 Task: Find connections with filter location Orange Walk with filter topic #indiawith filter profile language English with filter current company FICO with filter school University of Agricultural Sciences, Dharwad with filter industry Commercial and Service Industry Machinery Manufacturing with filter service category UX Research with filter keywords title Solar Photovoltaic Installer
Action: Mouse moved to (189, 292)
Screenshot: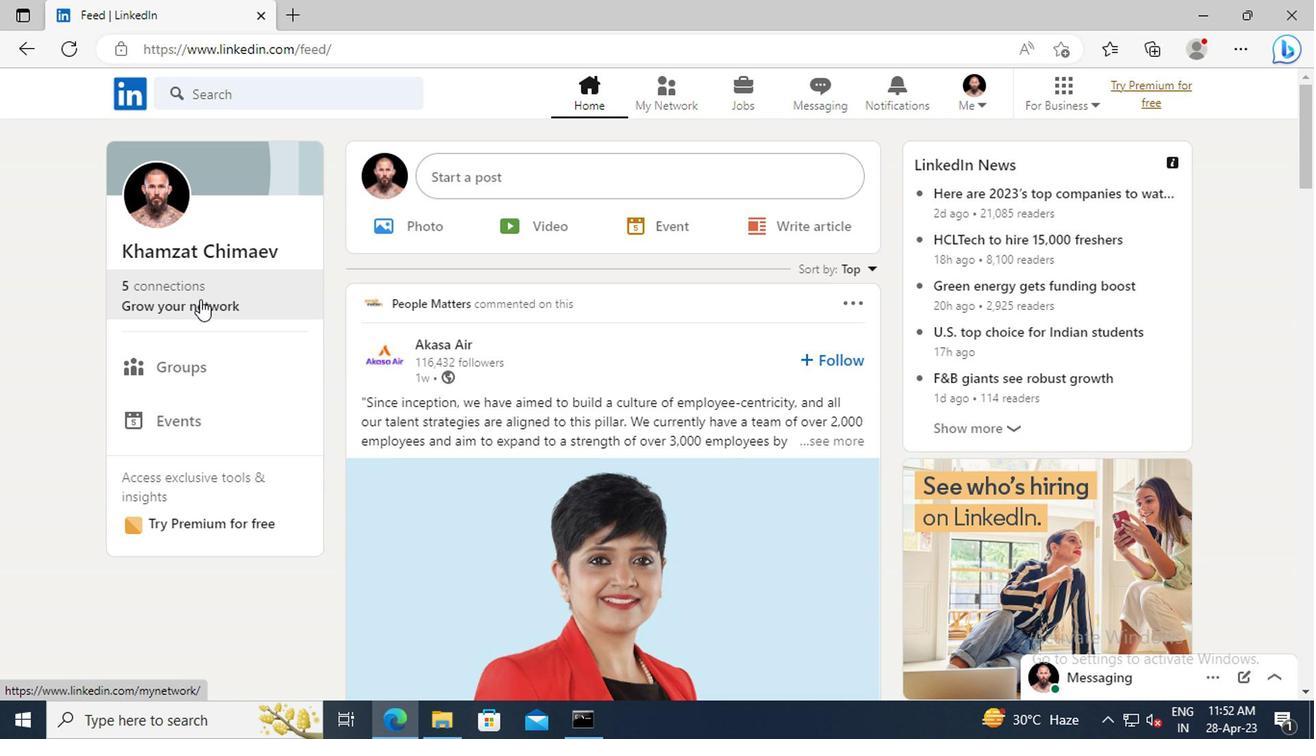 
Action: Mouse pressed left at (189, 292)
Screenshot: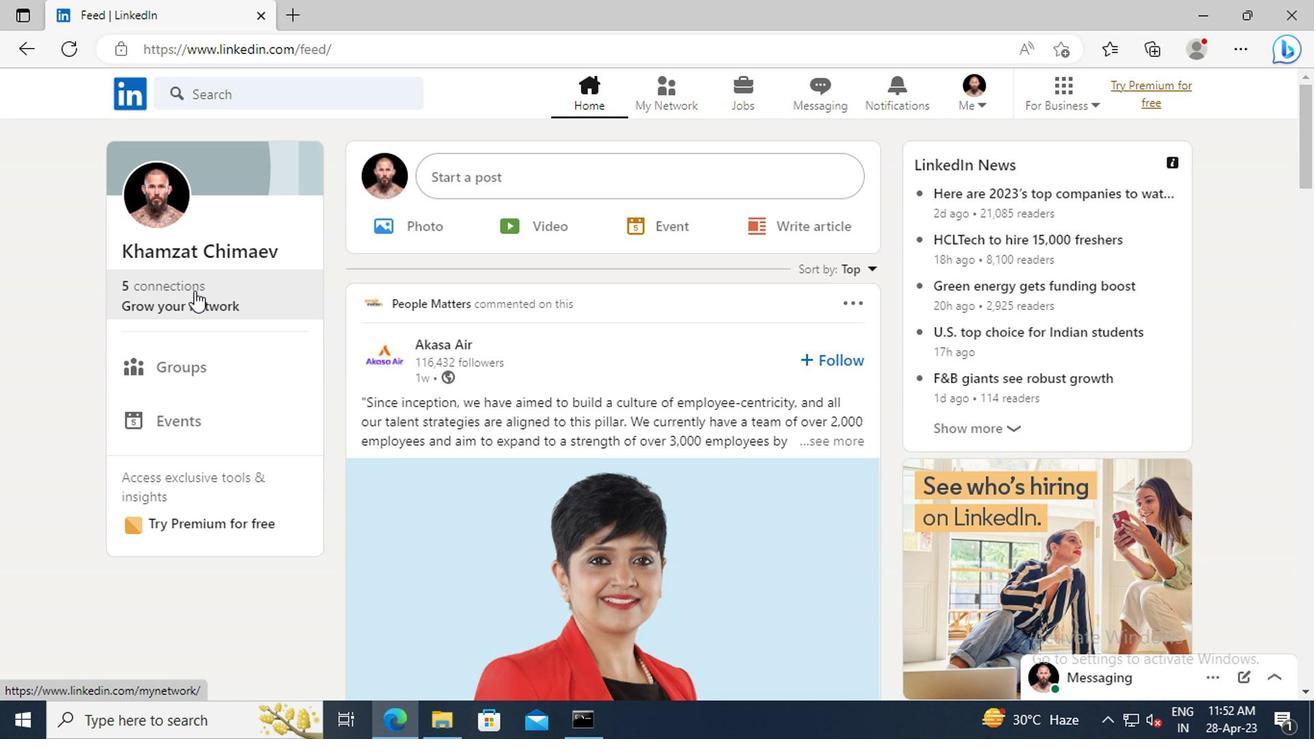 
Action: Mouse moved to (204, 203)
Screenshot: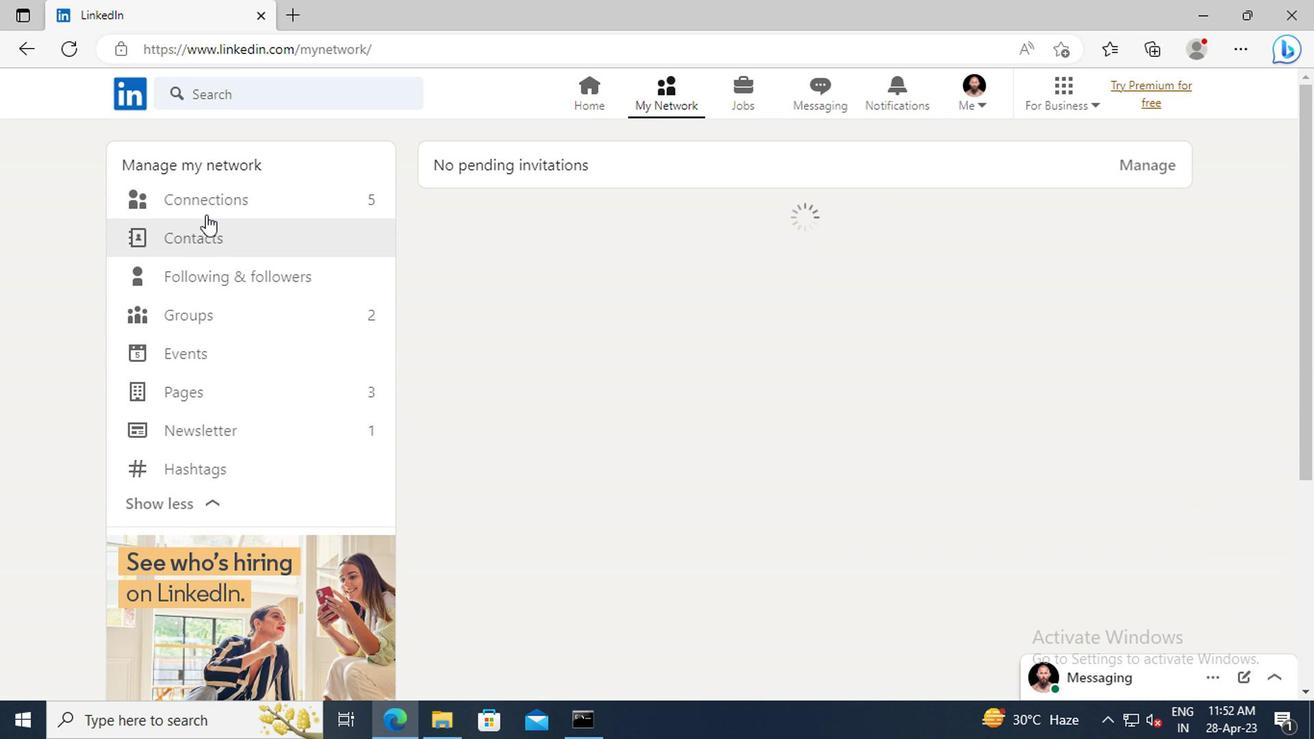 
Action: Mouse pressed left at (204, 203)
Screenshot: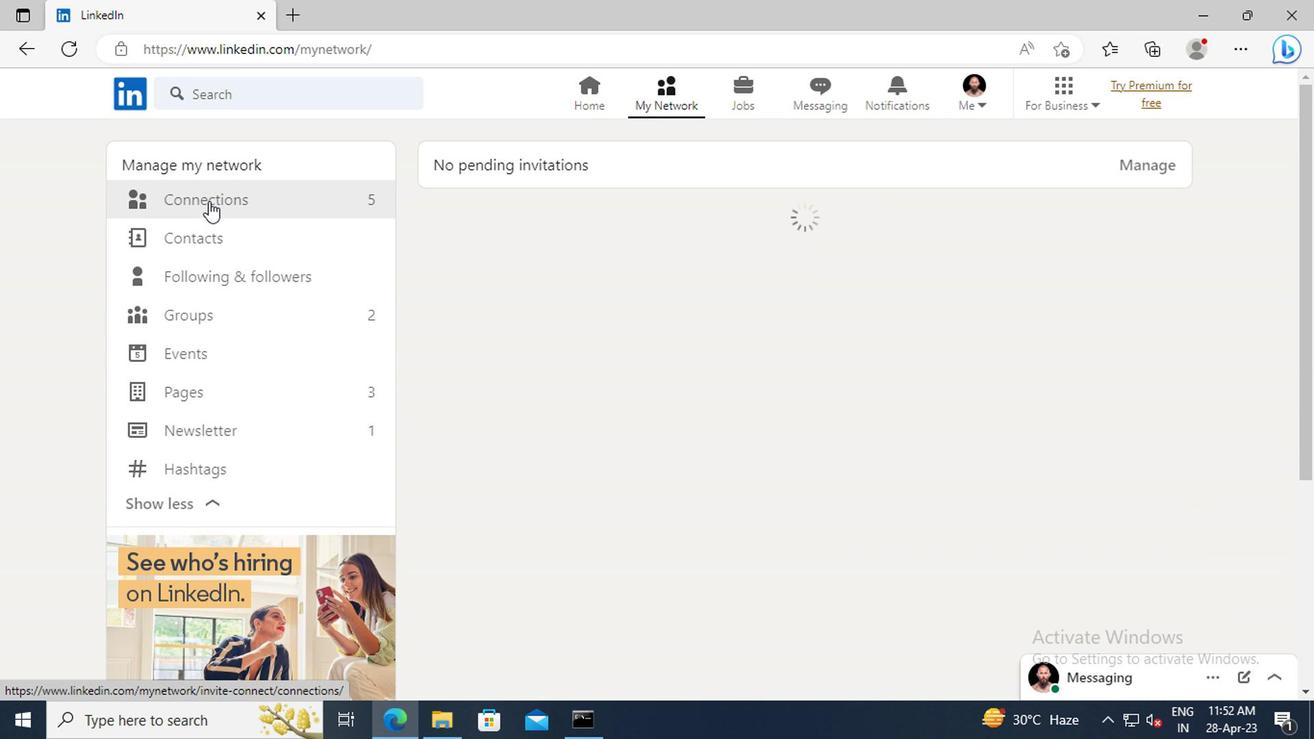
Action: Mouse moved to (825, 206)
Screenshot: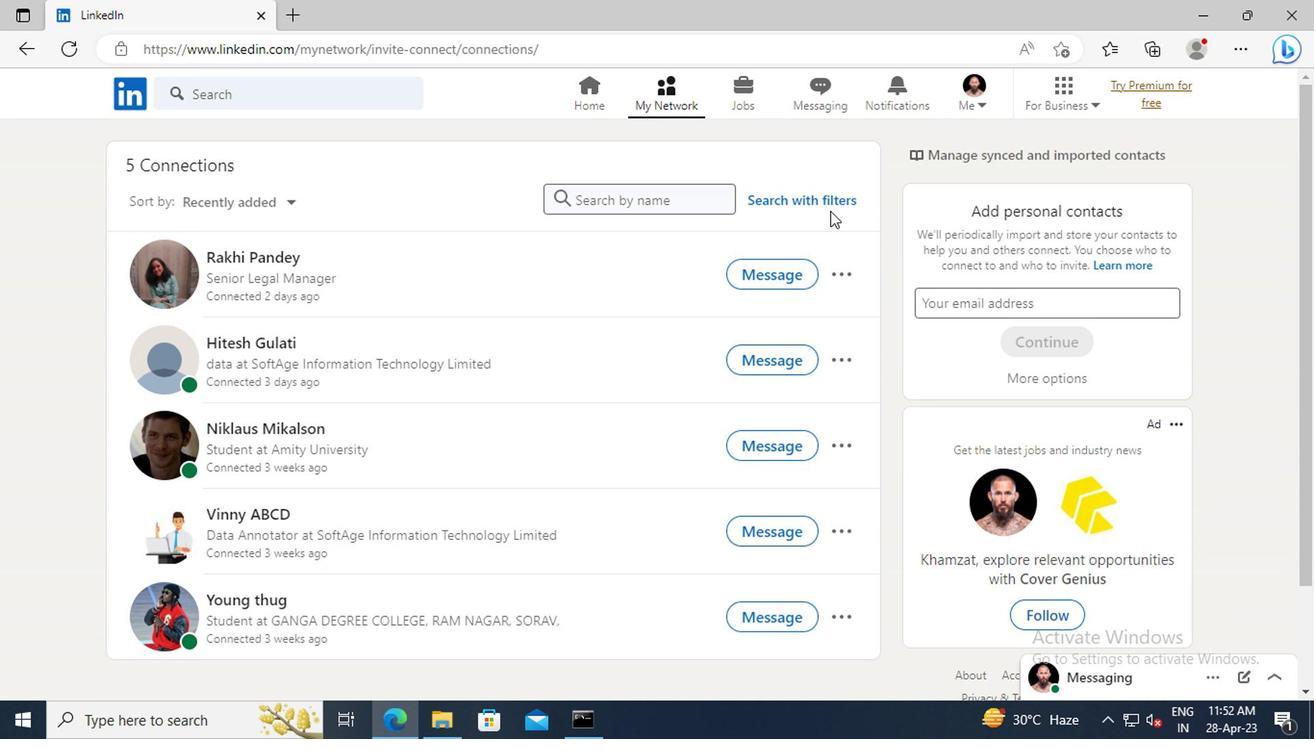 
Action: Mouse pressed left at (825, 206)
Screenshot: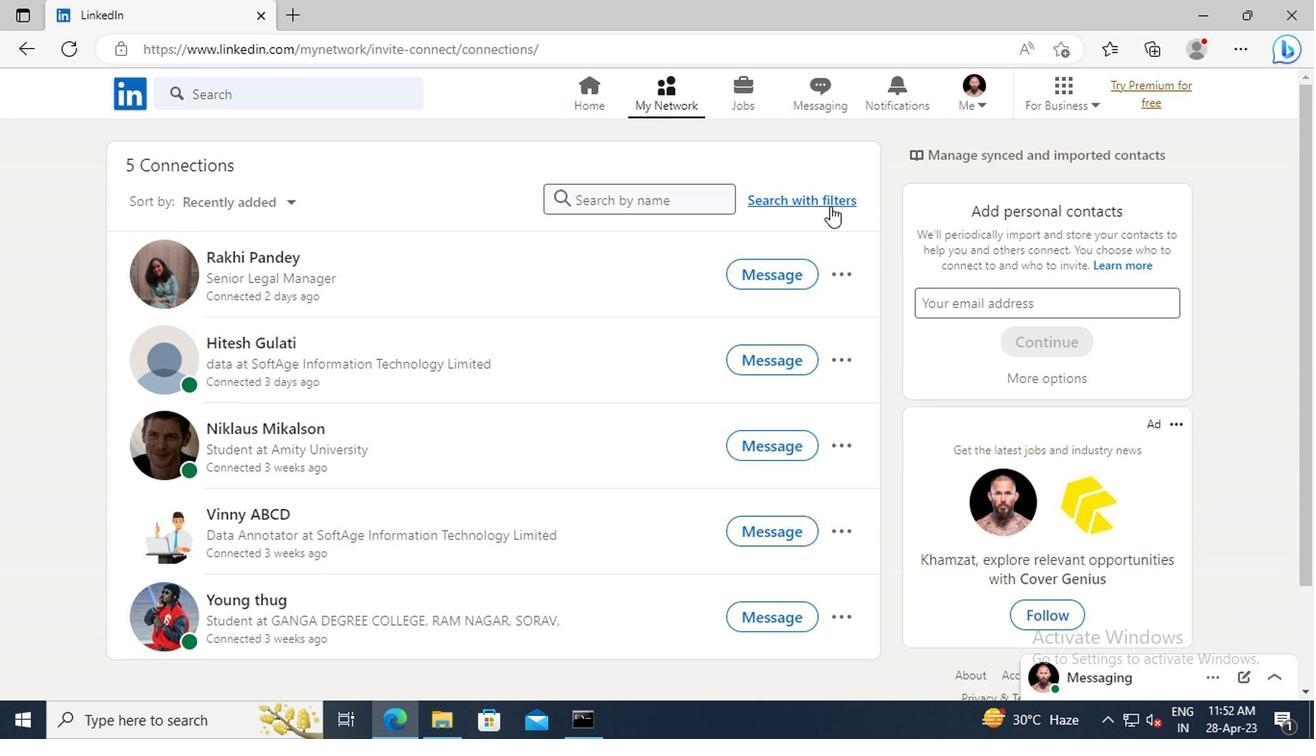 
Action: Mouse moved to (734, 152)
Screenshot: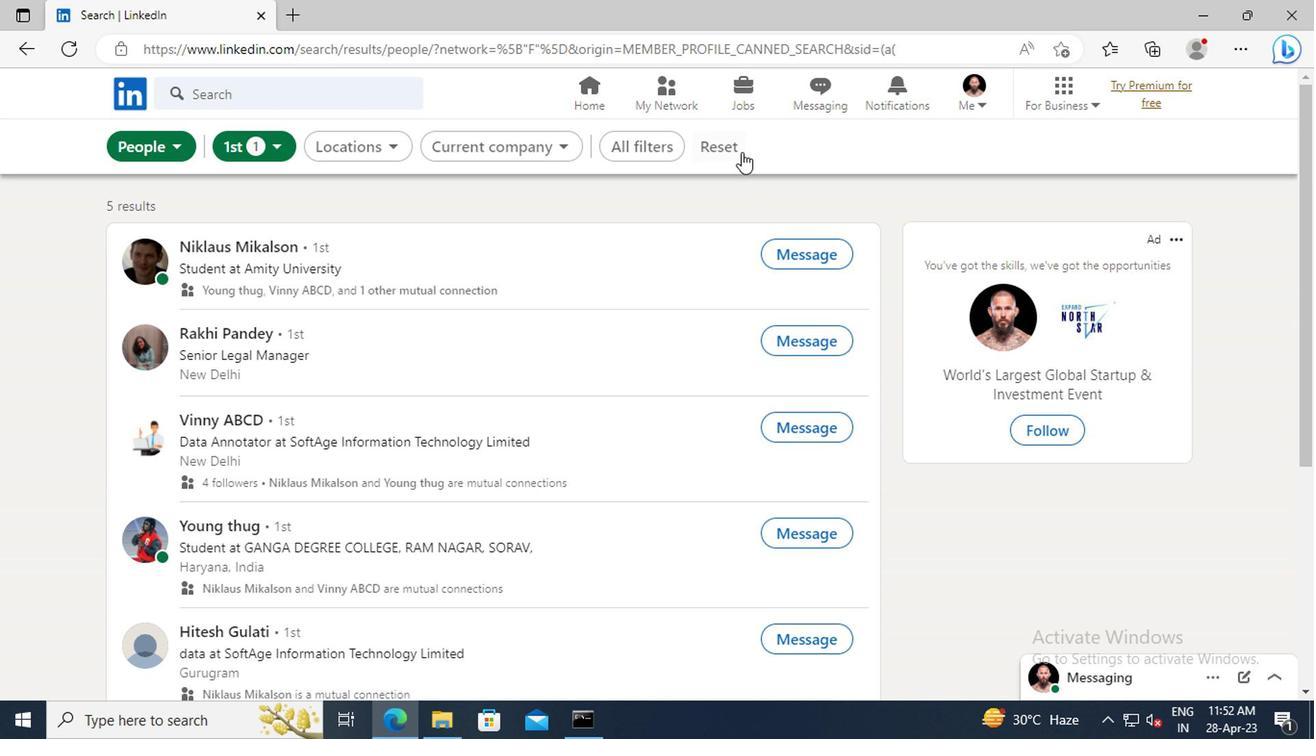 
Action: Mouse pressed left at (734, 152)
Screenshot: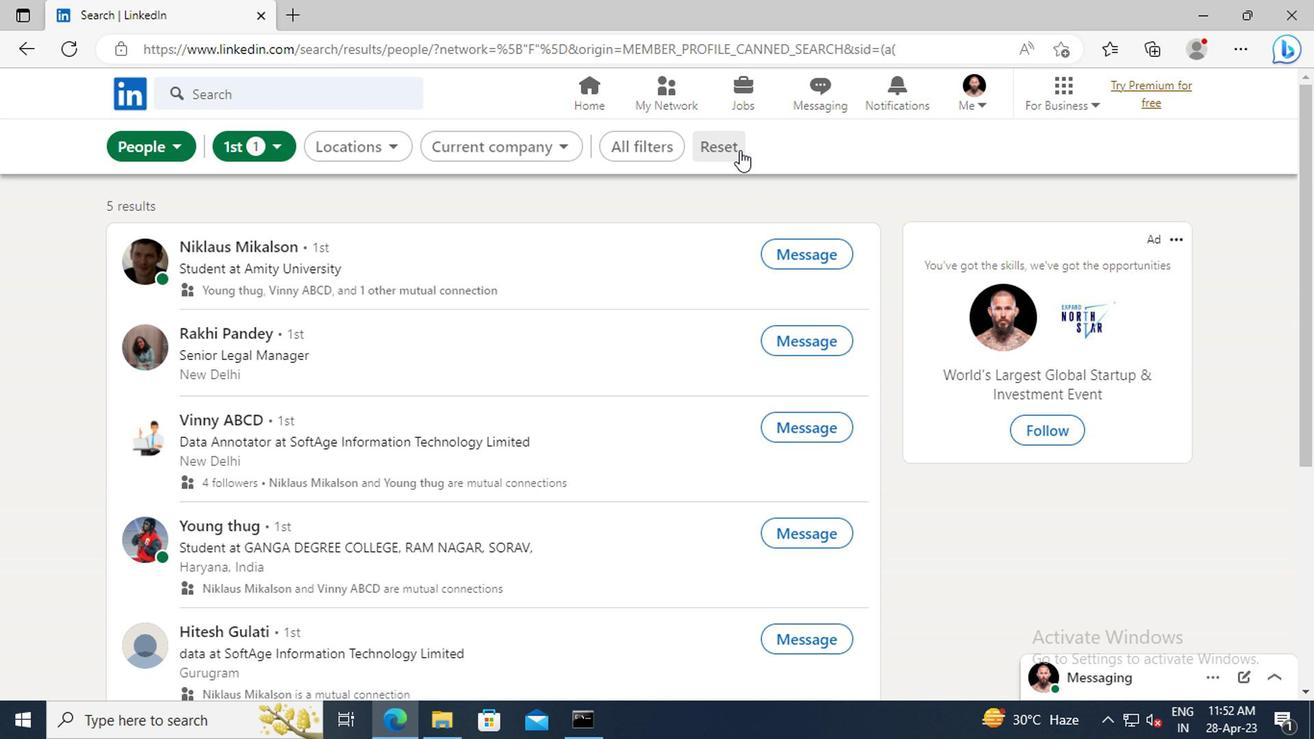 
Action: Mouse moved to (706, 149)
Screenshot: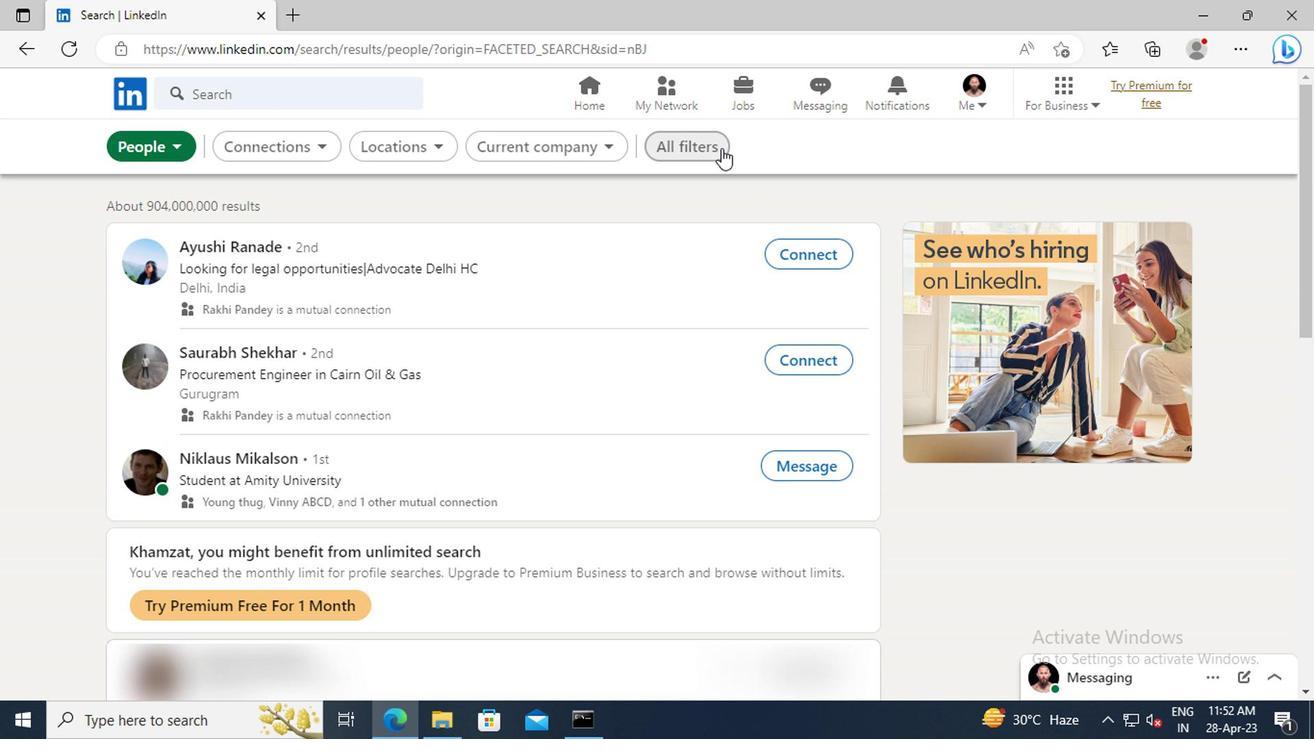
Action: Mouse pressed left at (706, 149)
Screenshot: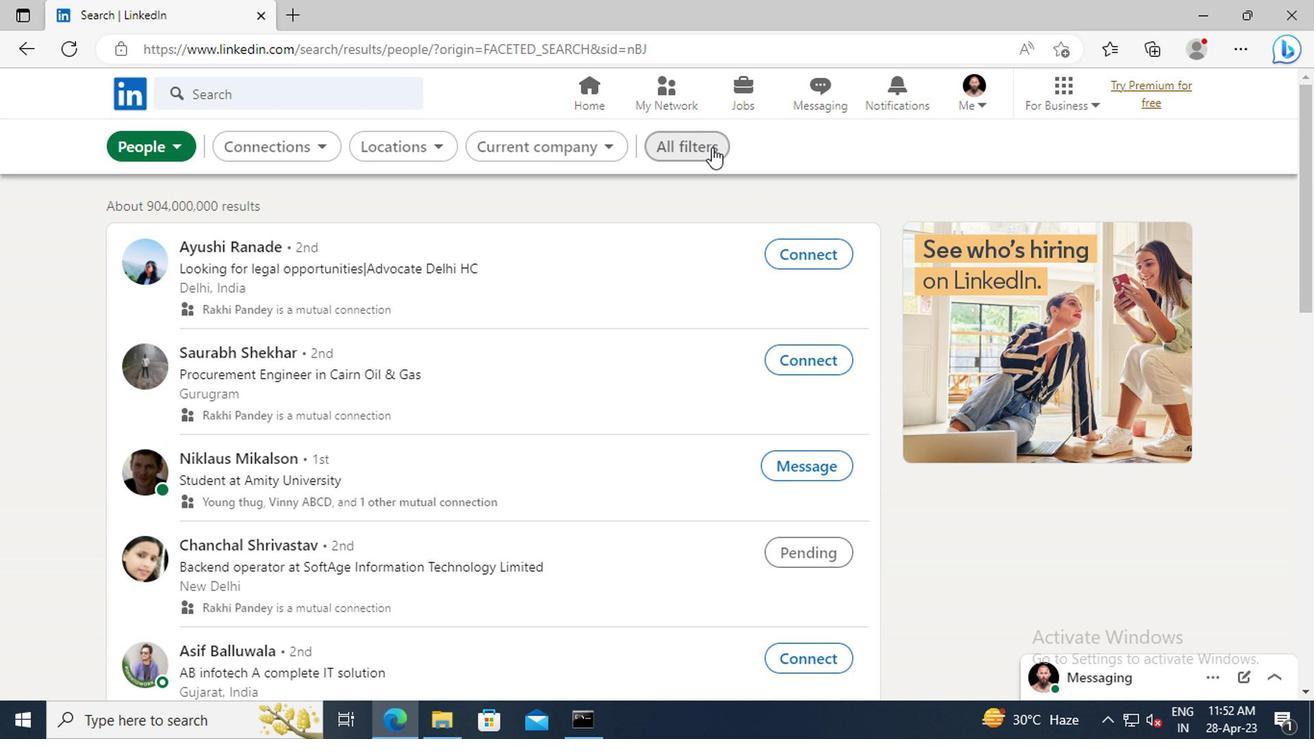 
Action: Mouse moved to (1058, 337)
Screenshot: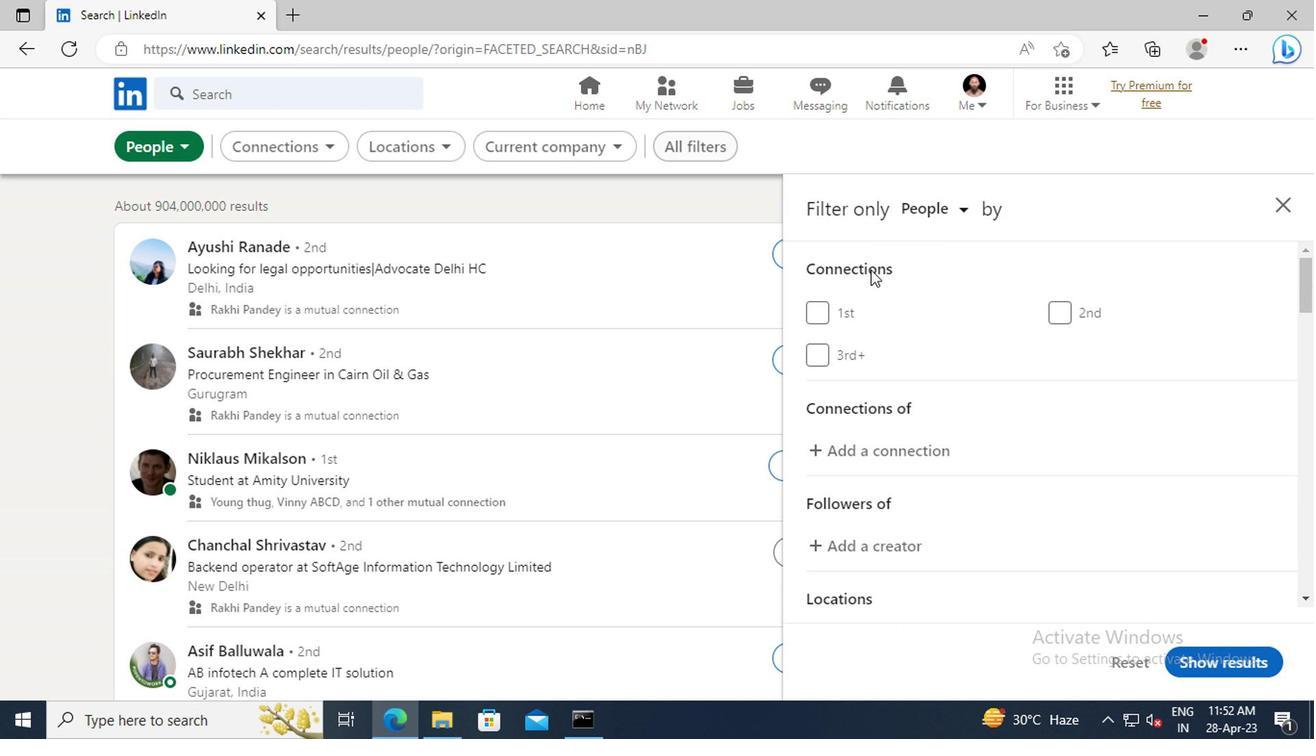 
Action: Mouse scrolled (1058, 336) with delta (0, -1)
Screenshot: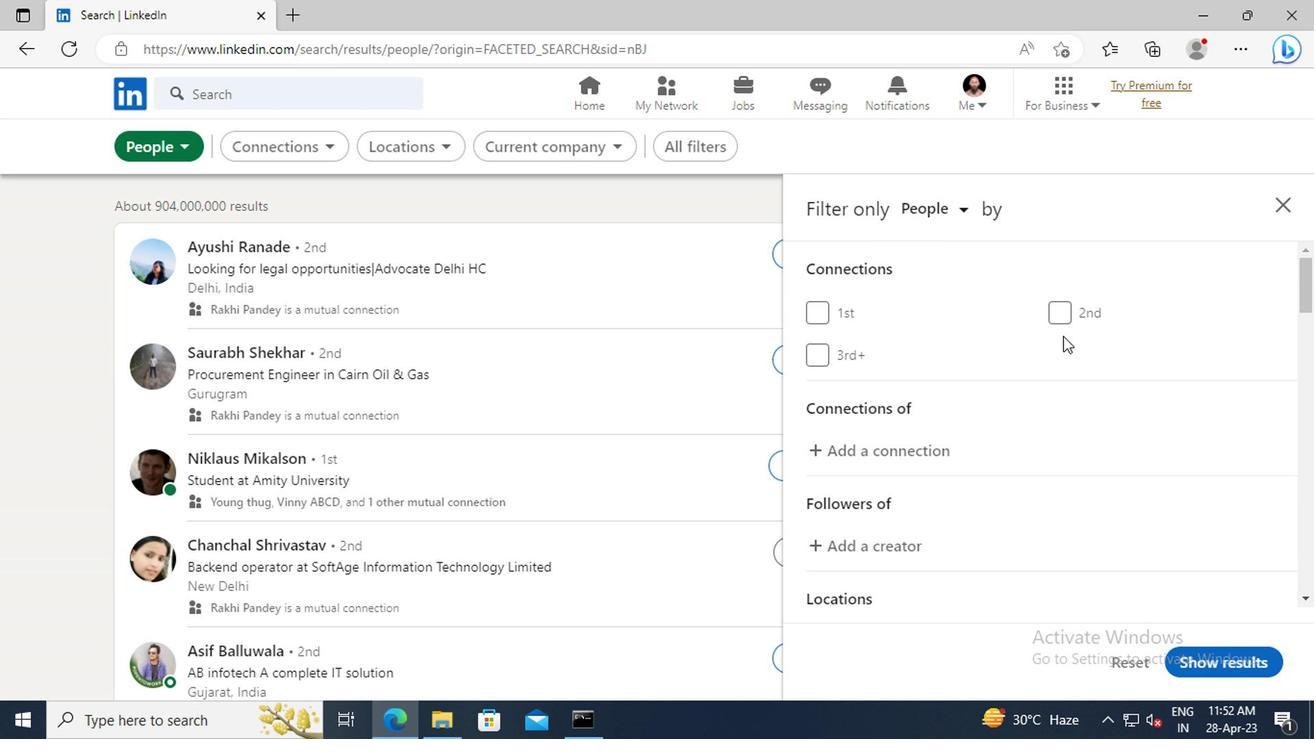 
Action: Mouse moved to (1060, 338)
Screenshot: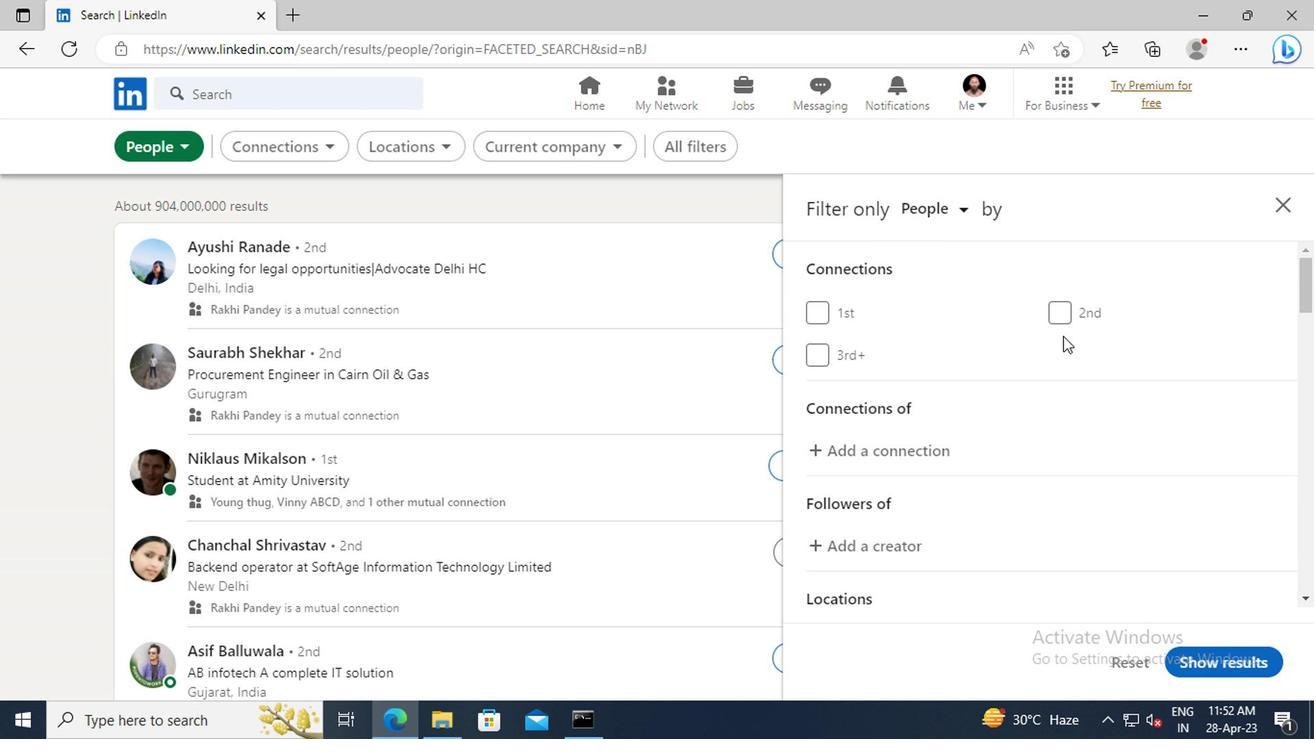 
Action: Mouse scrolled (1060, 337) with delta (0, 0)
Screenshot: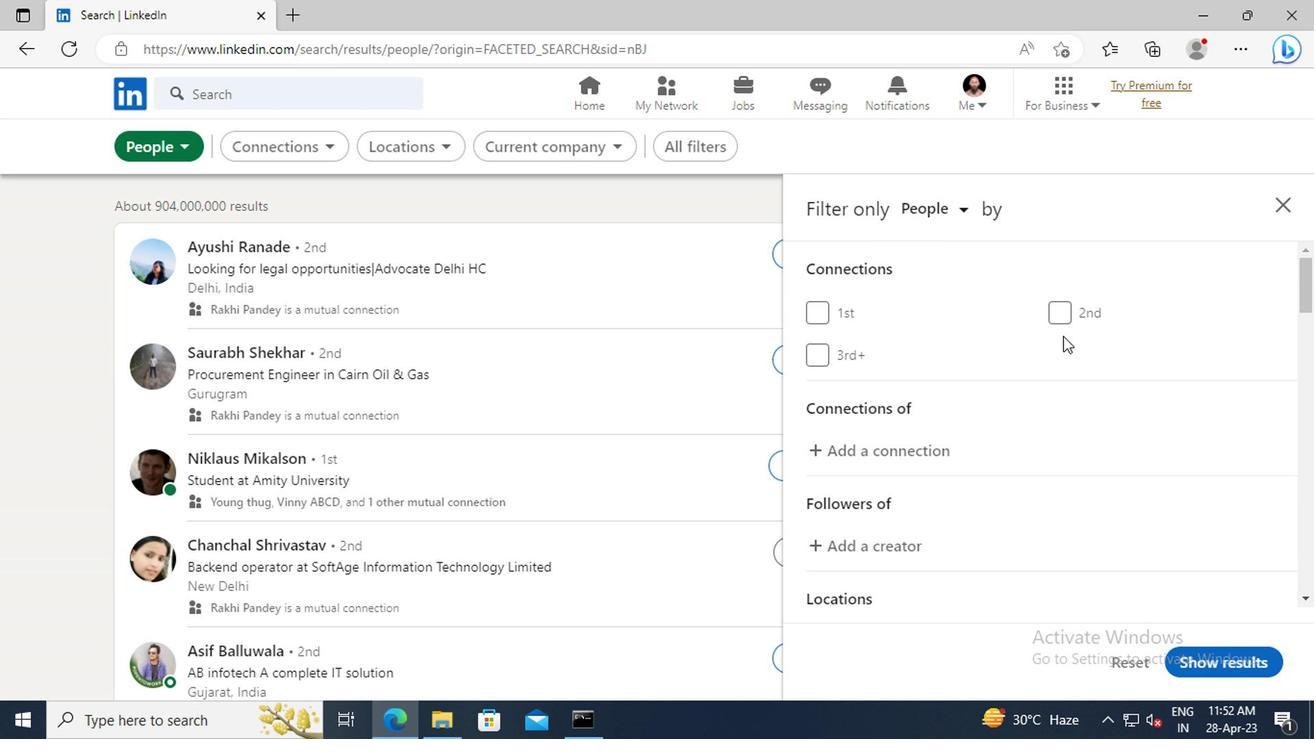 
Action: Mouse scrolled (1060, 337) with delta (0, 0)
Screenshot: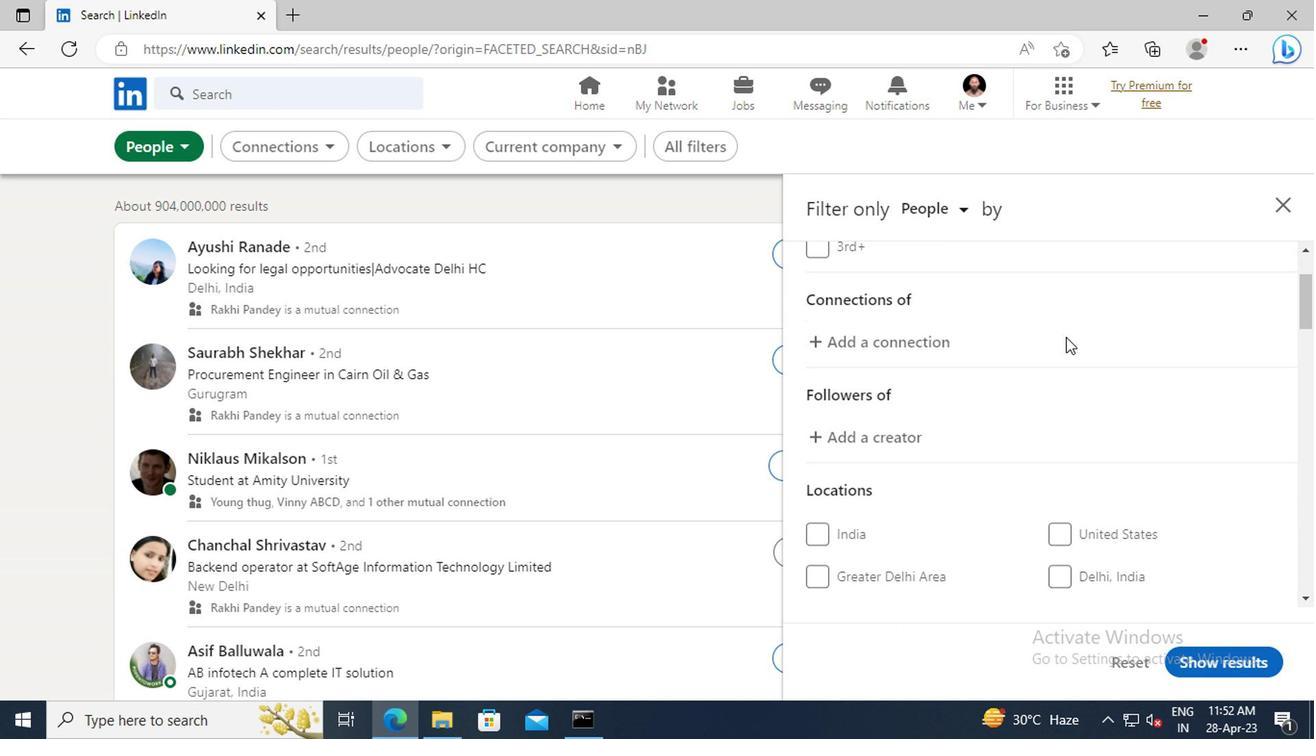 
Action: Mouse scrolled (1060, 337) with delta (0, 0)
Screenshot: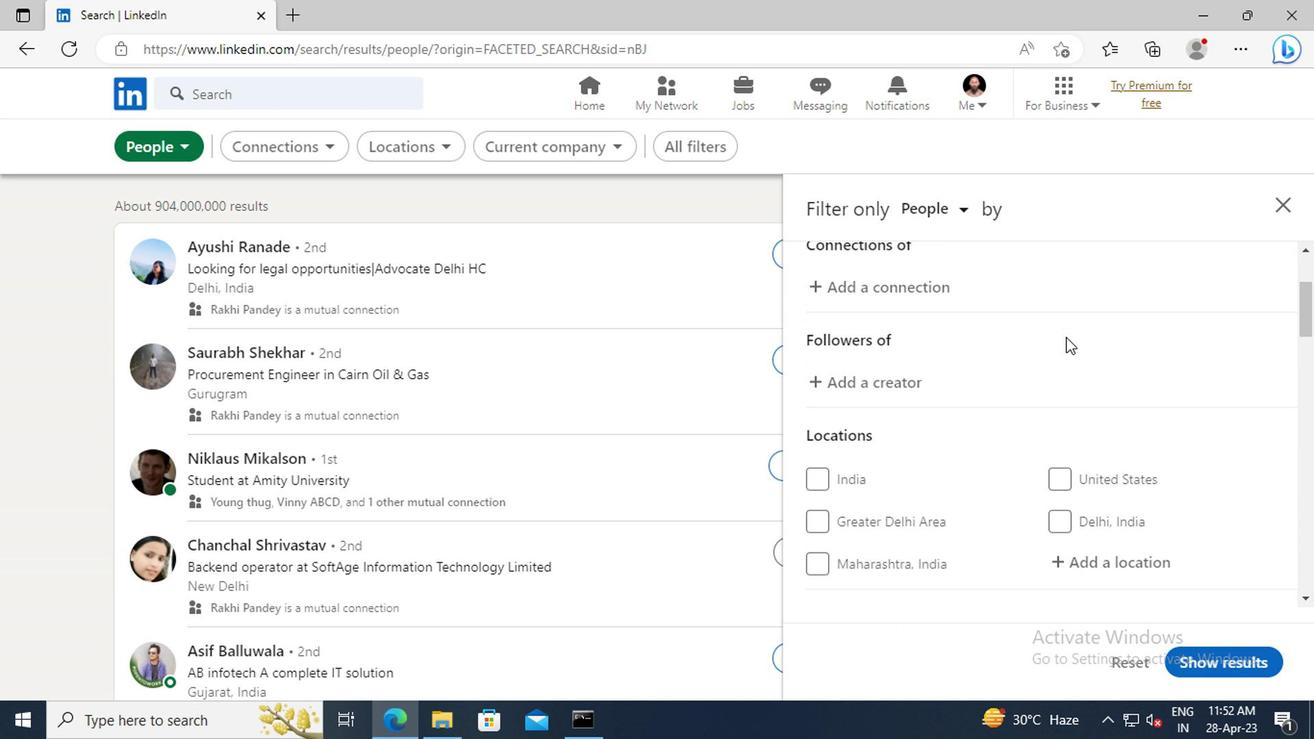 
Action: Mouse scrolled (1060, 337) with delta (0, 0)
Screenshot: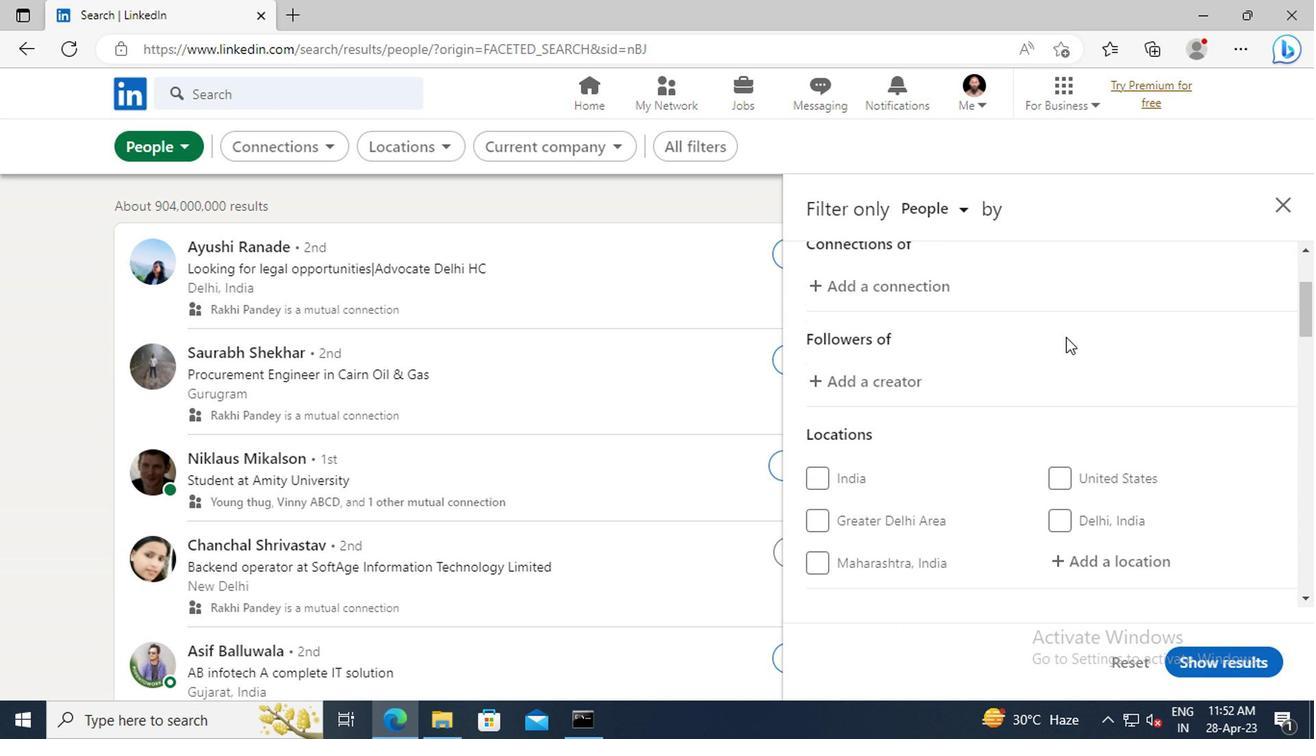 
Action: Mouse scrolled (1060, 337) with delta (0, 0)
Screenshot: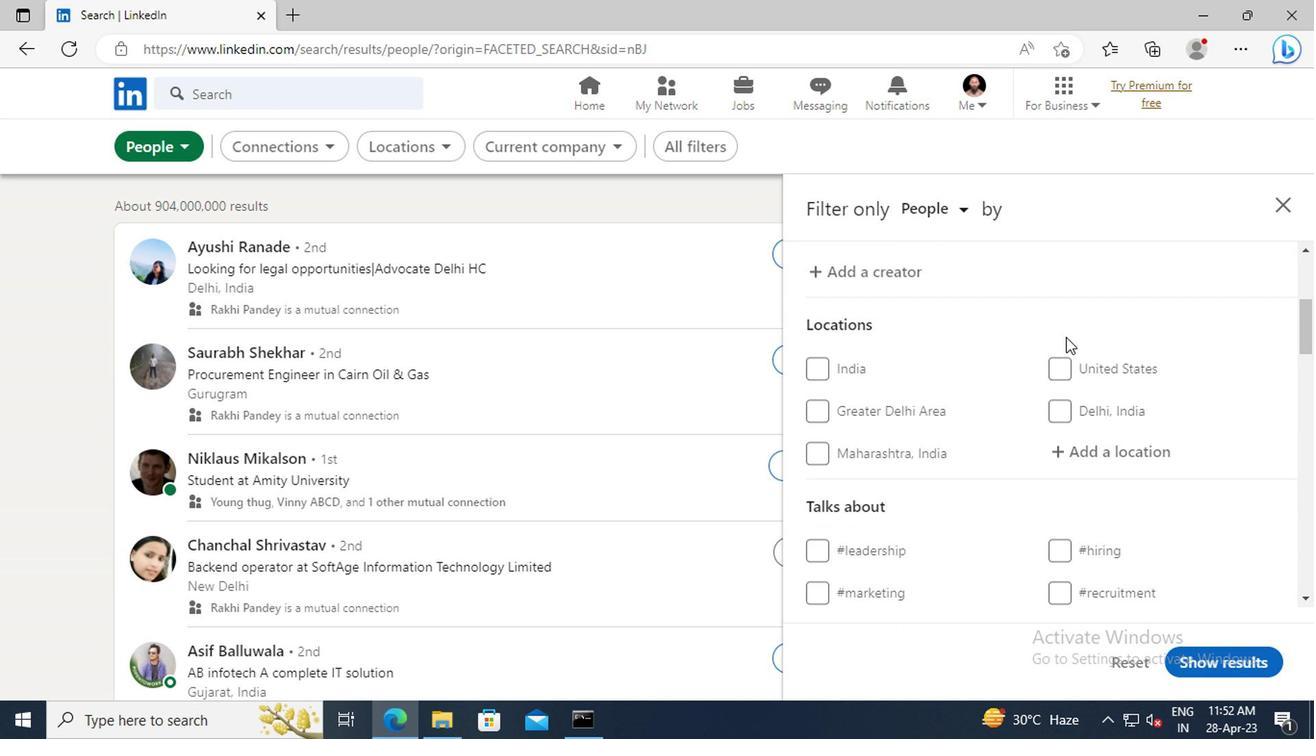 
Action: Mouse moved to (1084, 395)
Screenshot: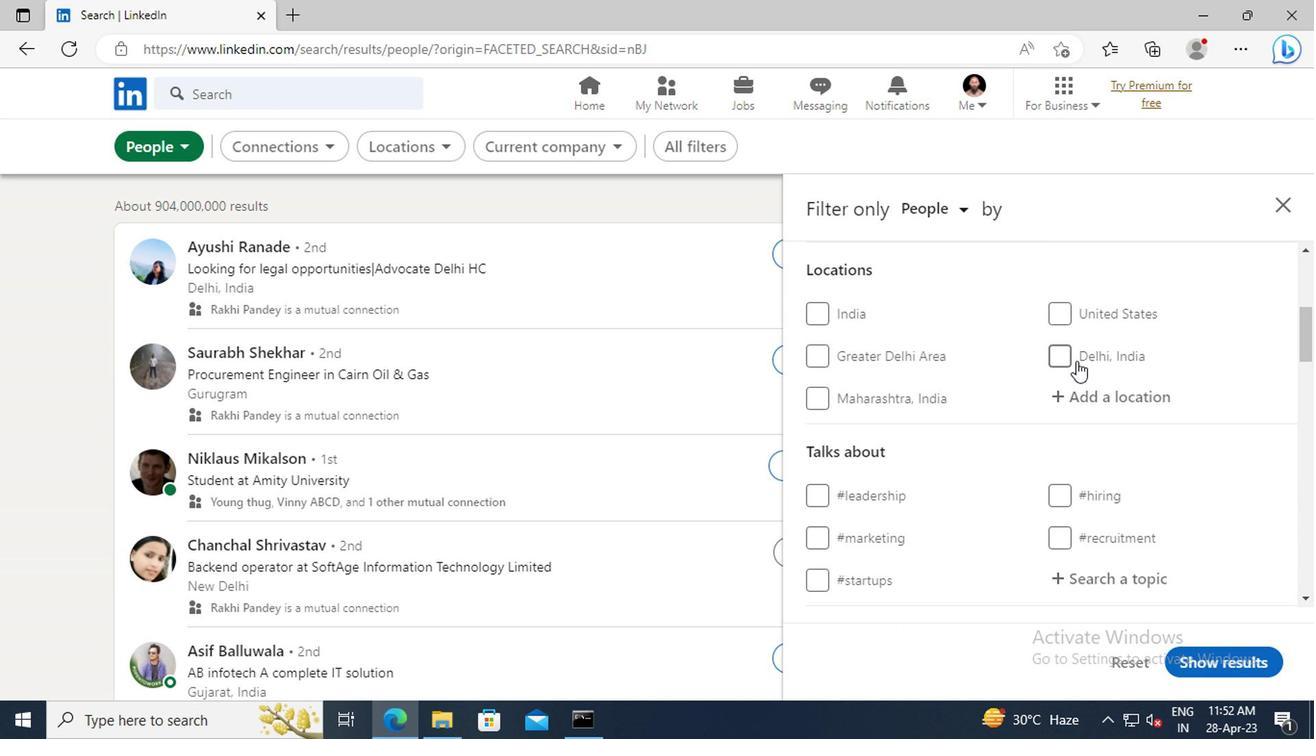 
Action: Mouse pressed left at (1084, 395)
Screenshot: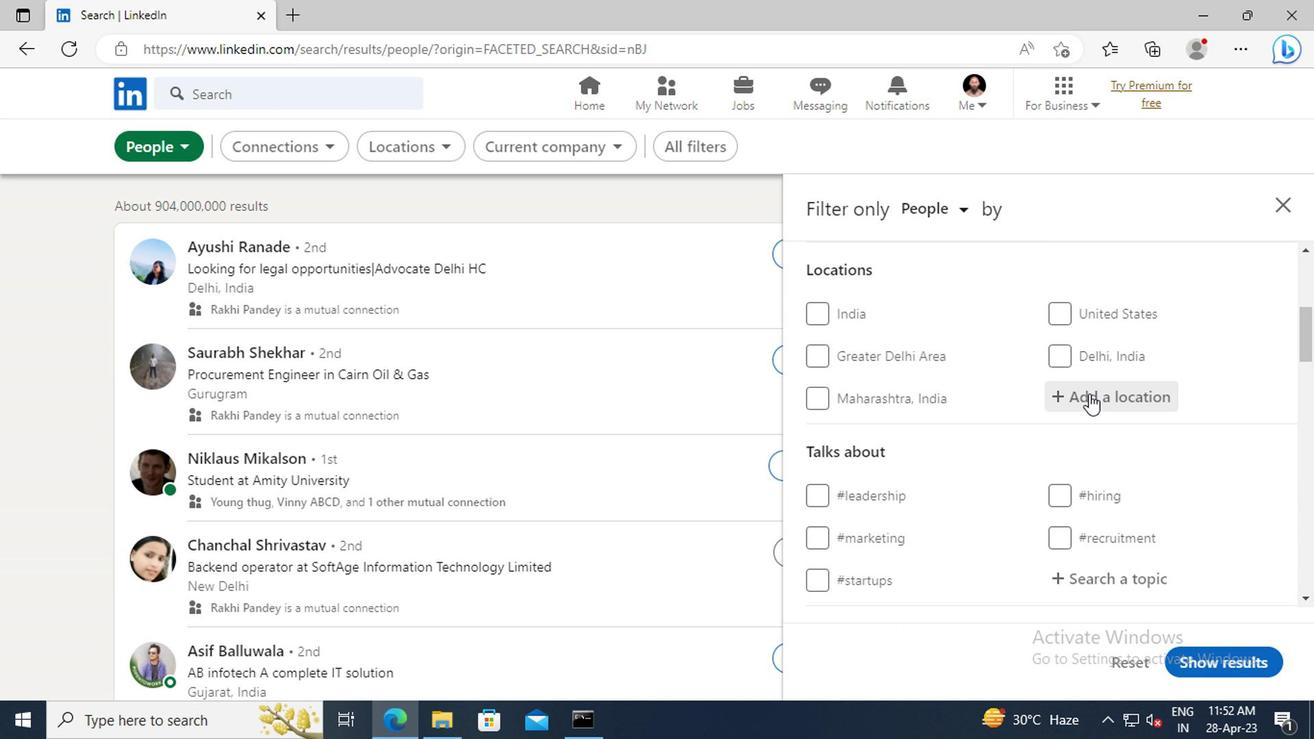 
Action: Key pressed <Key.shift>ORANGE<Key.space><Key.shift>WALK
Screenshot: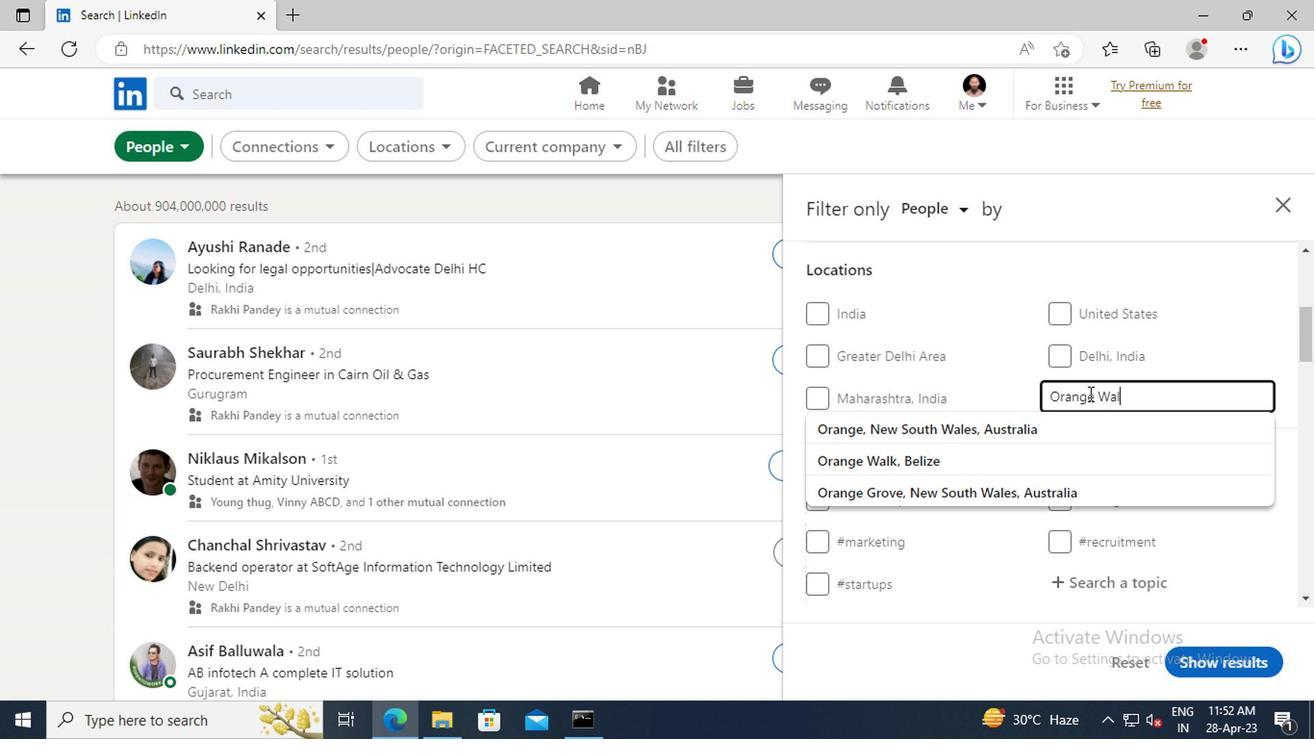 
Action: Mouse moved to (1084, 424)
Screenshot: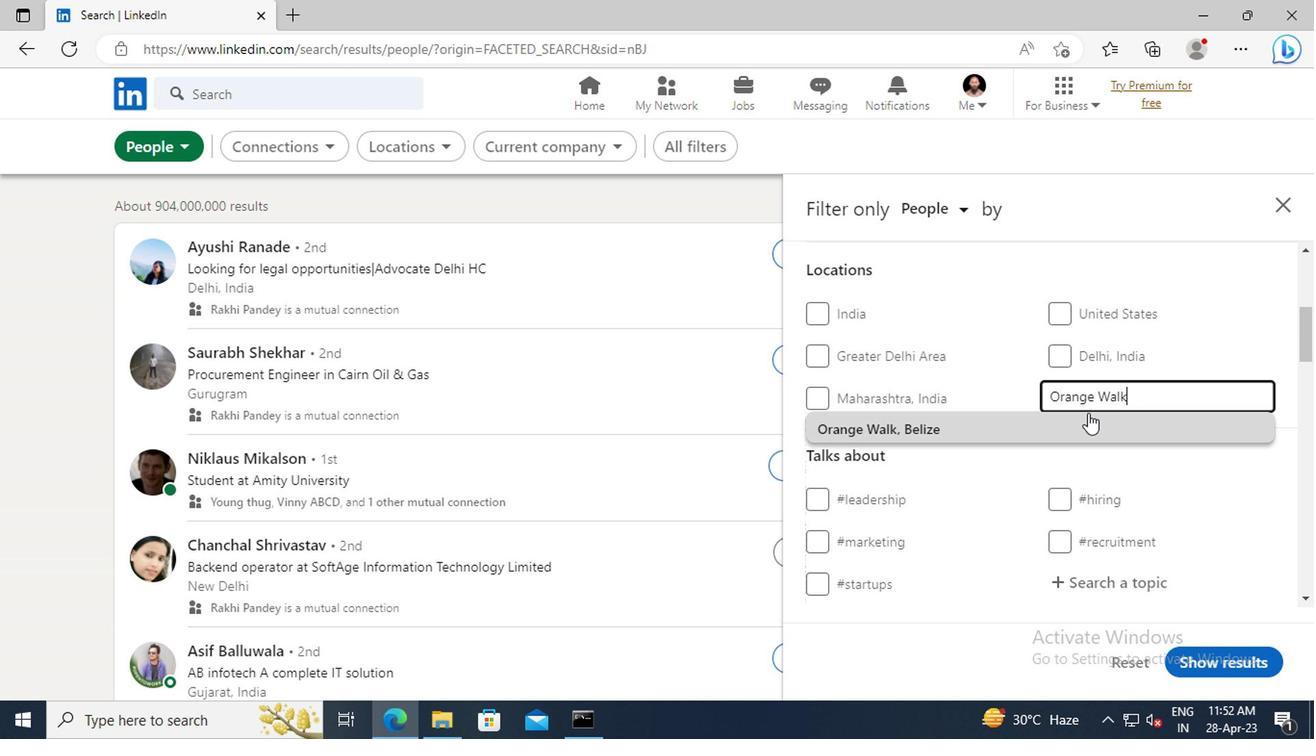 
Action: Mouse pressed left at (1084, 424)
Screenshot: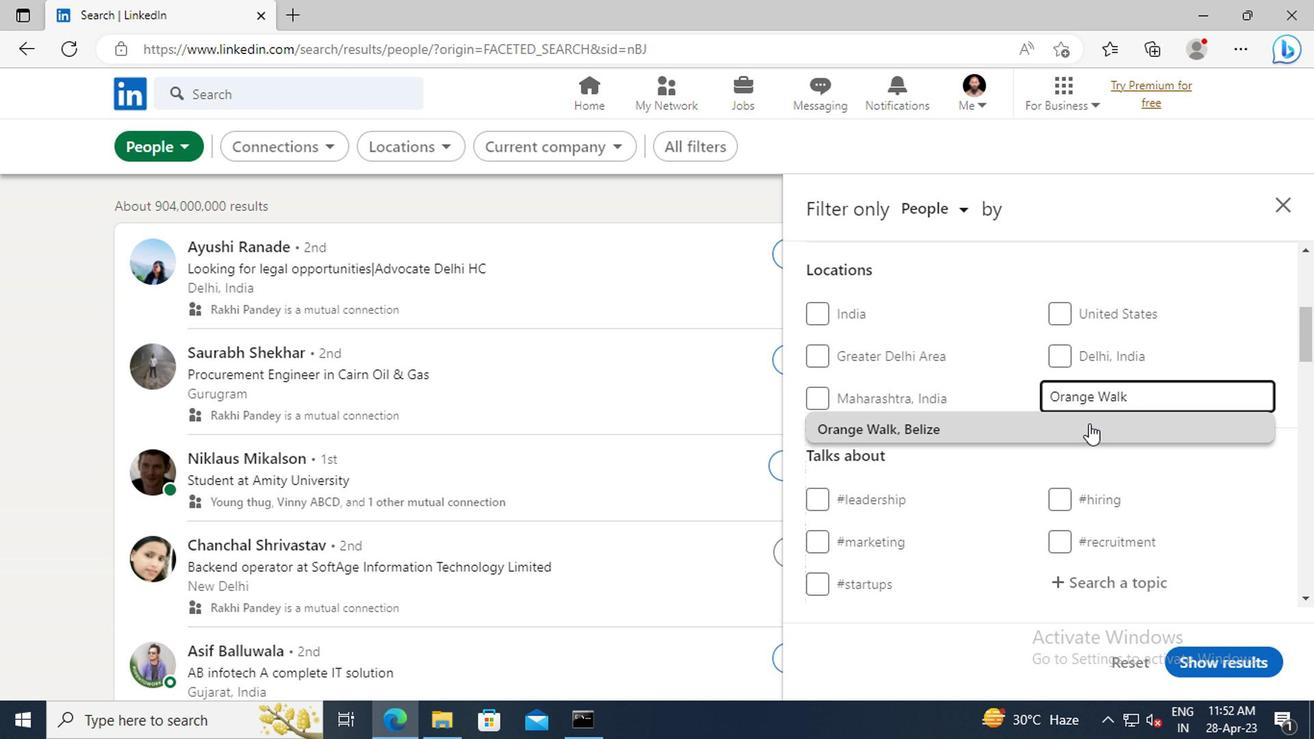 
Action: Mouse moved to (1099, 402)
Screenshot: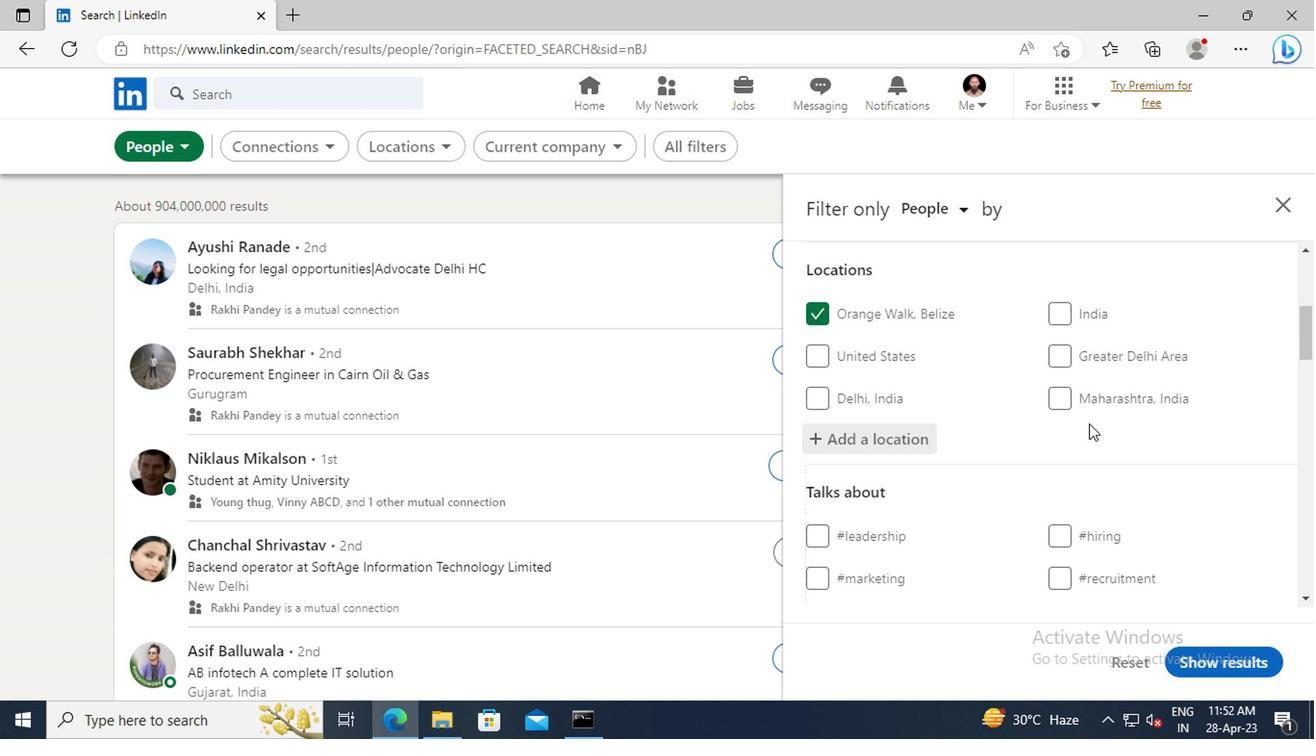 
Action: Mouse scrolled (1099, 401) with delta (0, -1)
Screenshot: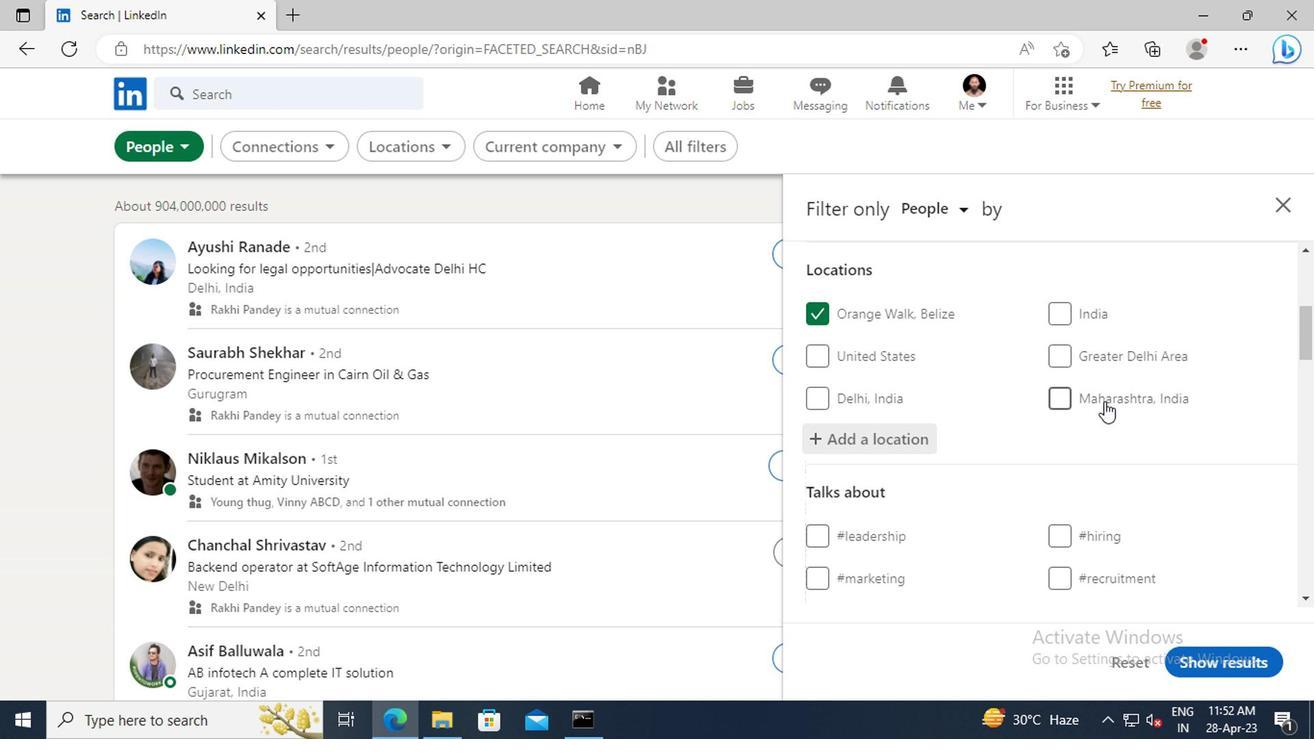 
Action: Mouse scrolled (1099, 401) with delta (0, -1)
Screenshot: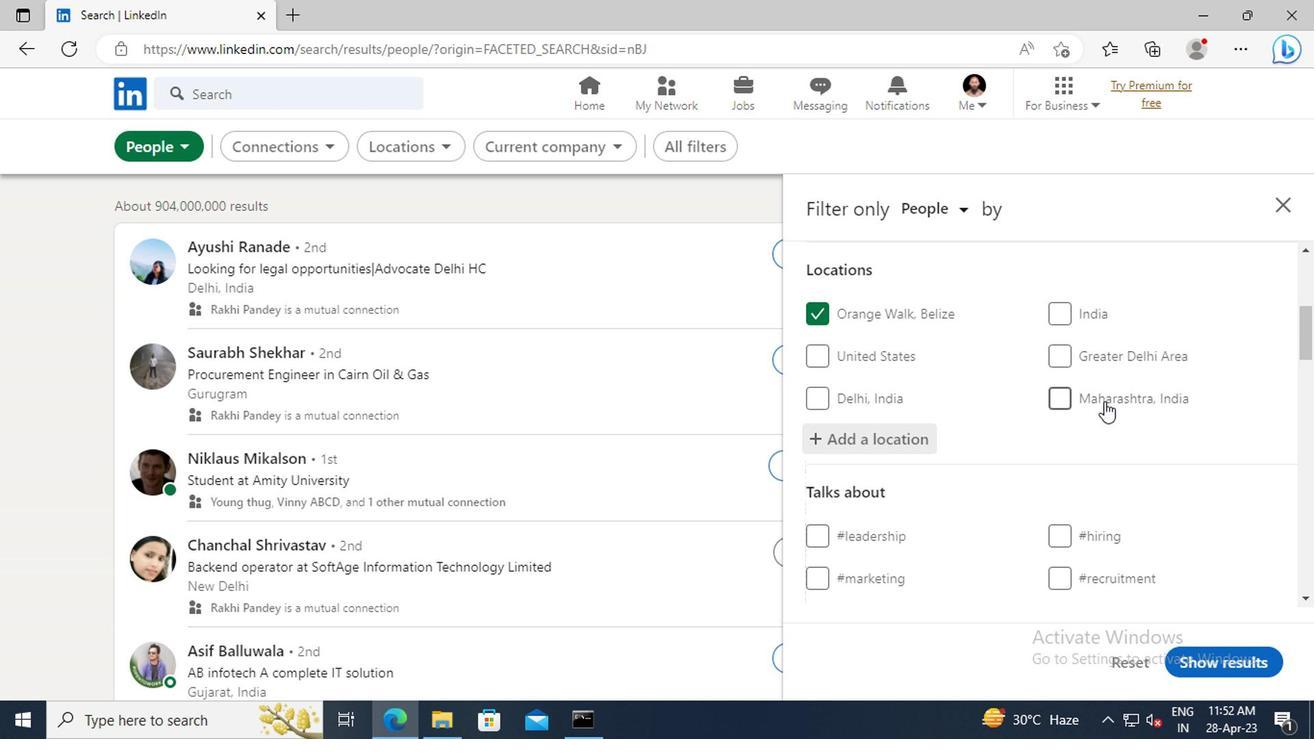 
Action: Mouse scrolled (1099, 401) with delta (0, -1)
Screenshot: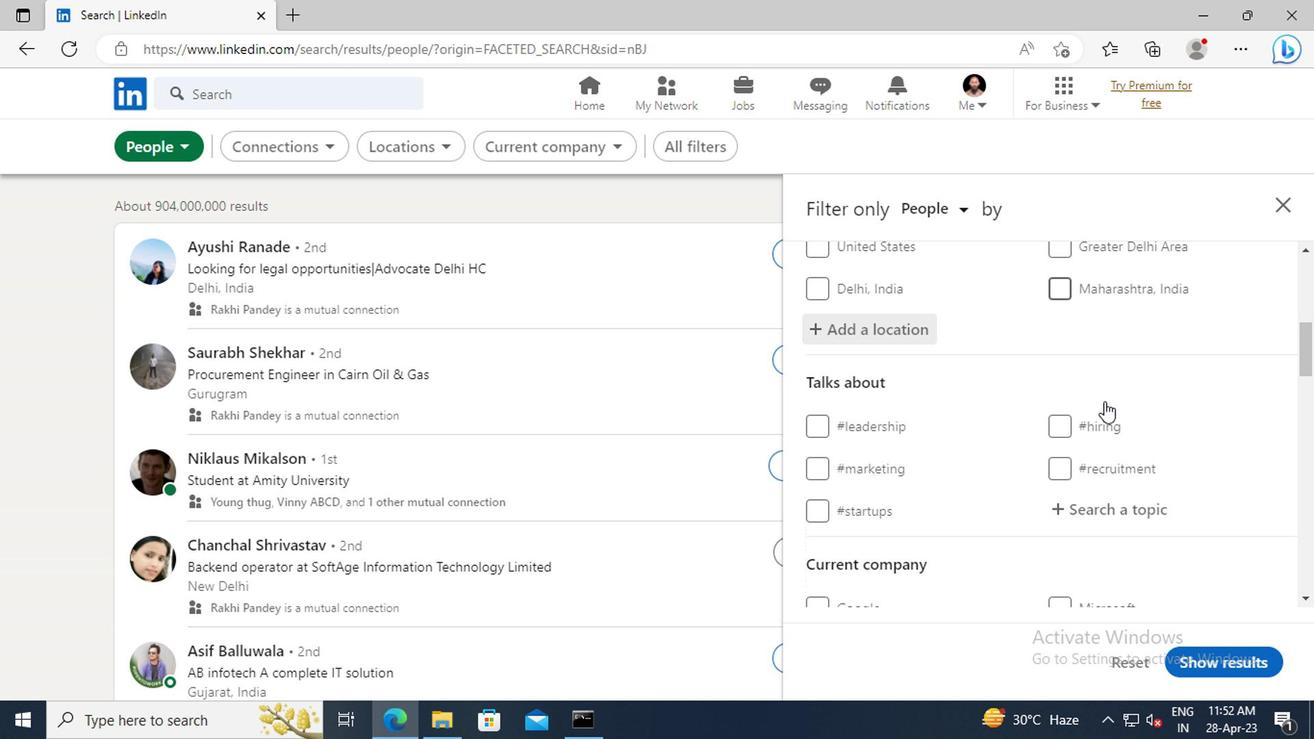 
Action: Mouse scrolled (1099, 401) with delta (0, -1)
Screenshot: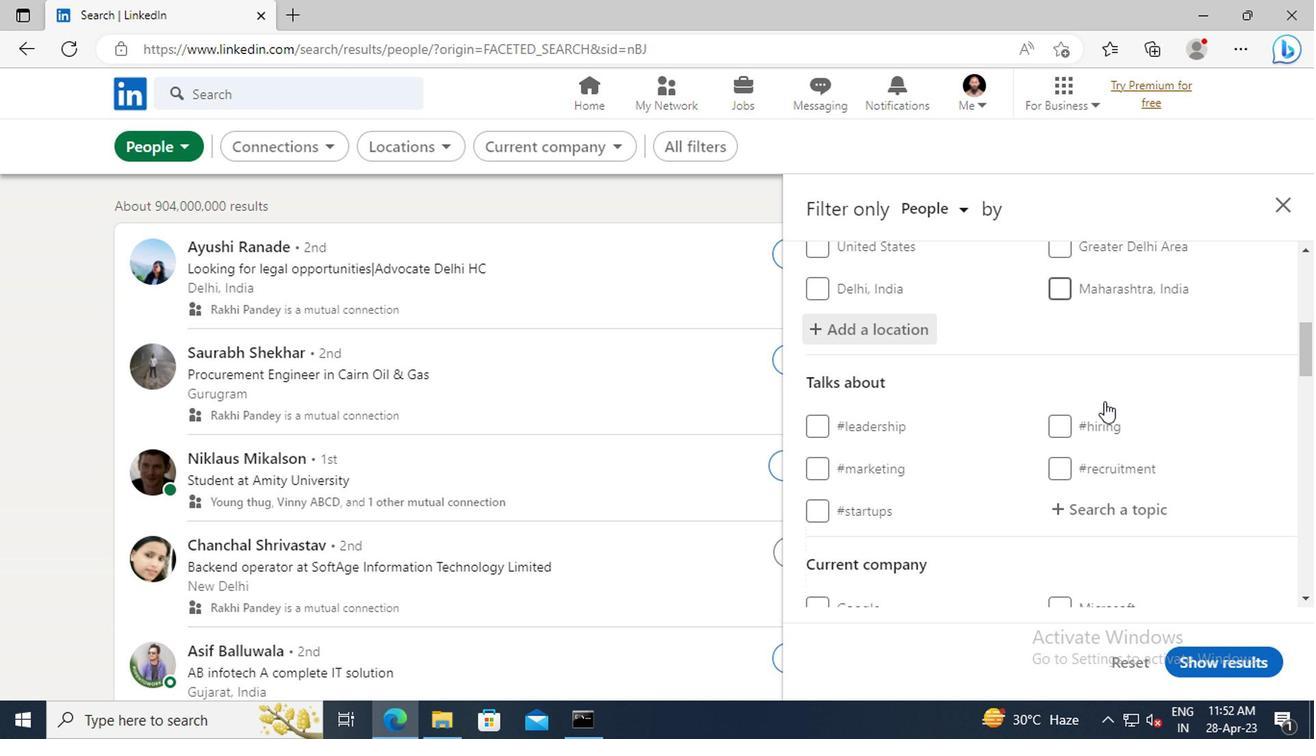
Action: Mouse moved to (1082, 403)
Screenshot: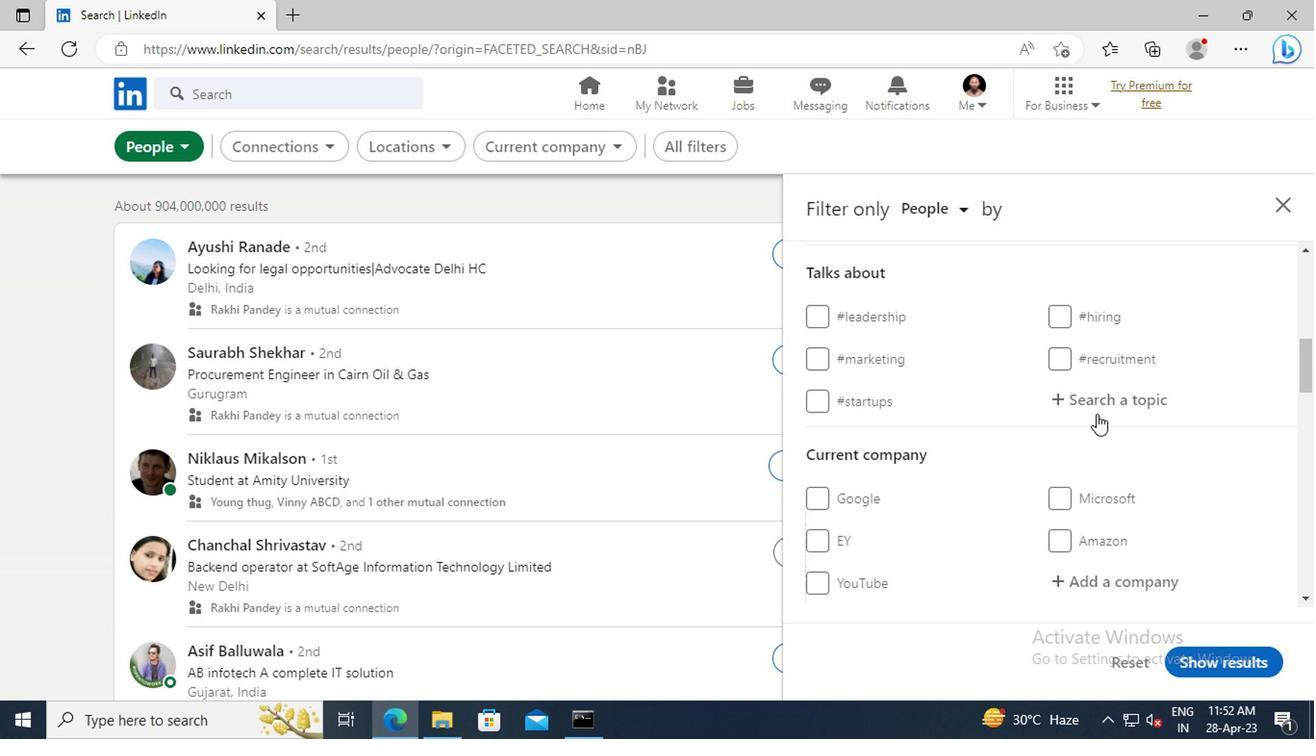 
Action: Mouse pressed left at (1082, 403)
Screenshot: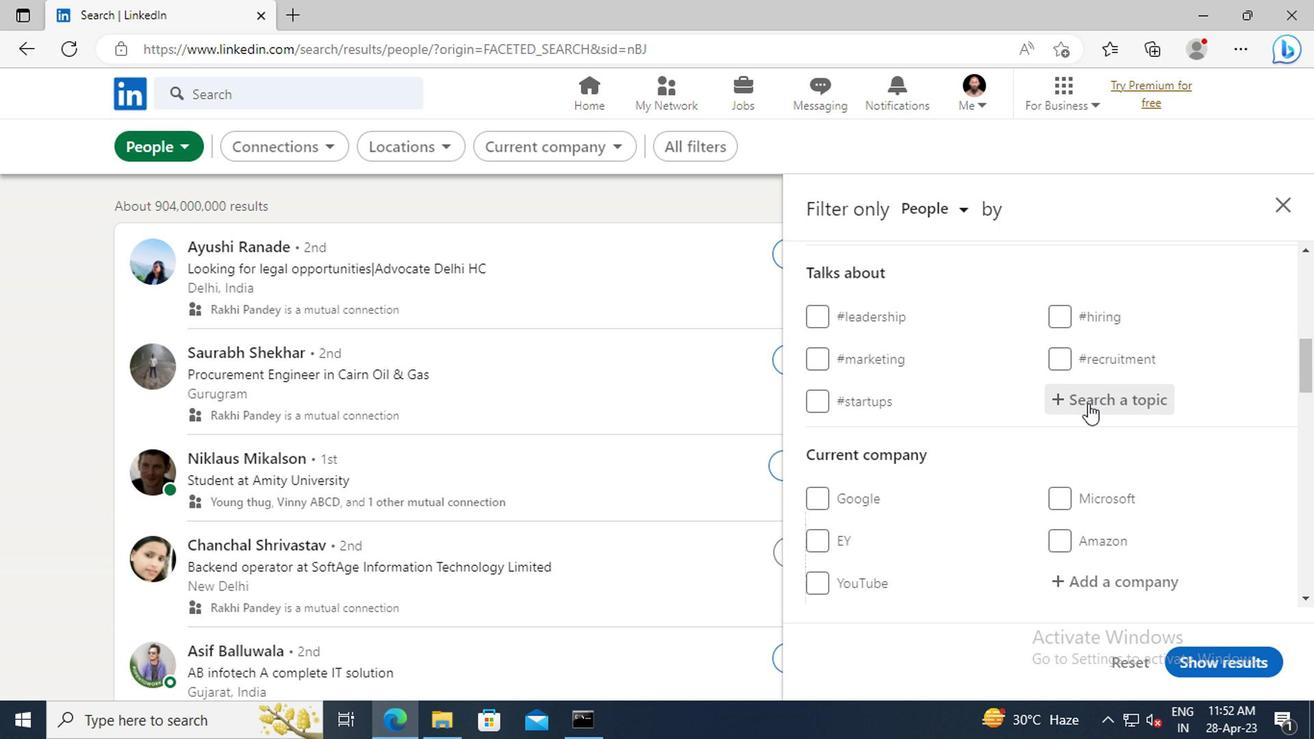 
Action: Key pressed INDIA
Screenshot: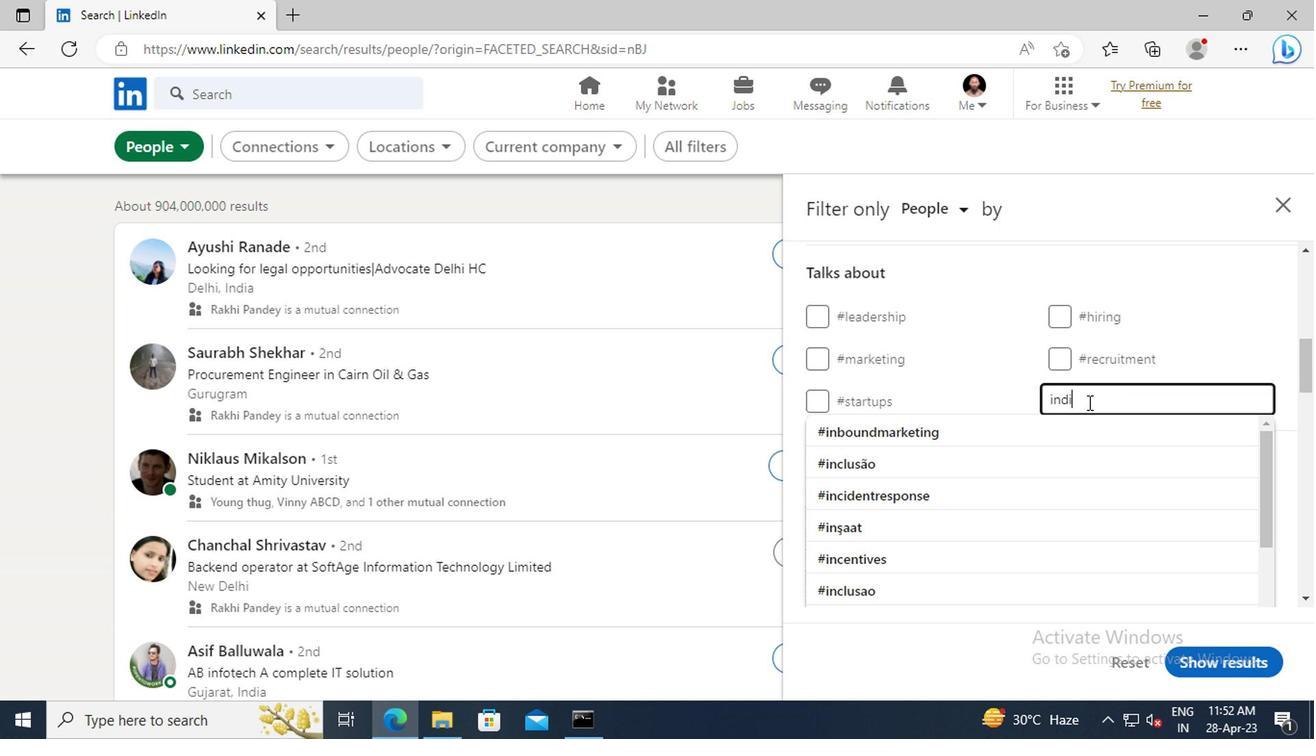 
Action: Mouse moved to (1085, 425)
Screenshot: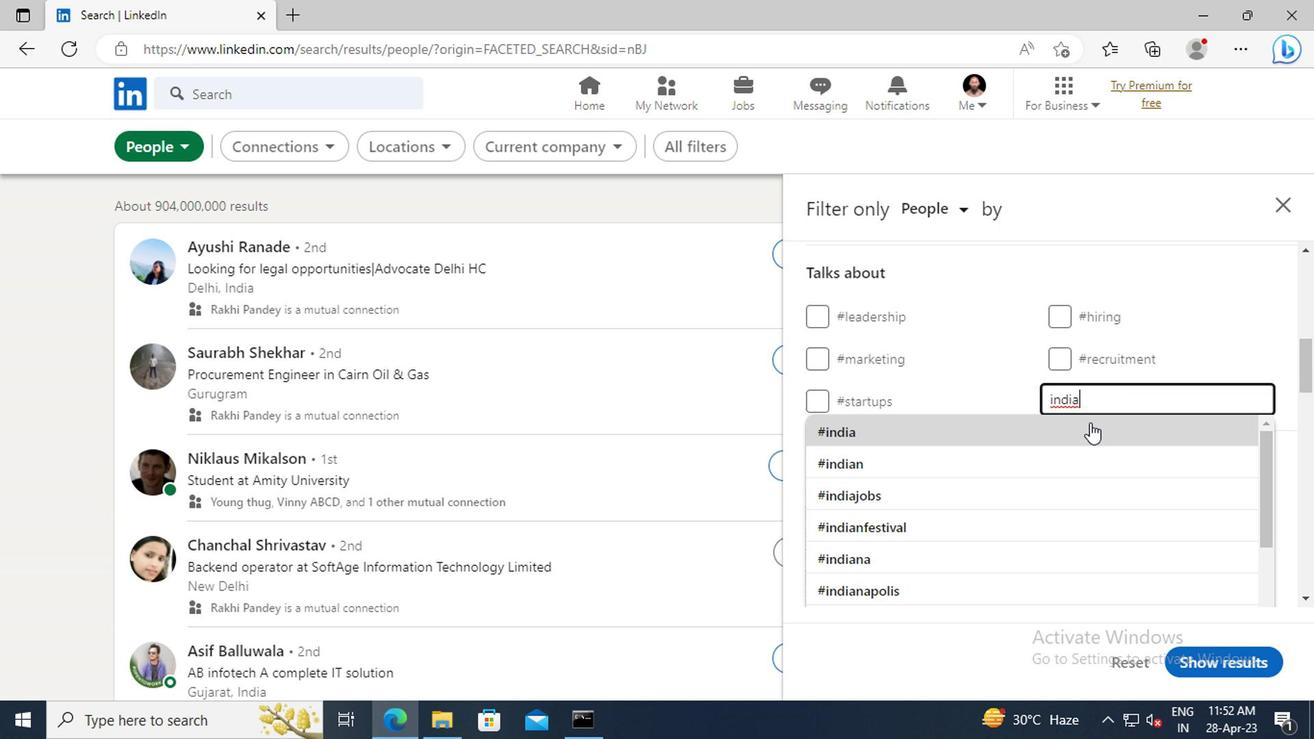 
Action: Mouse pressed left at (1085, 425)
Screenshot: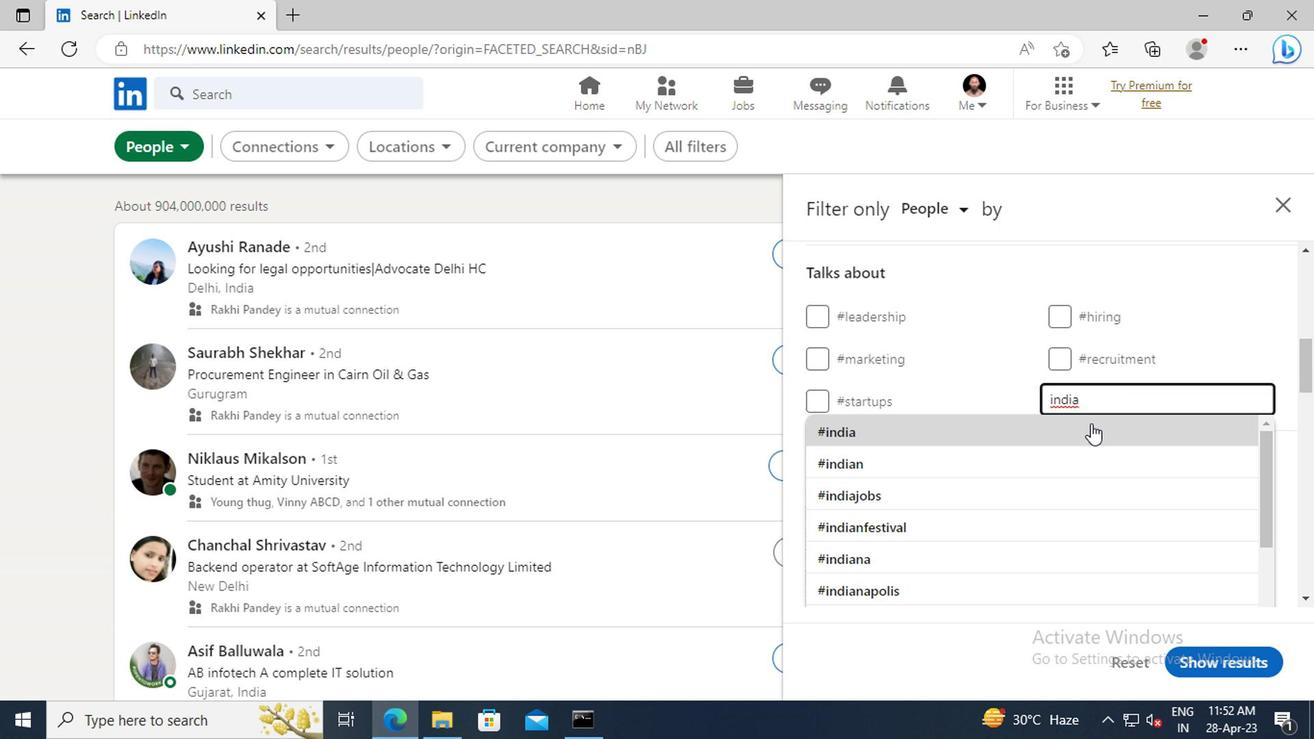 
Action: Mouse moved to (1086, 425)
Screenshot: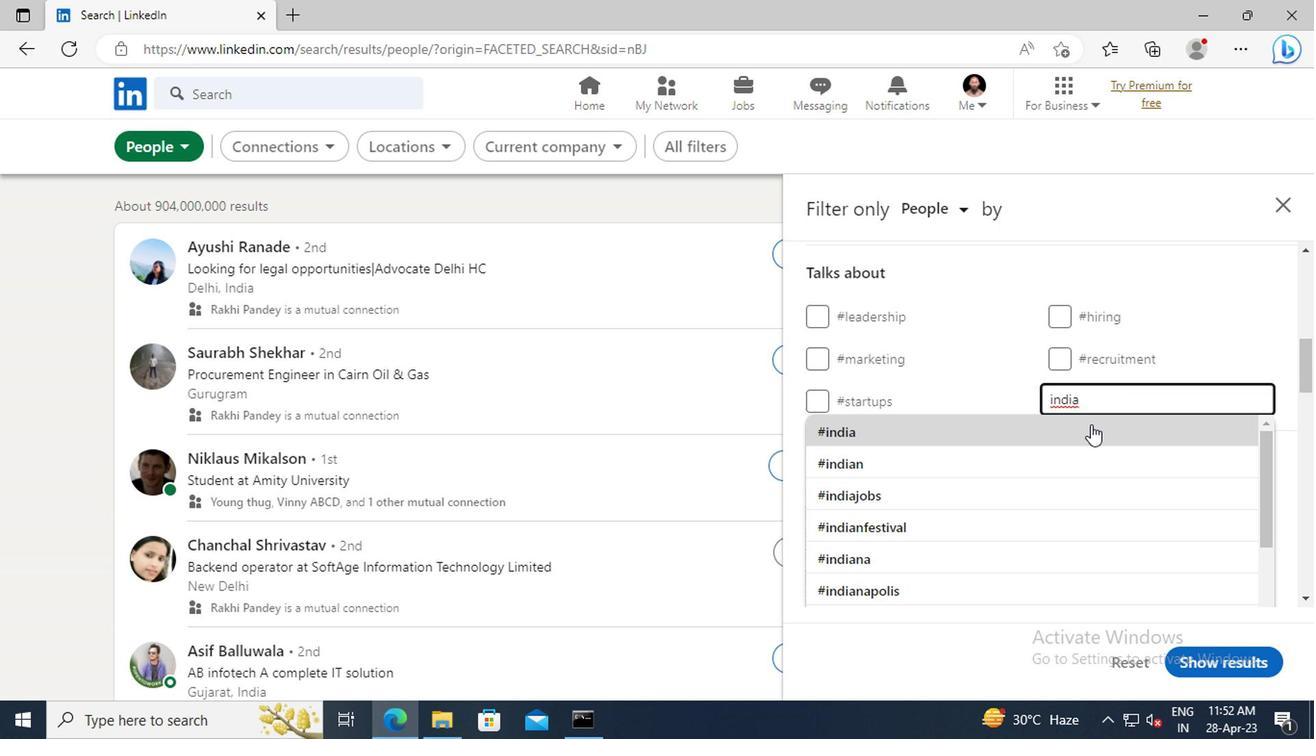 
Action: Mouse scrolled (1086, 424) with delta (0, 0)
Screenshot: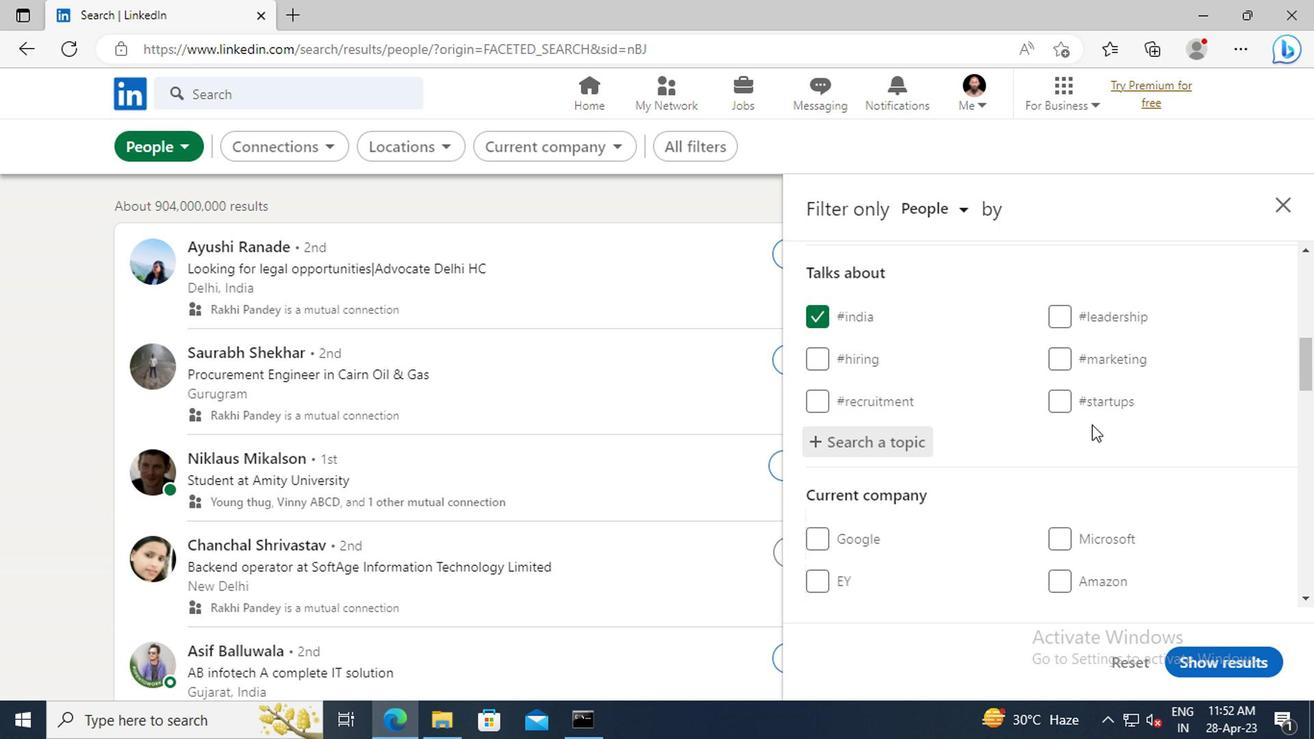 
Action: Mouse scrolled (1086, 424) with delta (0, 0)
Screenshot: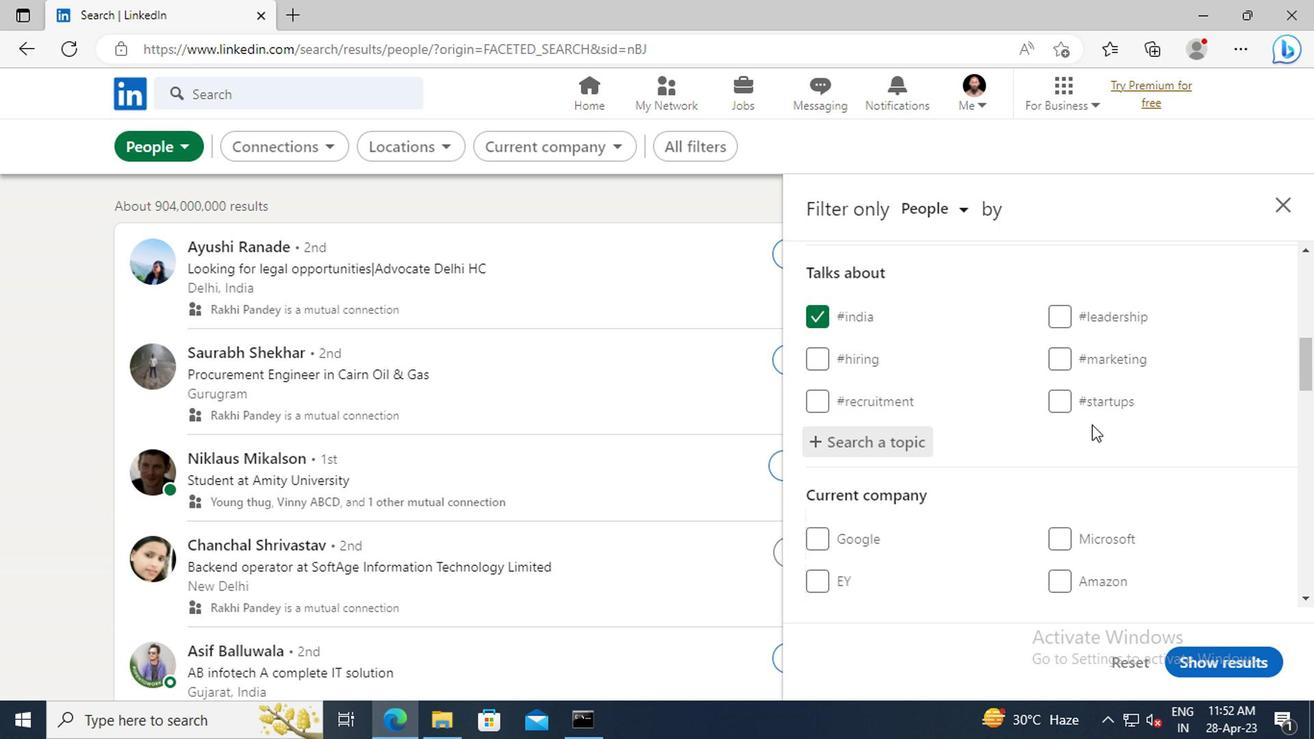 
Action: Mouse scrolled (1086, 424) with delta (0, 0)
Screenshot: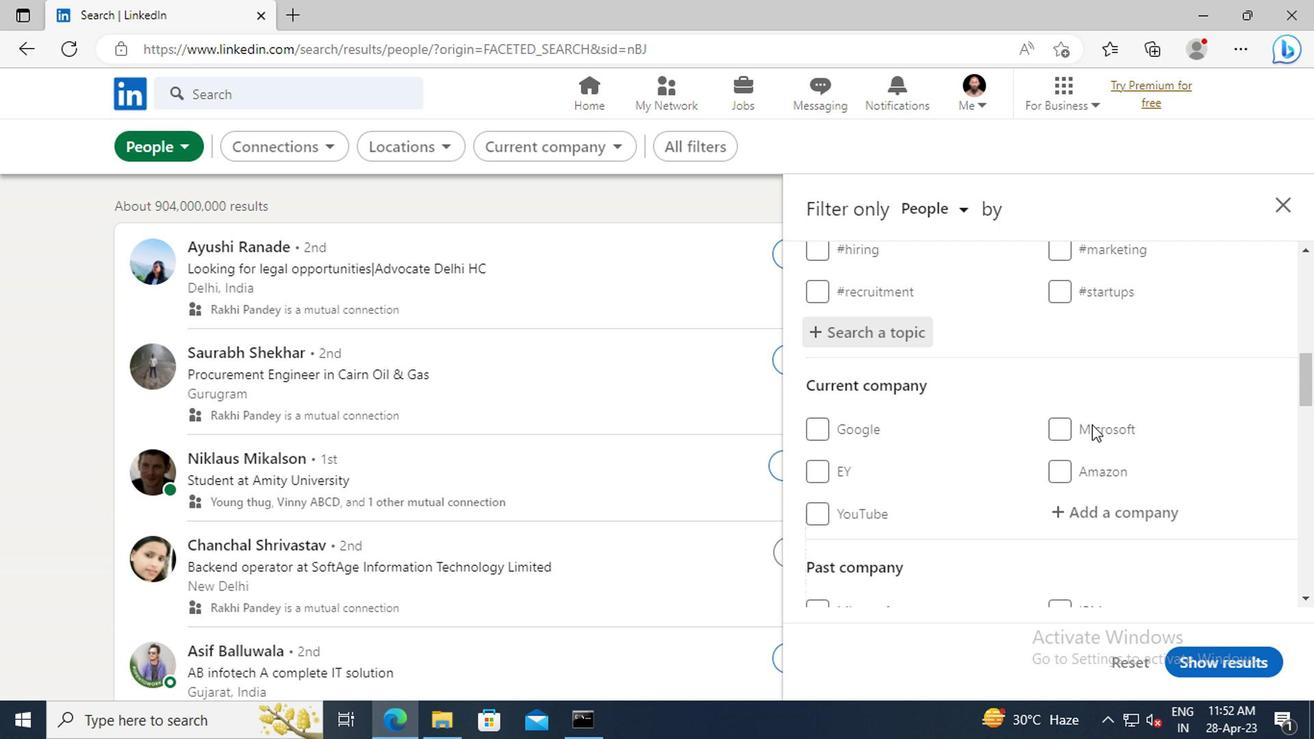
Action: Mouse scrolled (1086, 424) with delta (0, 0)
Screenshot: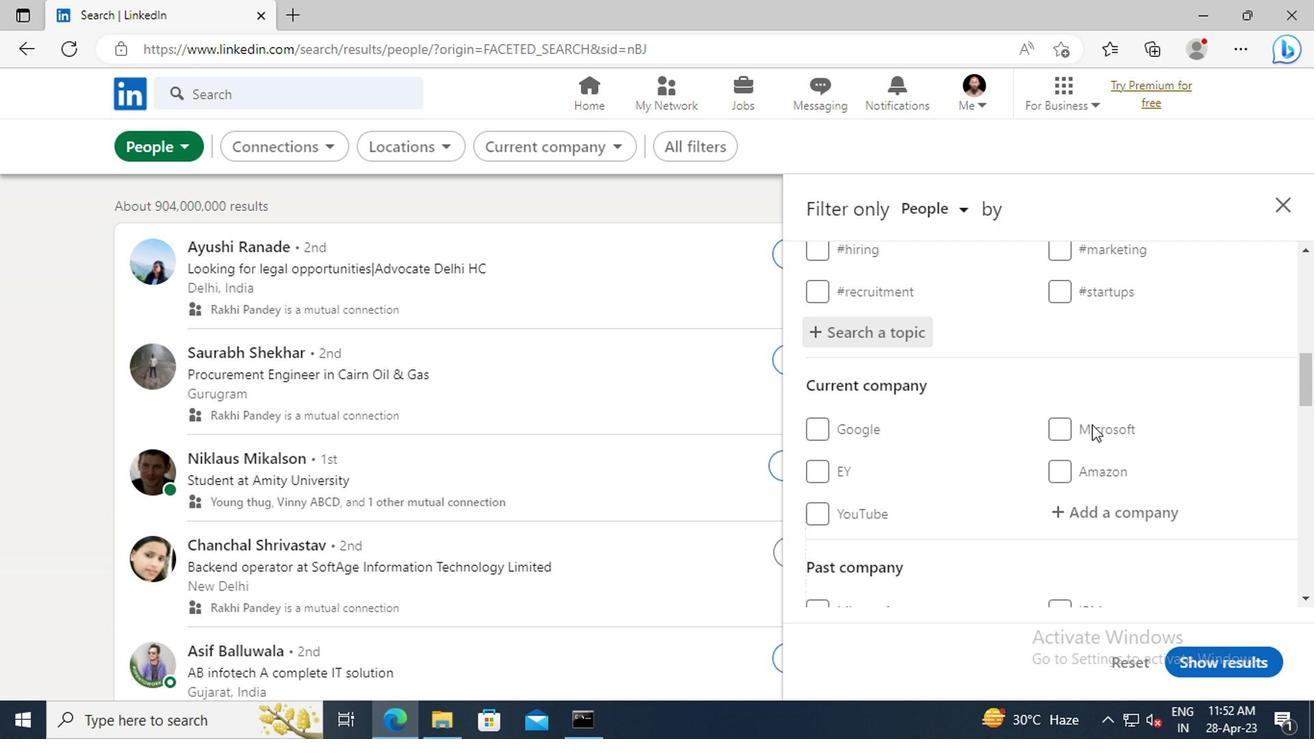 
Action: Mouse scrolled (1086, 424) with delta (0, 0)
Screenshot: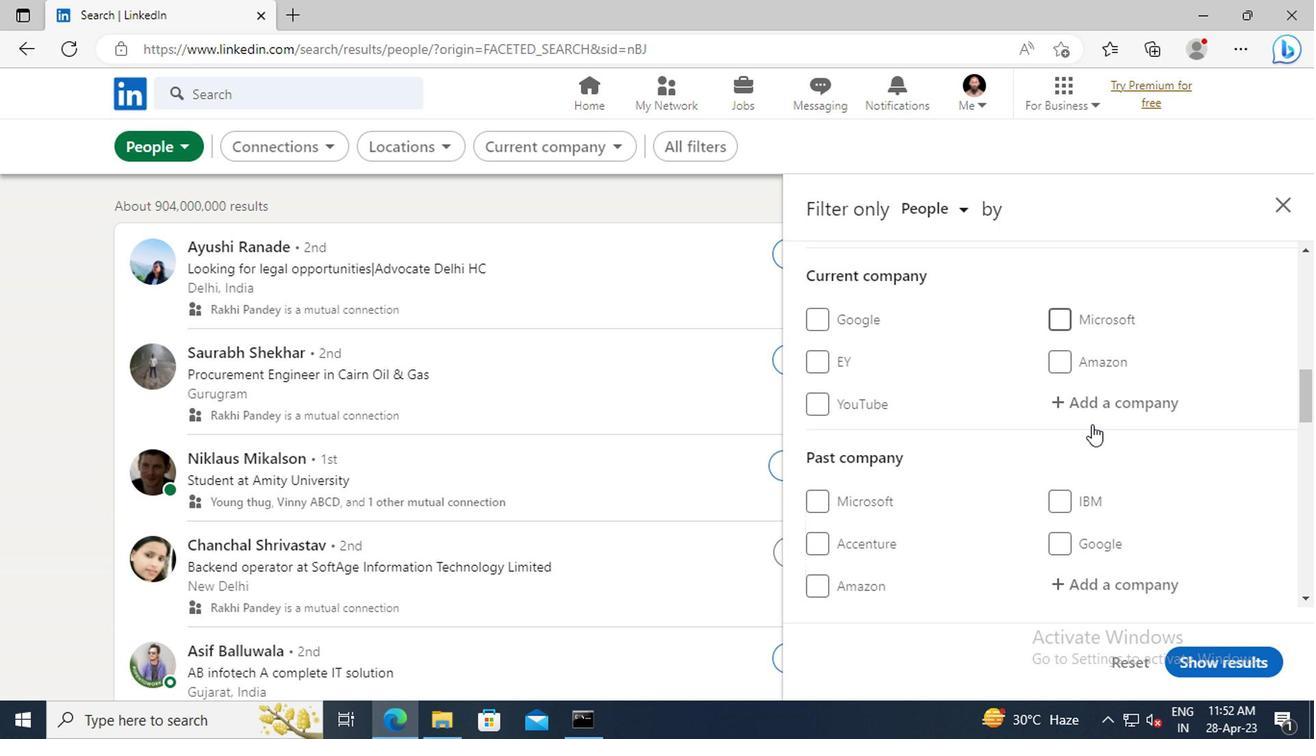 
Action: Mouse scrolled (1086, 424) with delta (0, 0)
Screenshot: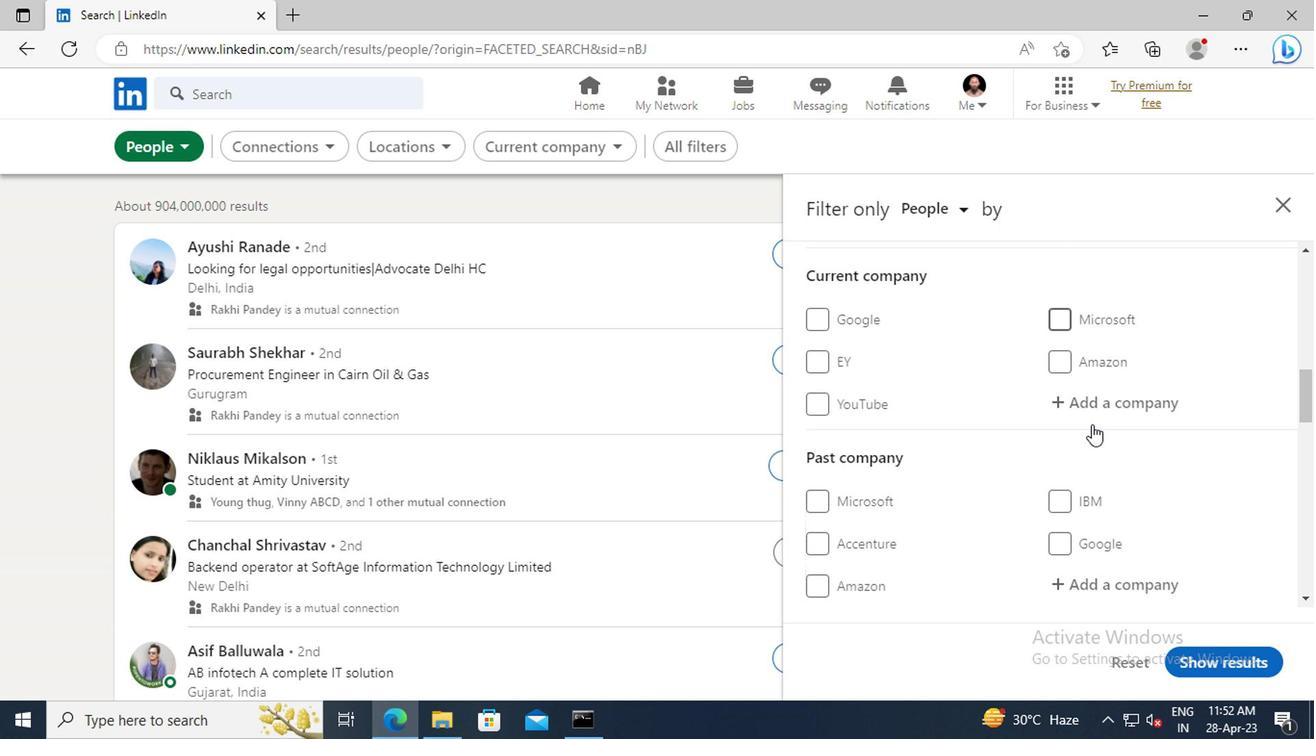 
Action: Mouse scrolled (1086, 424) with delta (0, 0)
Screenshot: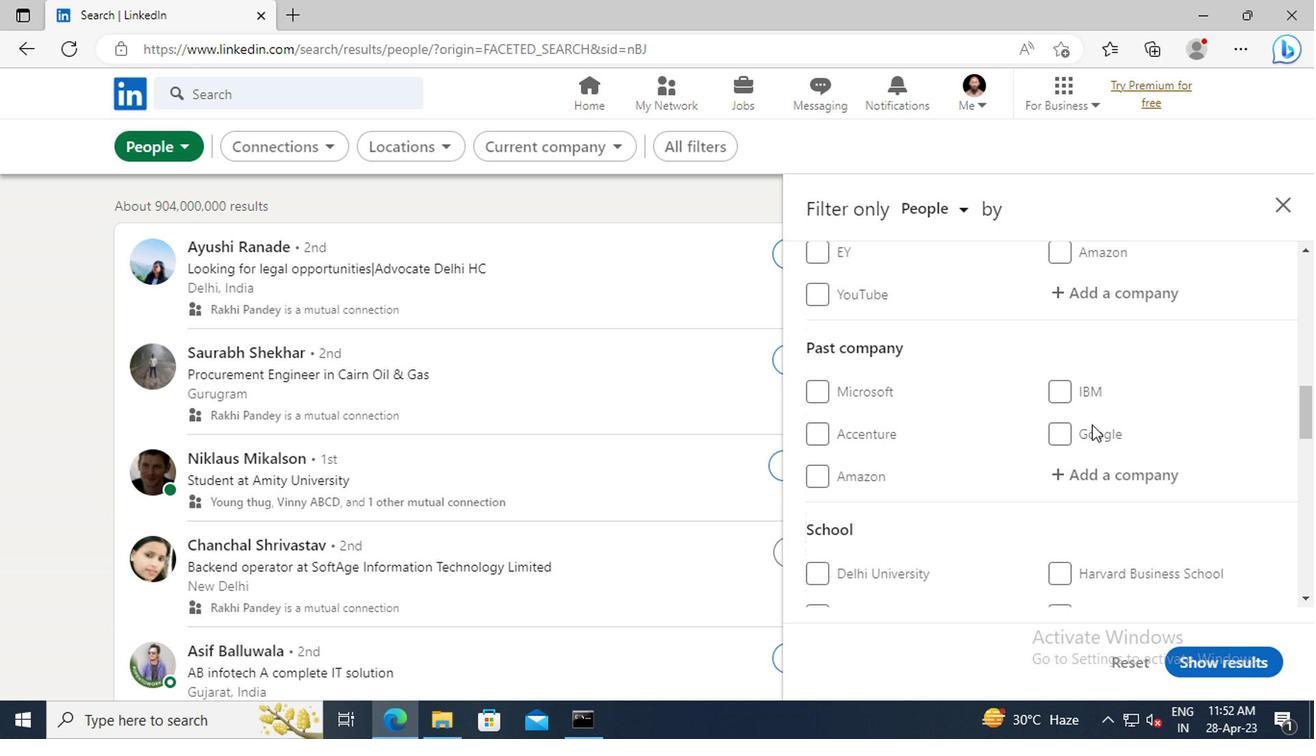 
Action: Mouse scrolled (1086, 424) with delta (0, 0)
Screenshot: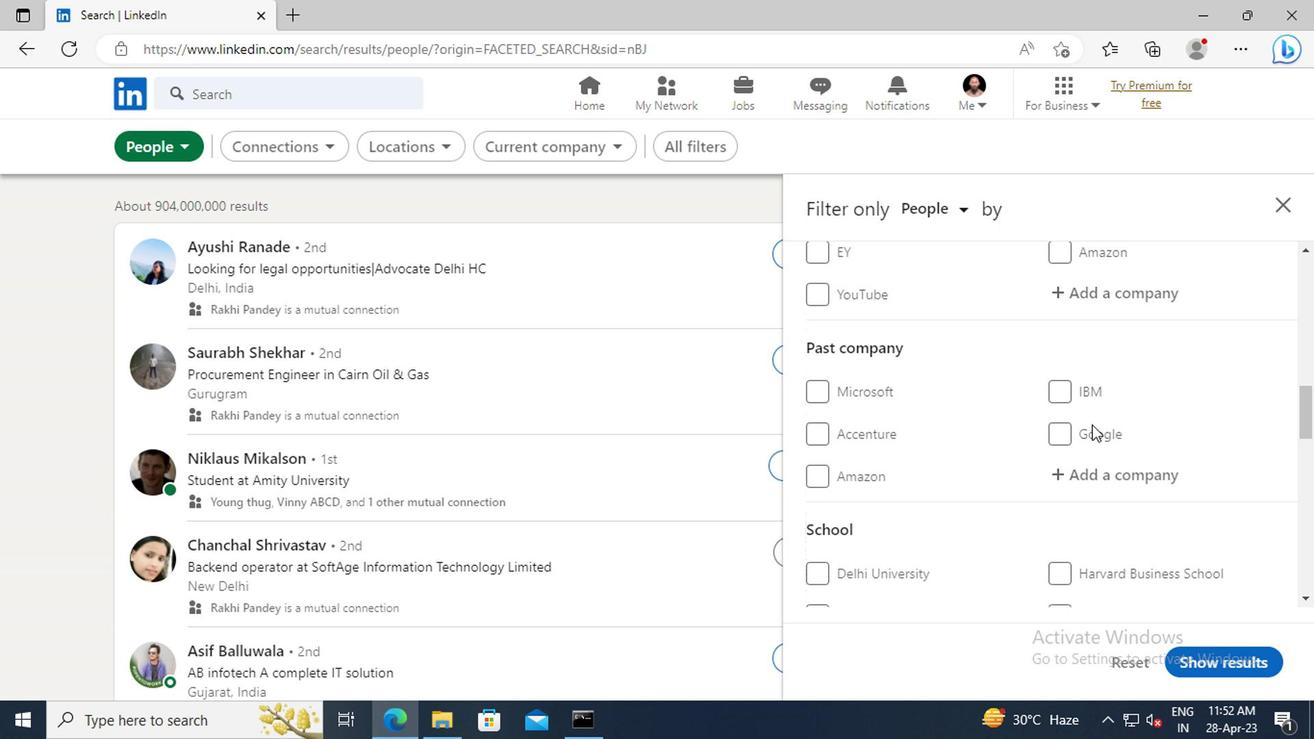 
Action: Mouse scrolled (1086, 424) with delta (0, 0)
Screenshot: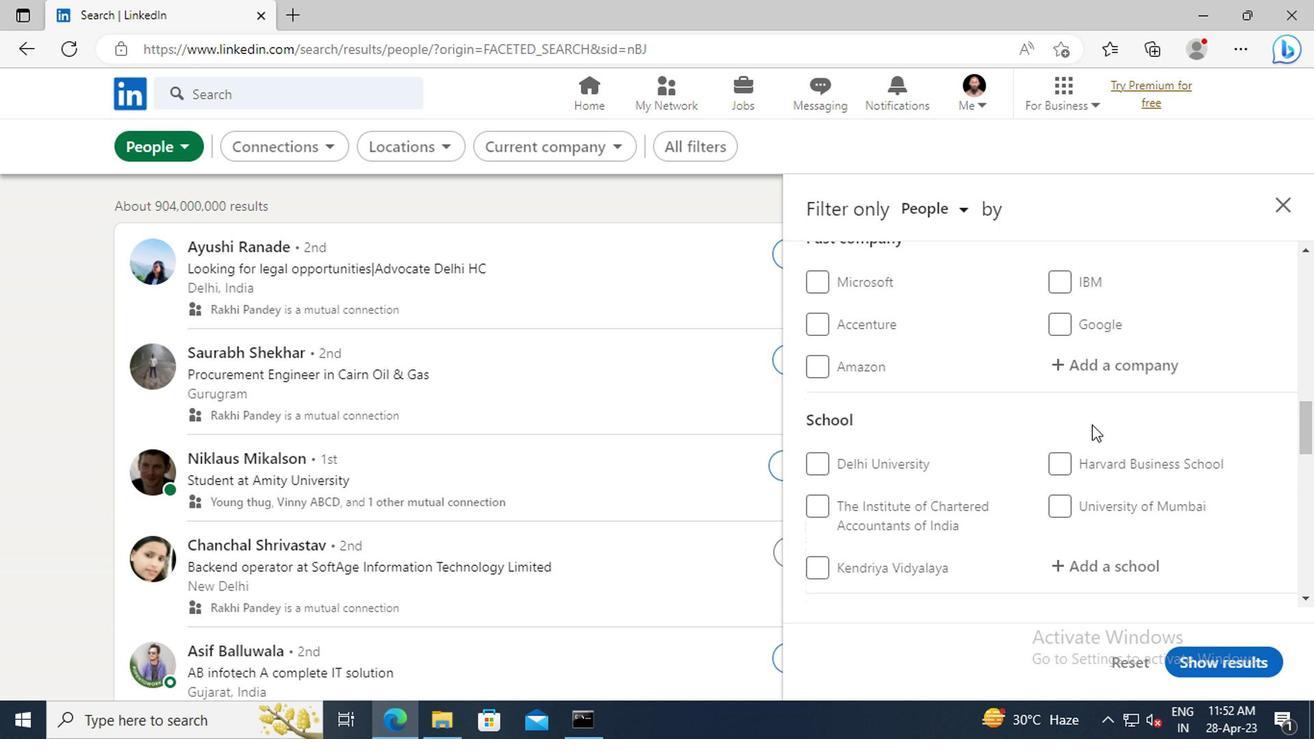
Action: Mouse scrolled (1086, 424) with delta (0, 0)
Screenshot: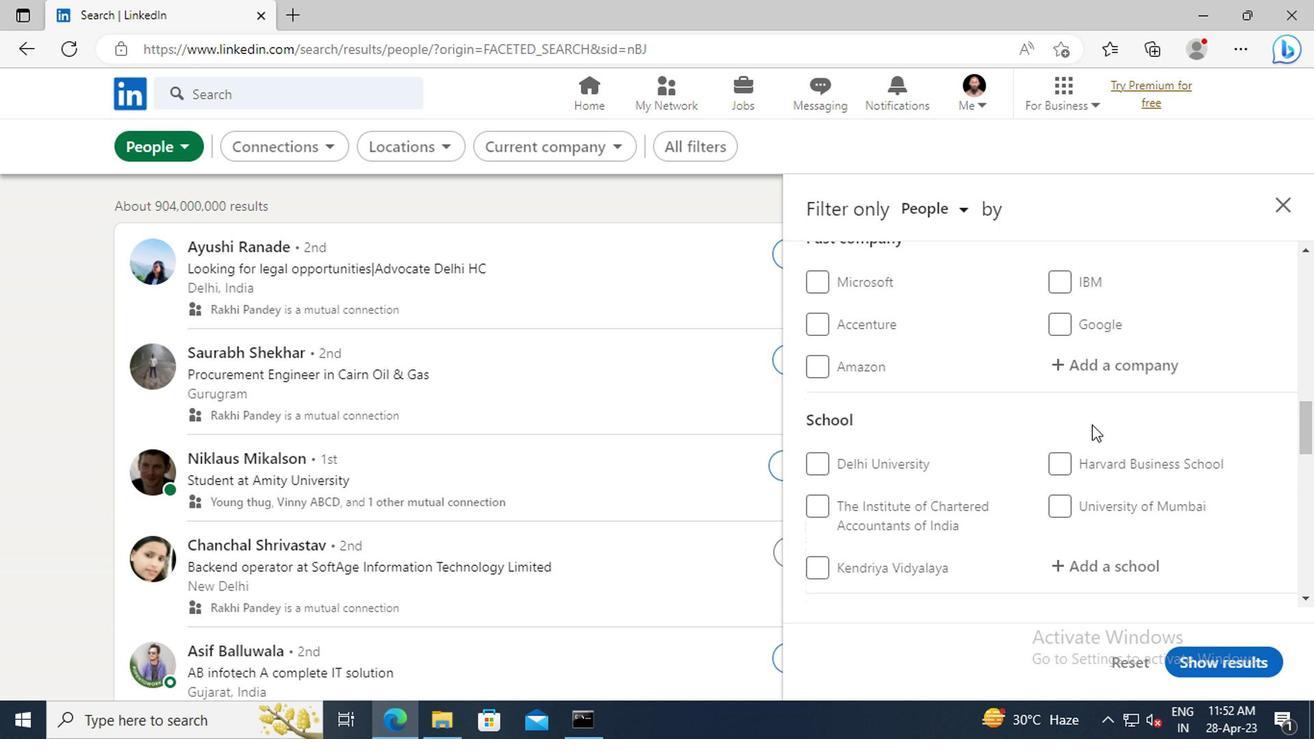 
Action: Mouse scrolled (1086, 424) with delta (0, 0)
Screenshot: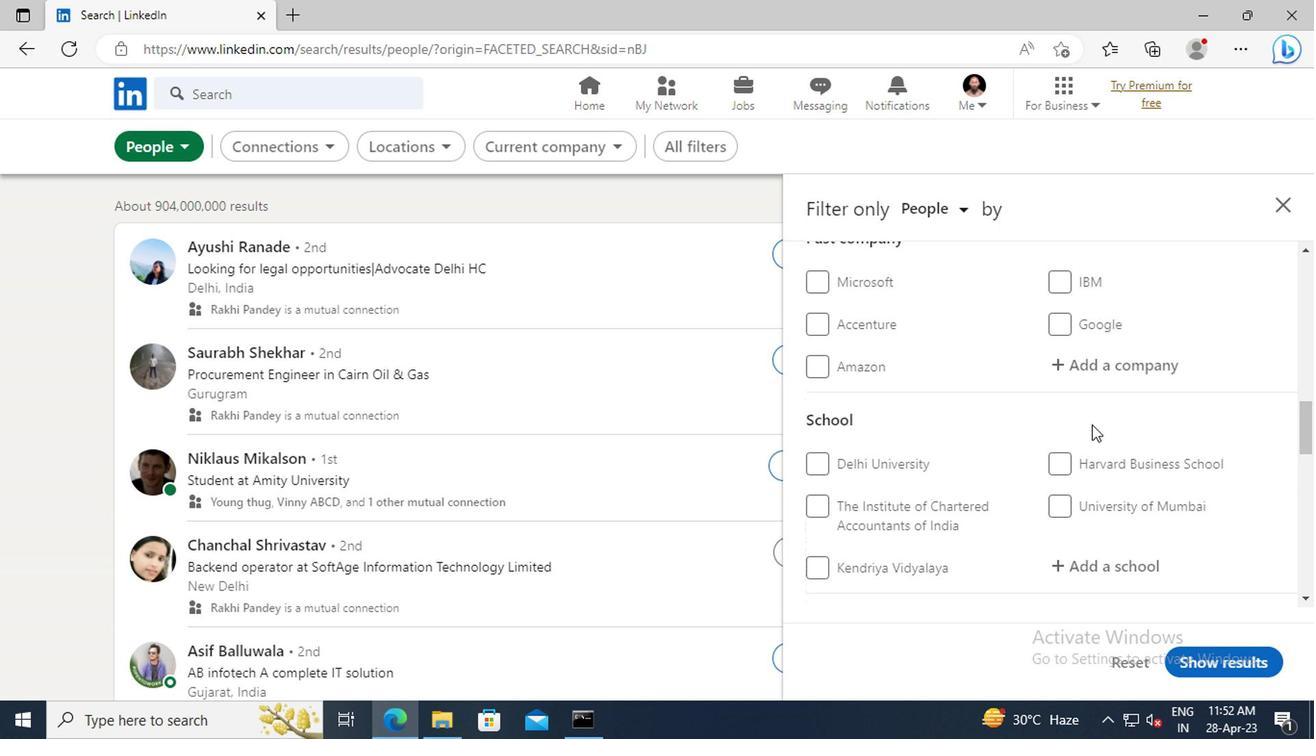 
Action: Mouse scrolled (1086, 424) with delta (0, 0)
Screenshot: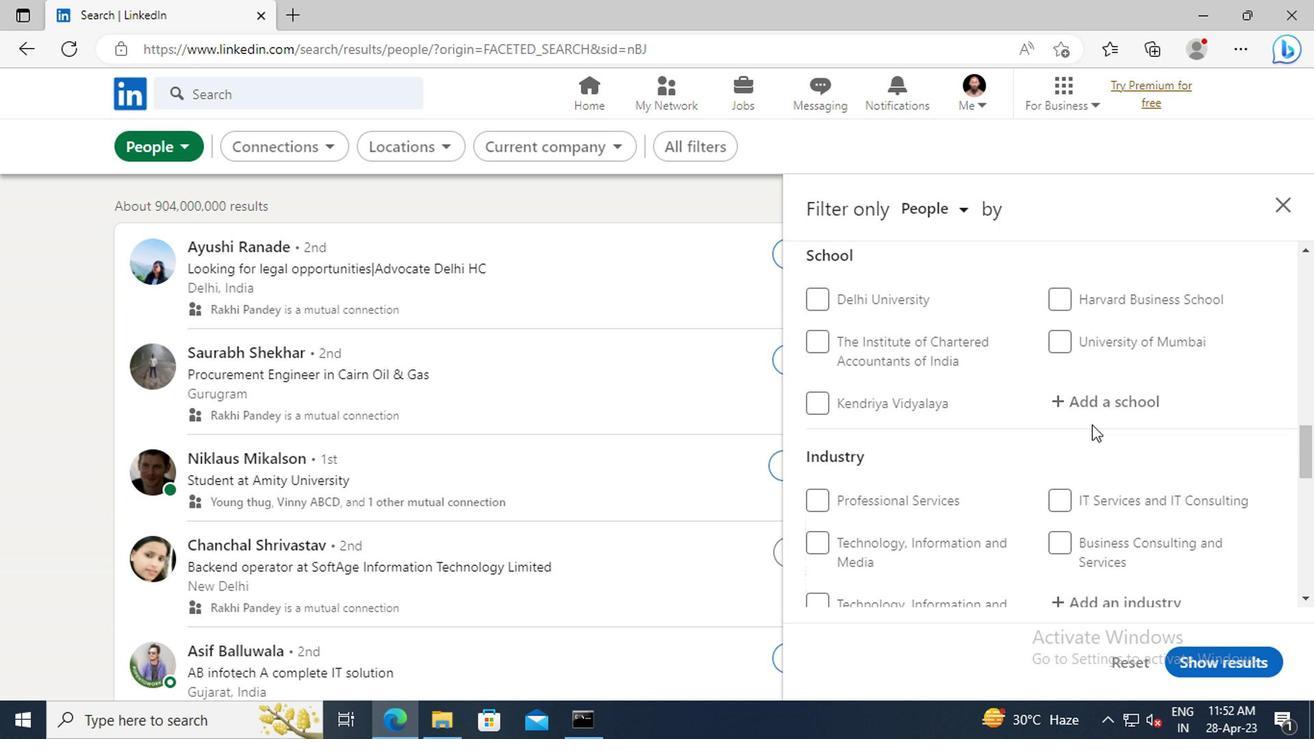 
Action: Mouse scrolled (1086, 424) with delta (0, 0)
Screenshot: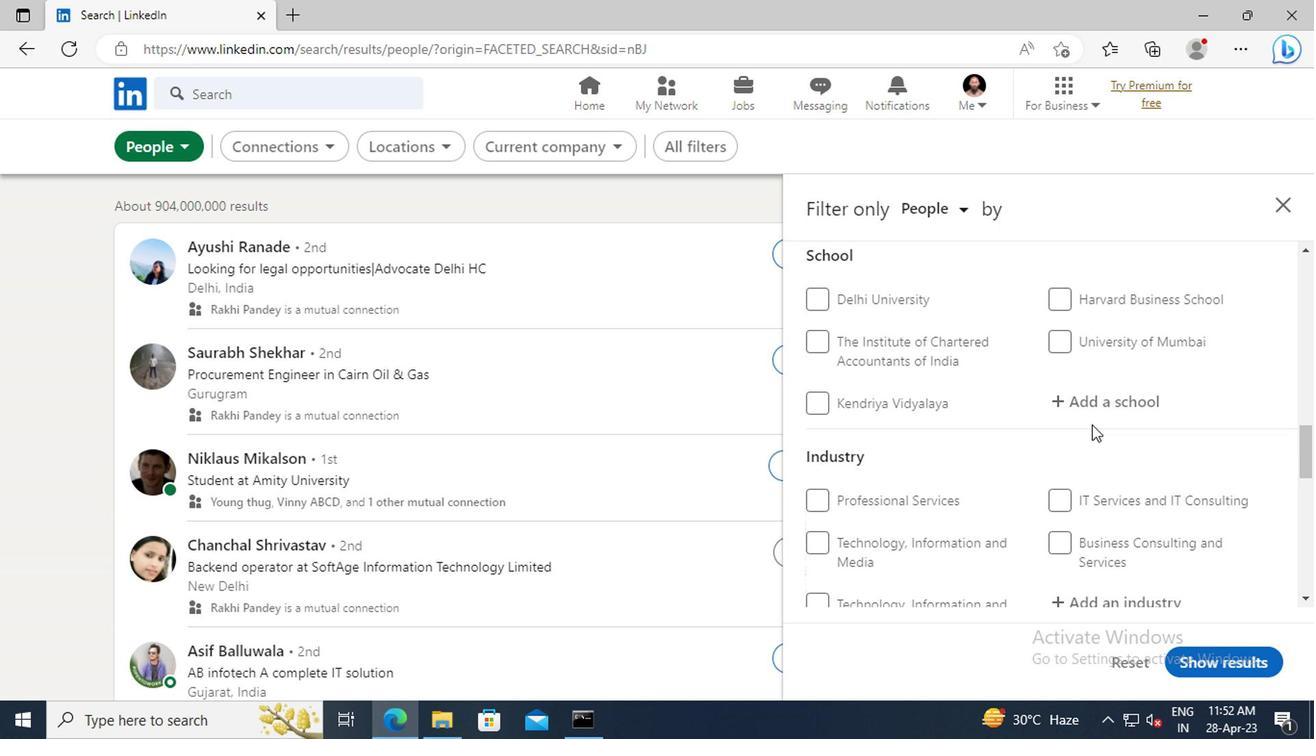 
Action: Mouse scrolled (1086, 424) with delta (0, 0)
Screenshot: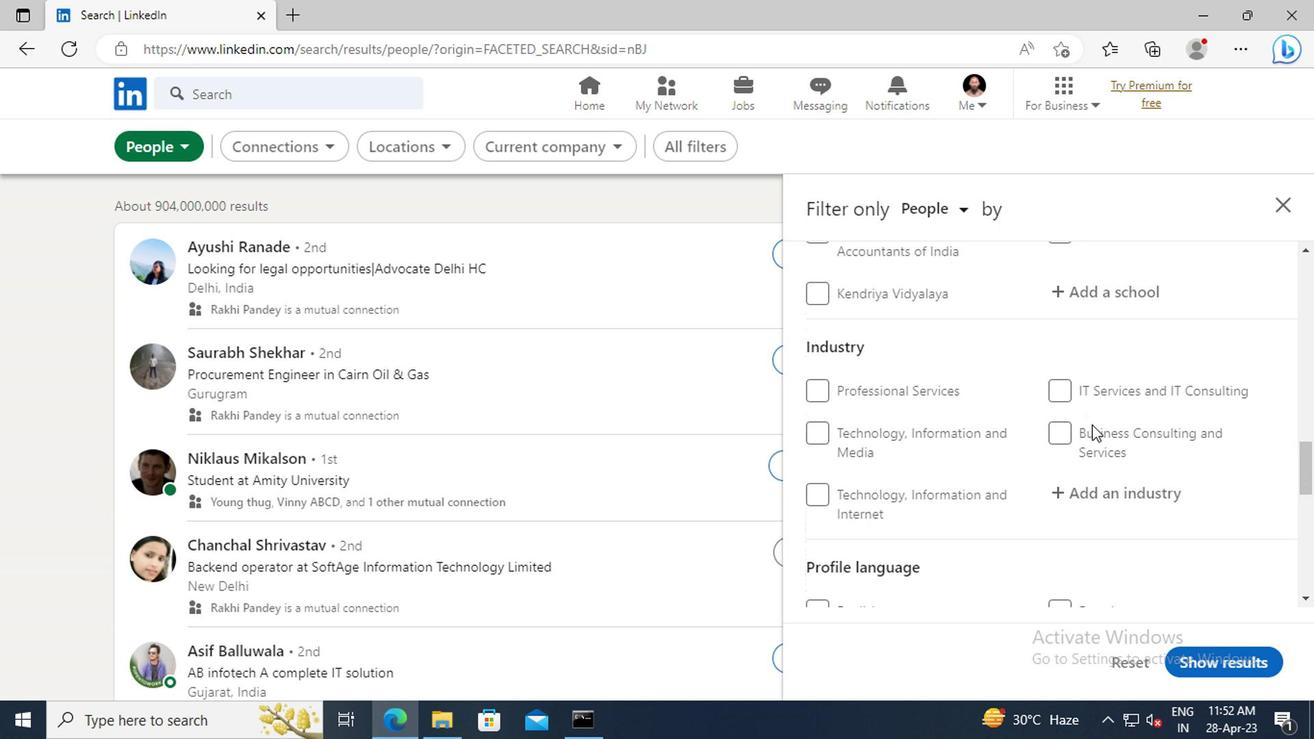 
Action: Mouse scrolled (1086, 424) with delta (0, 0)
Screenshot: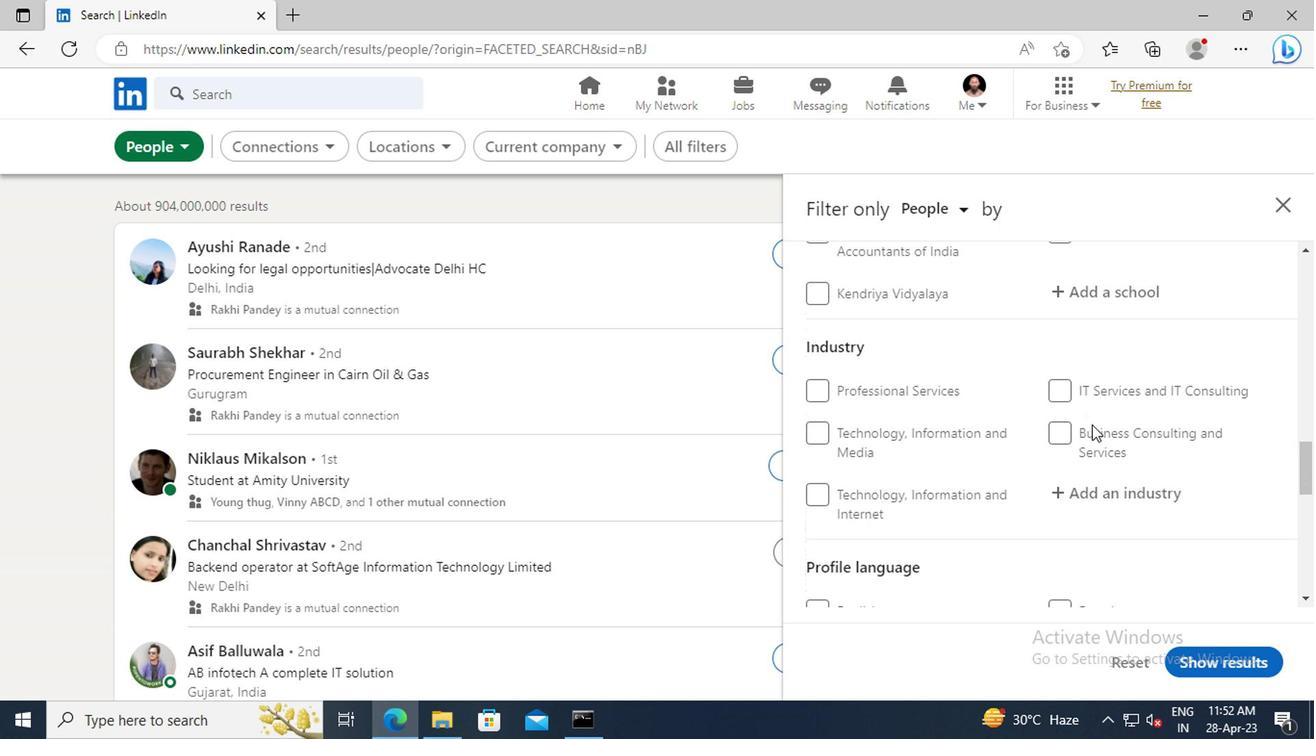 
Action: Mouse scrolled (1086, 424) with delta (0, 0)
Screenshot: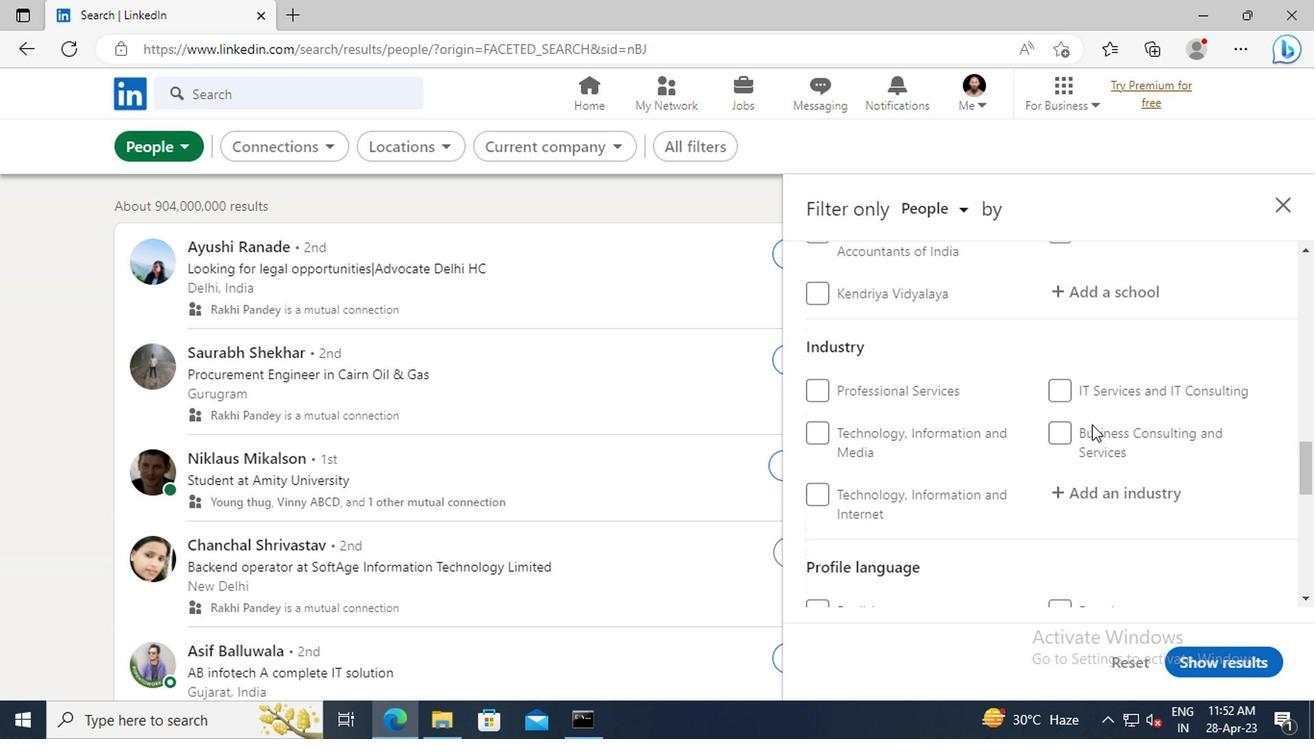 
Action: Mouse moved to (811, 449)
Screenshot: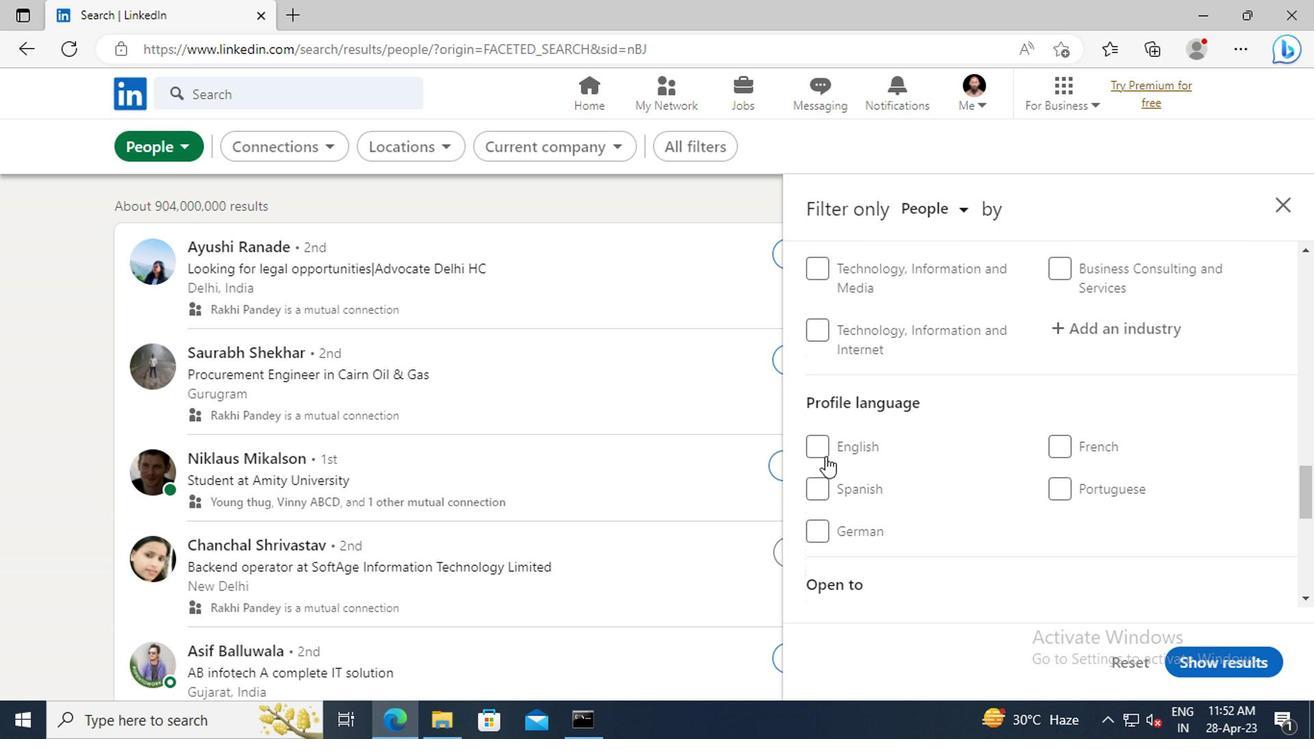 
Action: Mouse pressed left at (811, 449)
Screenshot: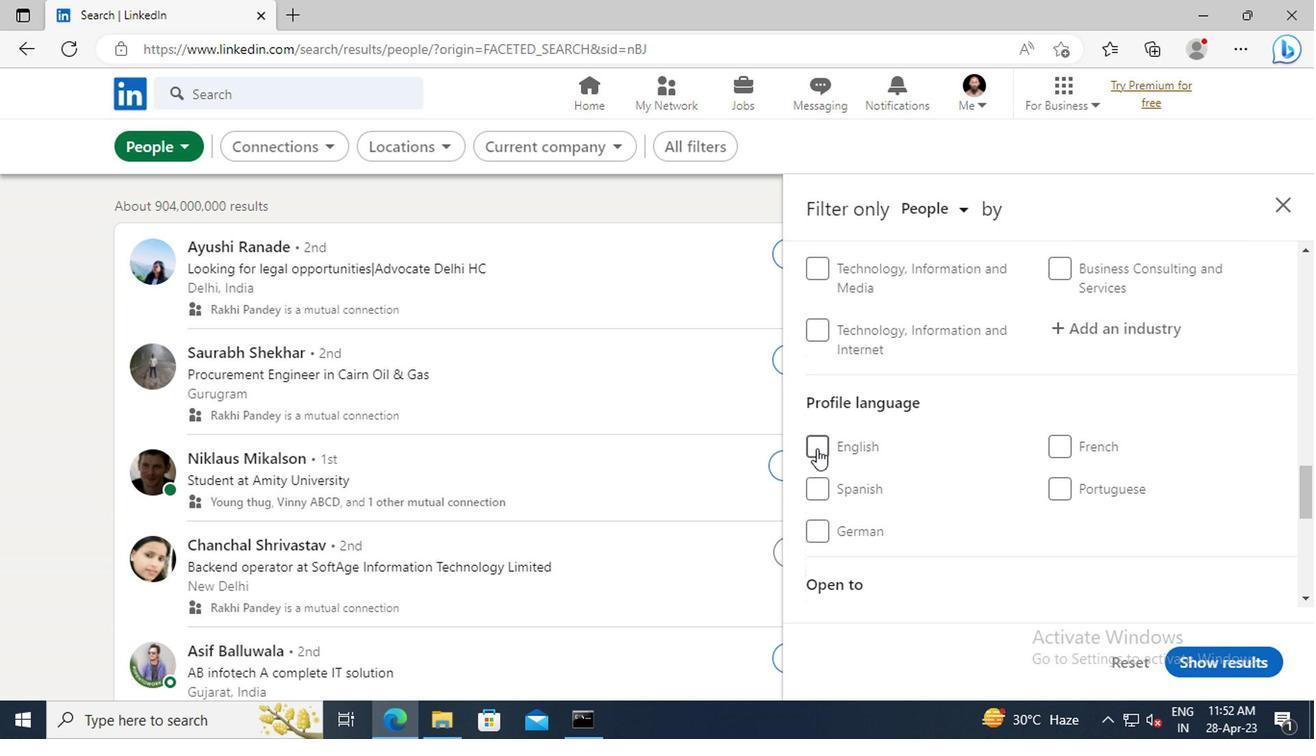 
Action: Mouse moved to (1069, 446)
Screenshot: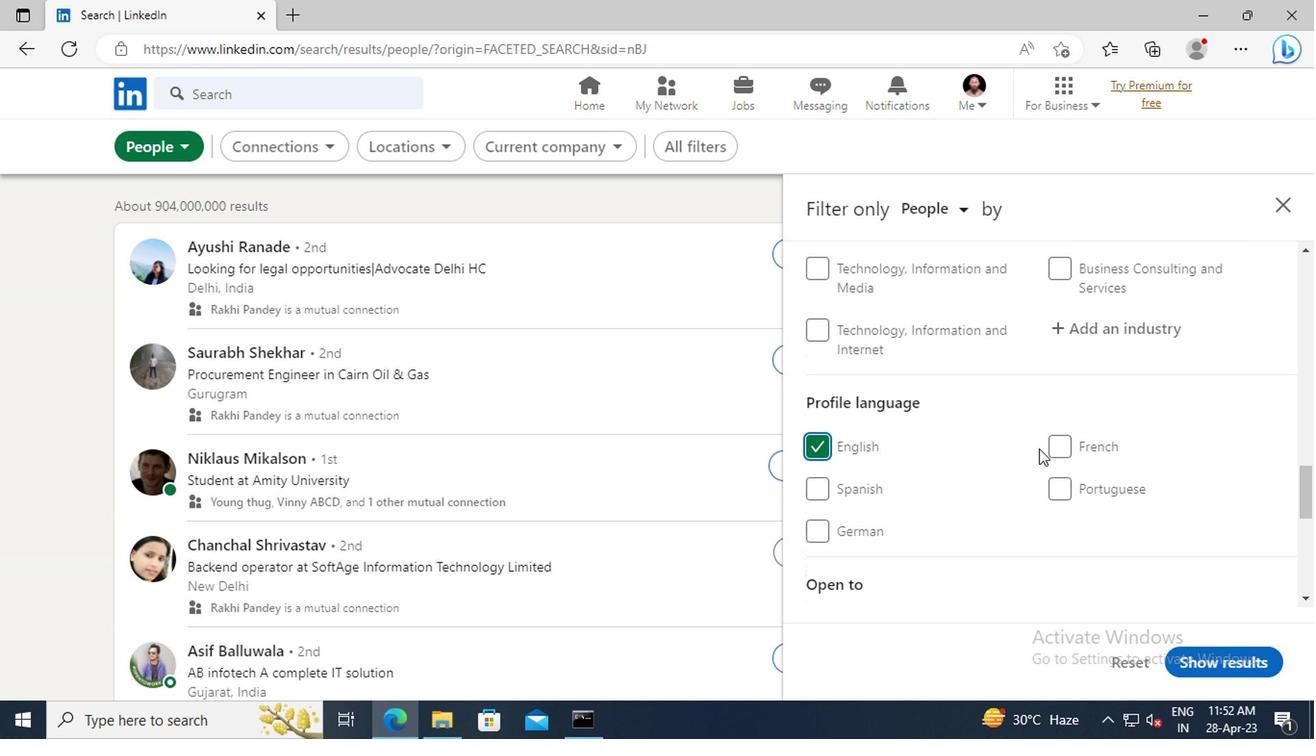 
Action: Mouse scrolled (1069, 447) with delta (0, 1)
Screenshot: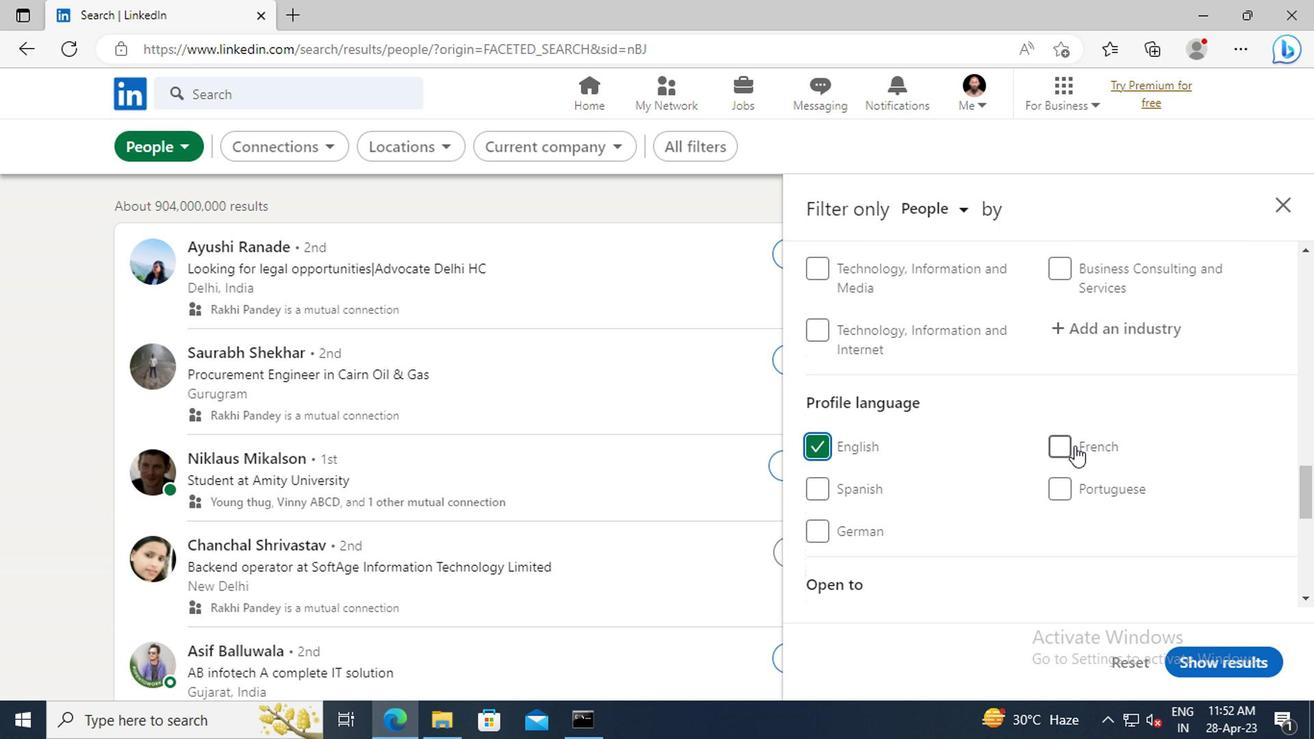 
Action: Mouse moved to (1069, 445)
Screenshot: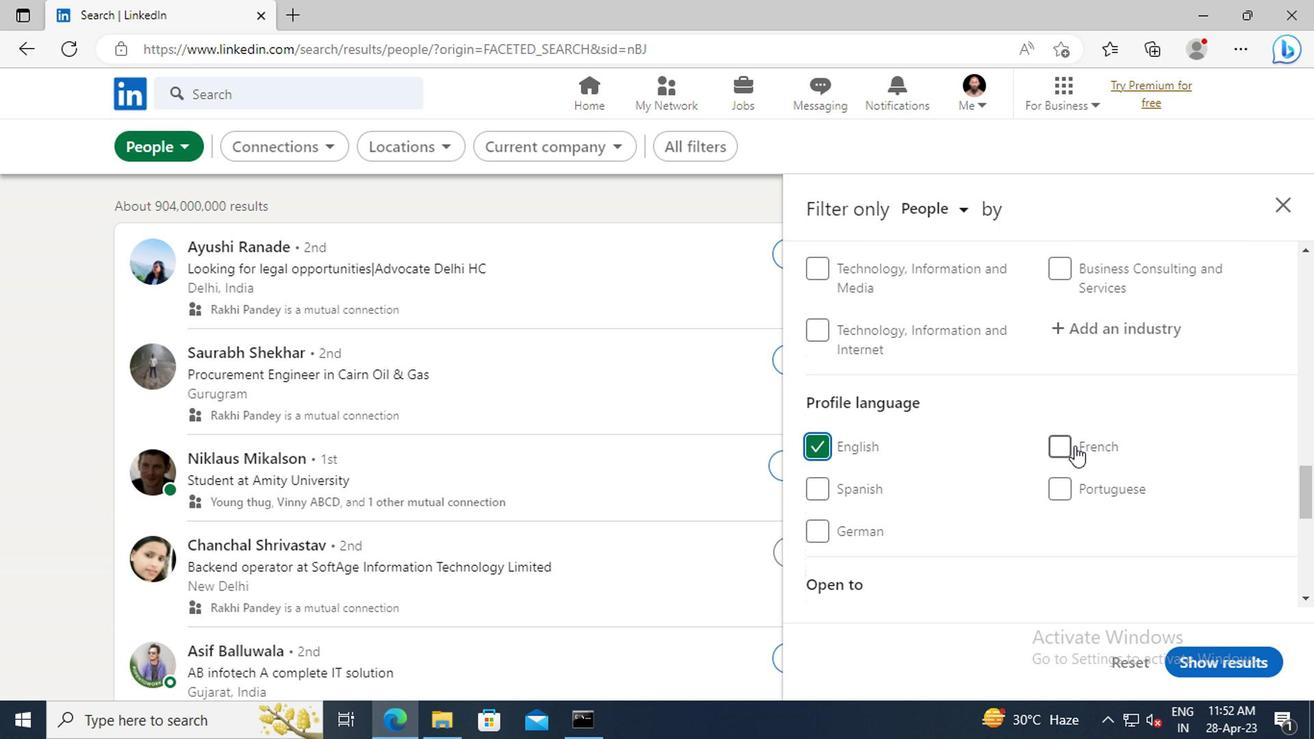 
Action: Mouse scrolled (1069, 446) with delta (0, 0)
Screenshot: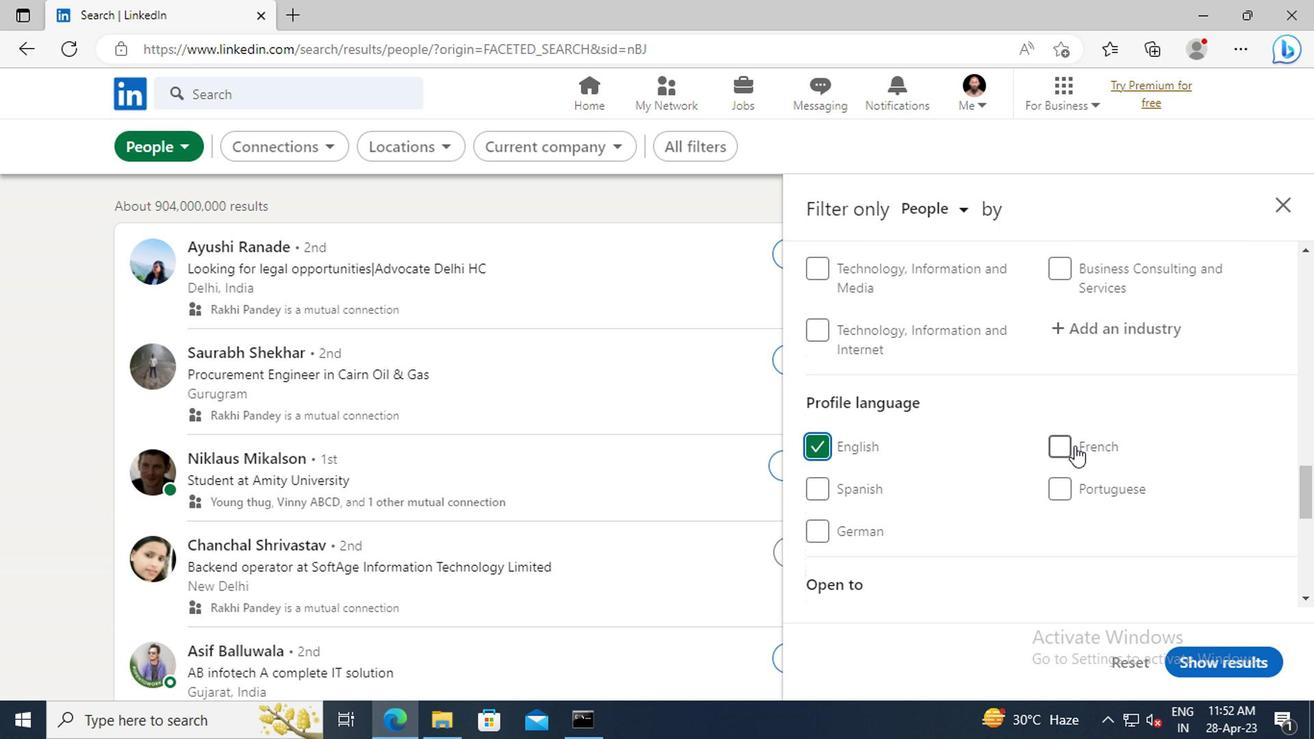 
Action: Mouse scrolled (1069, 446) with delta (0, 0)
Screenshot: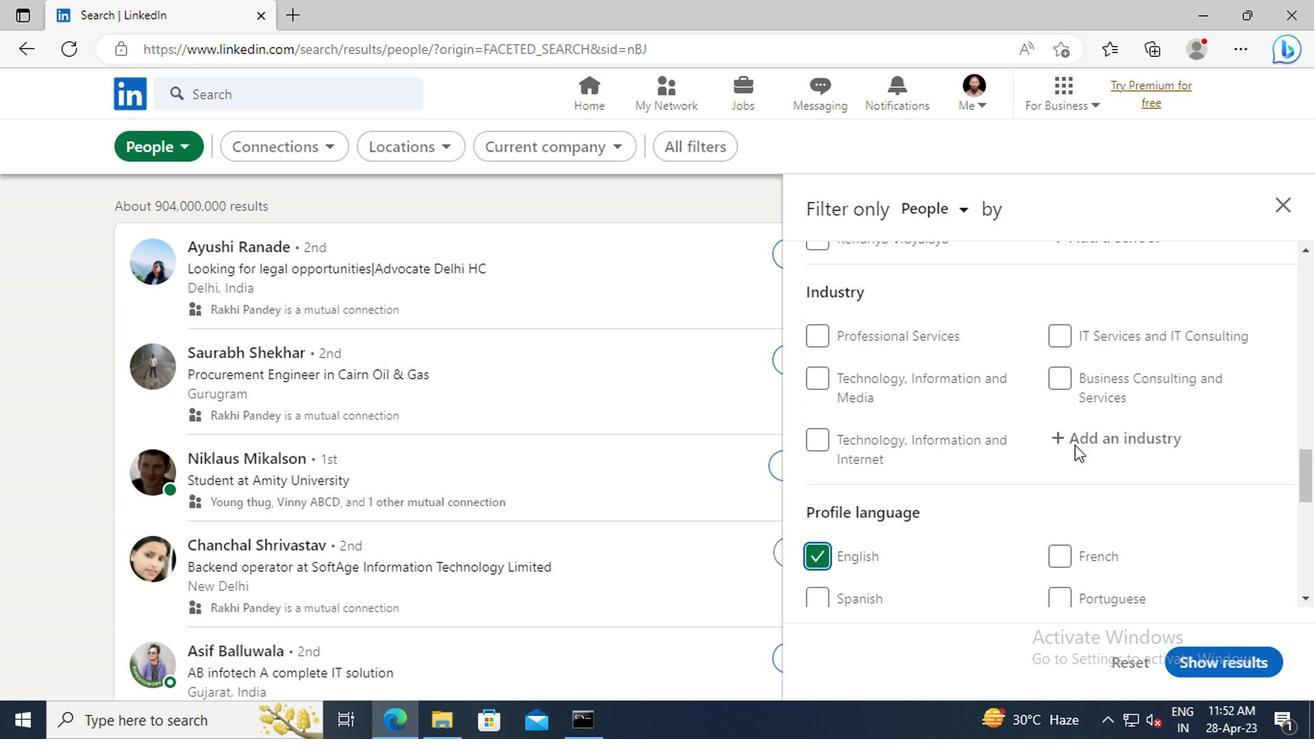 
Action: Mouse scrolled (1069, 446) with delta (0, 0)
Screenshot: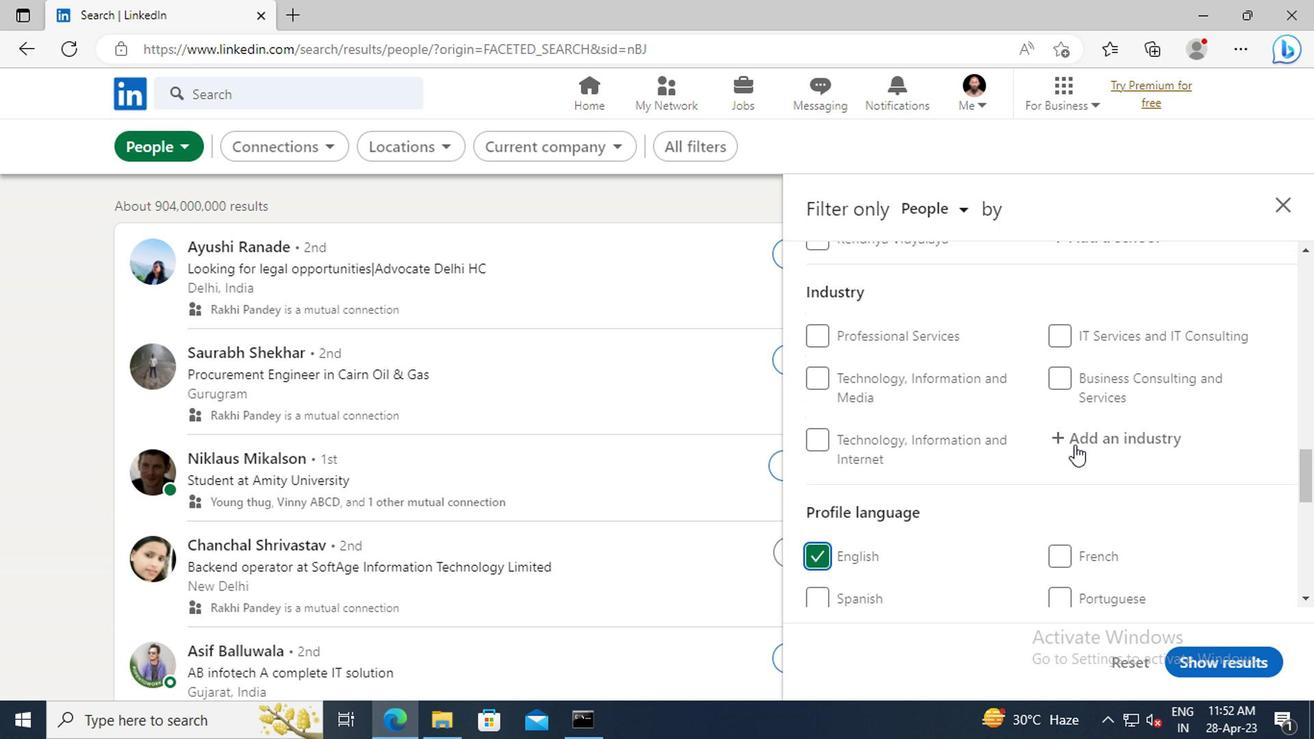 
Action: Mouse scrolled (1069, 446) with delta (0, 0)
Screenshot: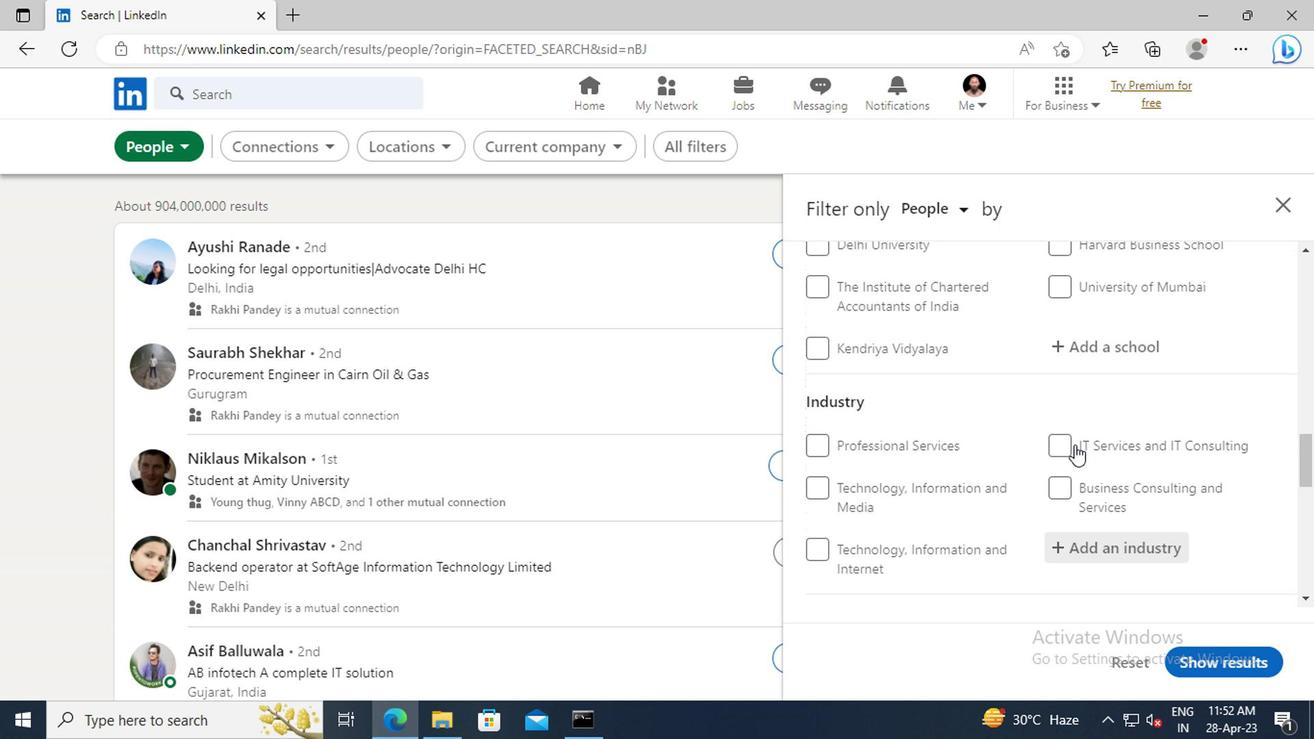 
Action: Mouse scrolled (1069, 446) with delta (0, 0)
Screenshot: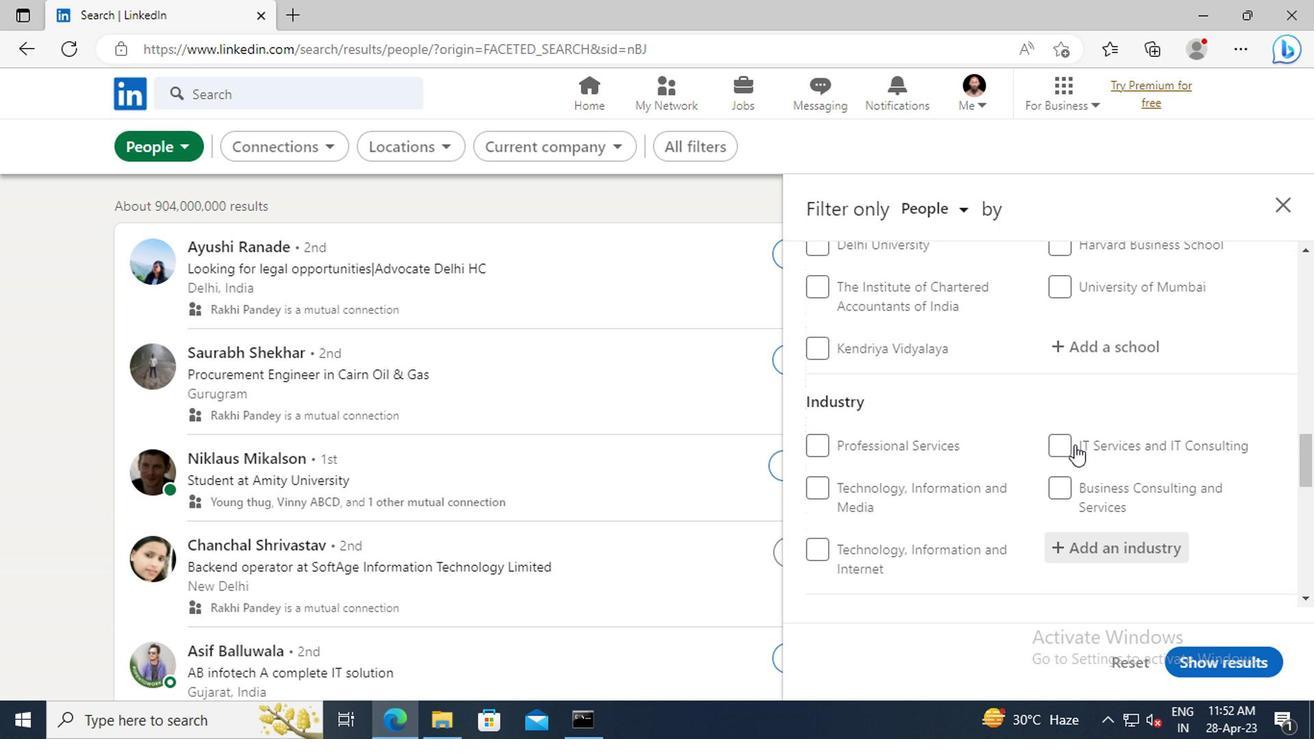 
Action: Mouse scrolled (1069, 446) with delta (0, 0)
Screenshot: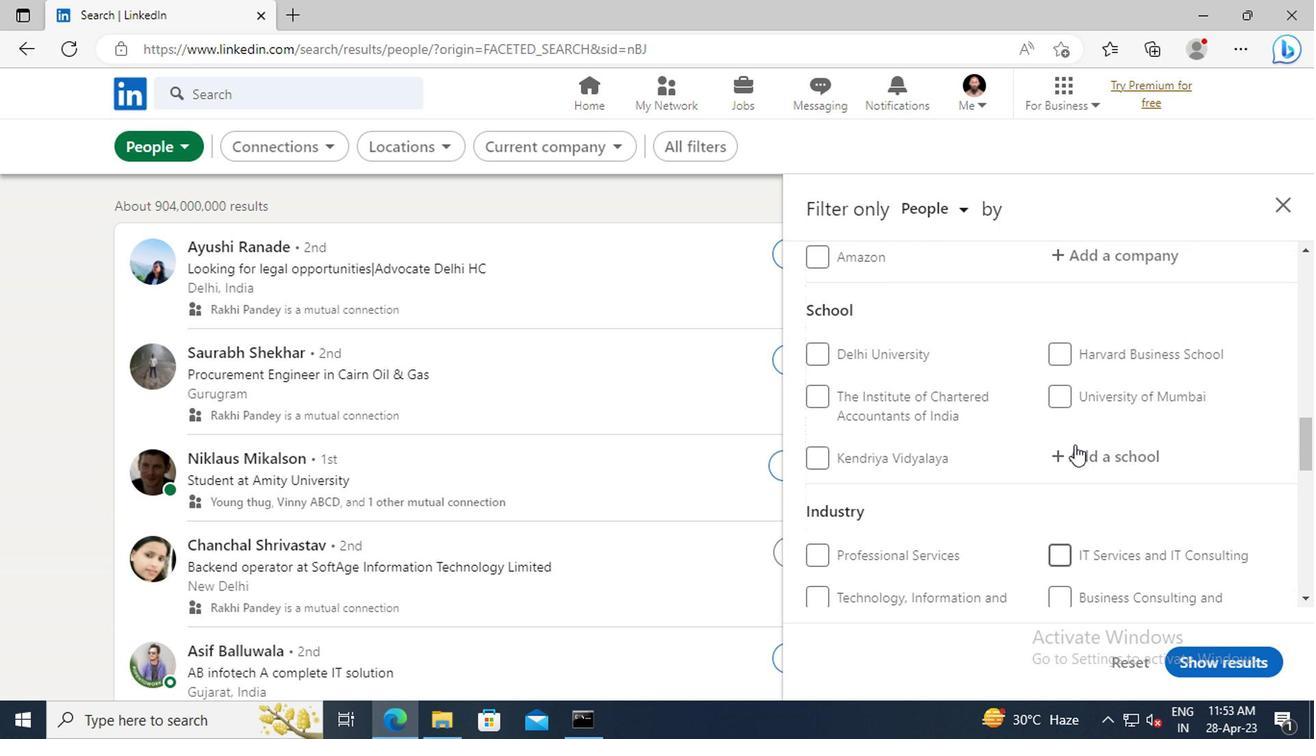 
Action: Mouse scrolled (1069, 446) with delta (0, 0)
Screenshot: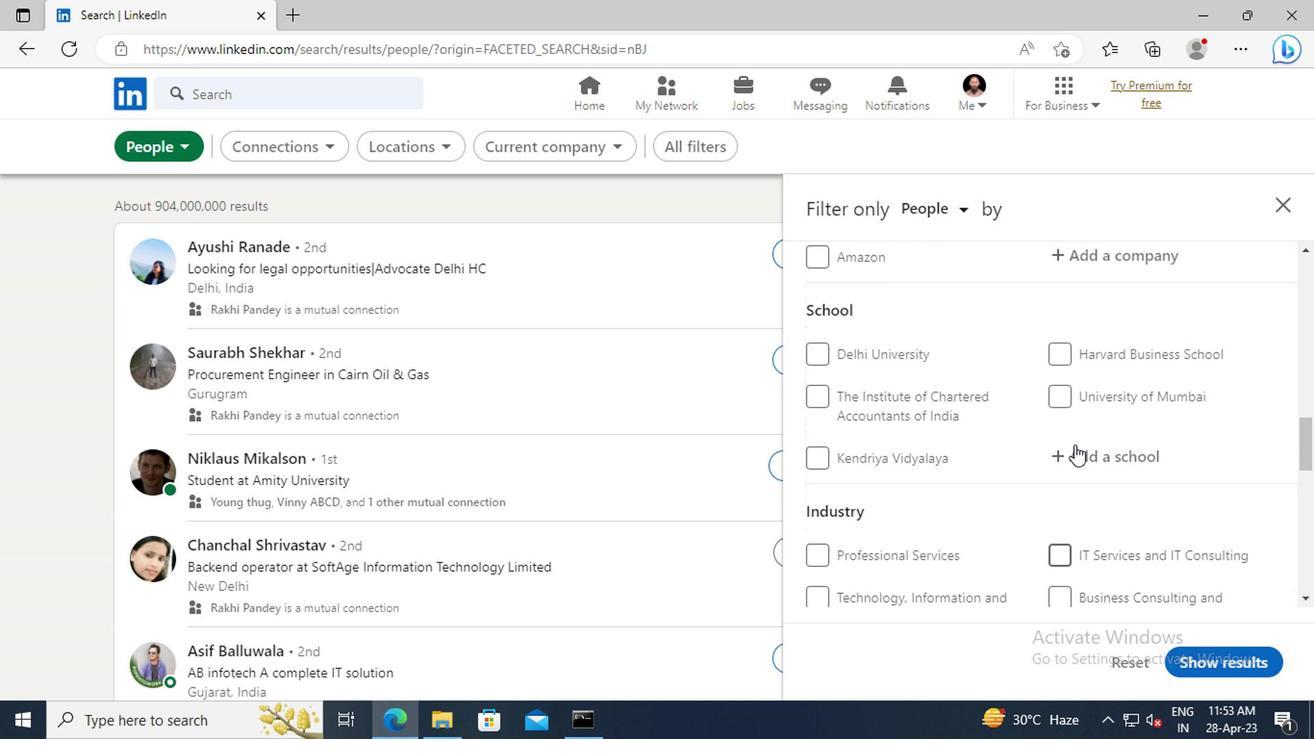 
Action: Mouse scrolled (1069, 446) with delta (0, 0)
Screenshot: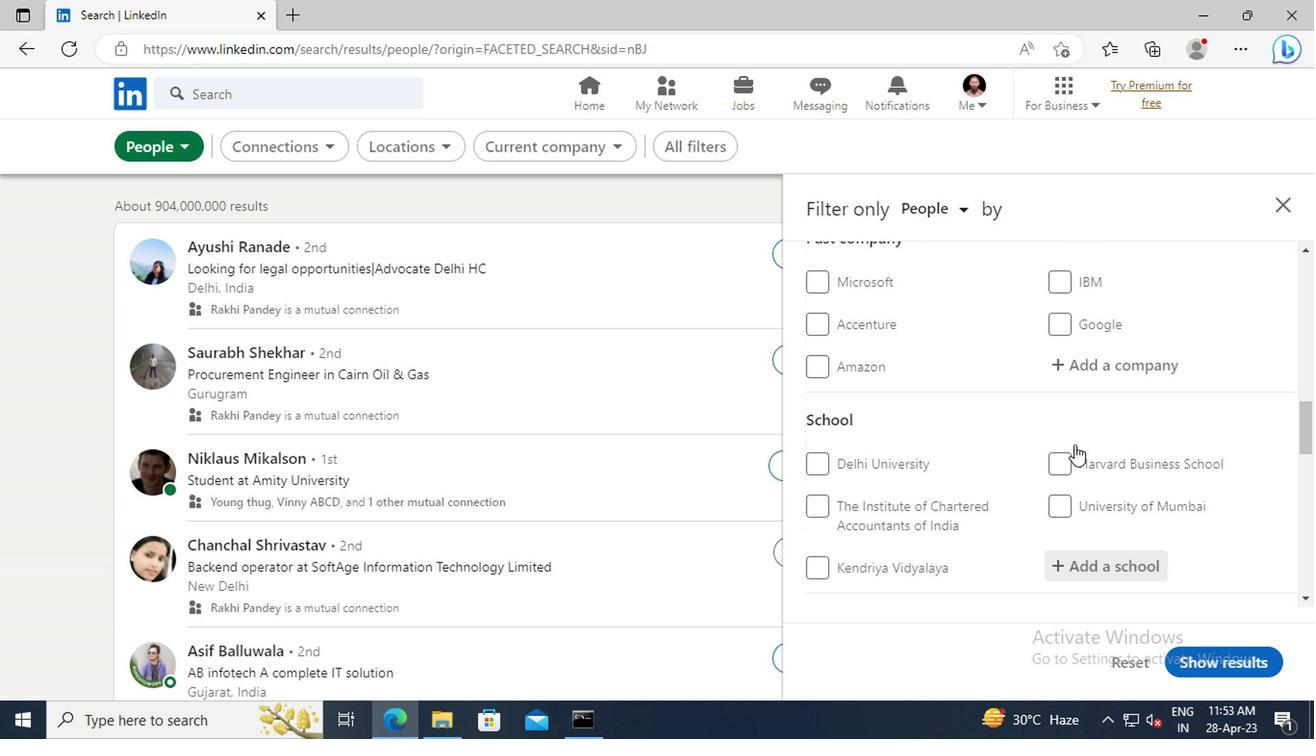 
Action: Mouse scrolled (1069, 446) with delta (0, 0)
Screenshot: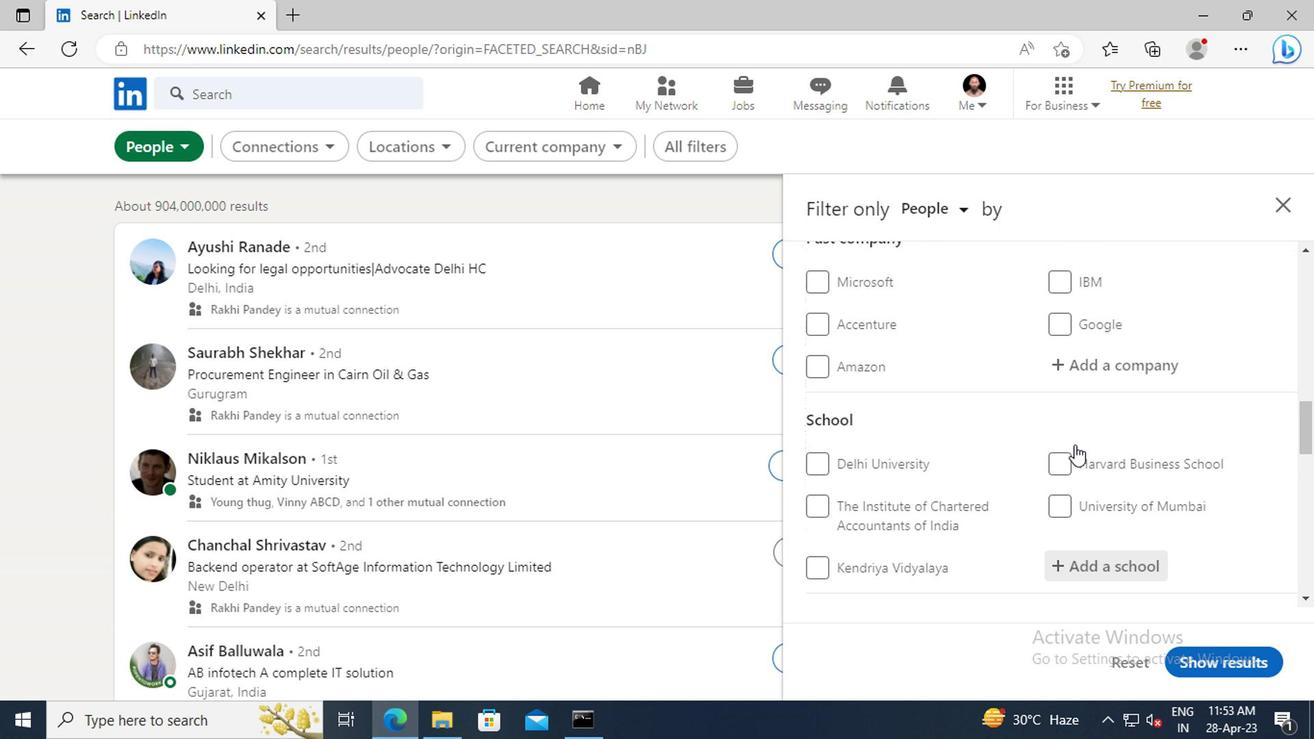 
Action: Mouse scrolled (1069, 446) with delta (0, 0)
Screenshot: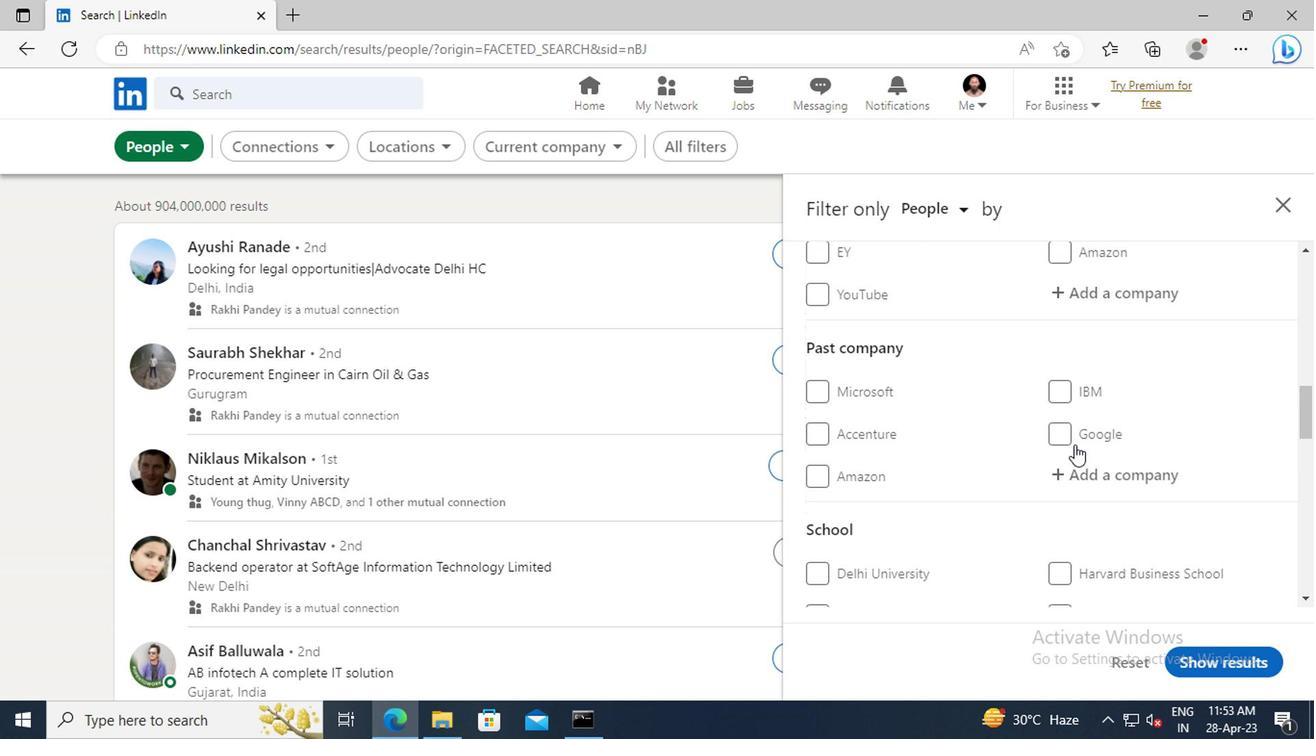 
Action: Mouse scrolled (1069, 446) with delta (0, 0)
Screenshot: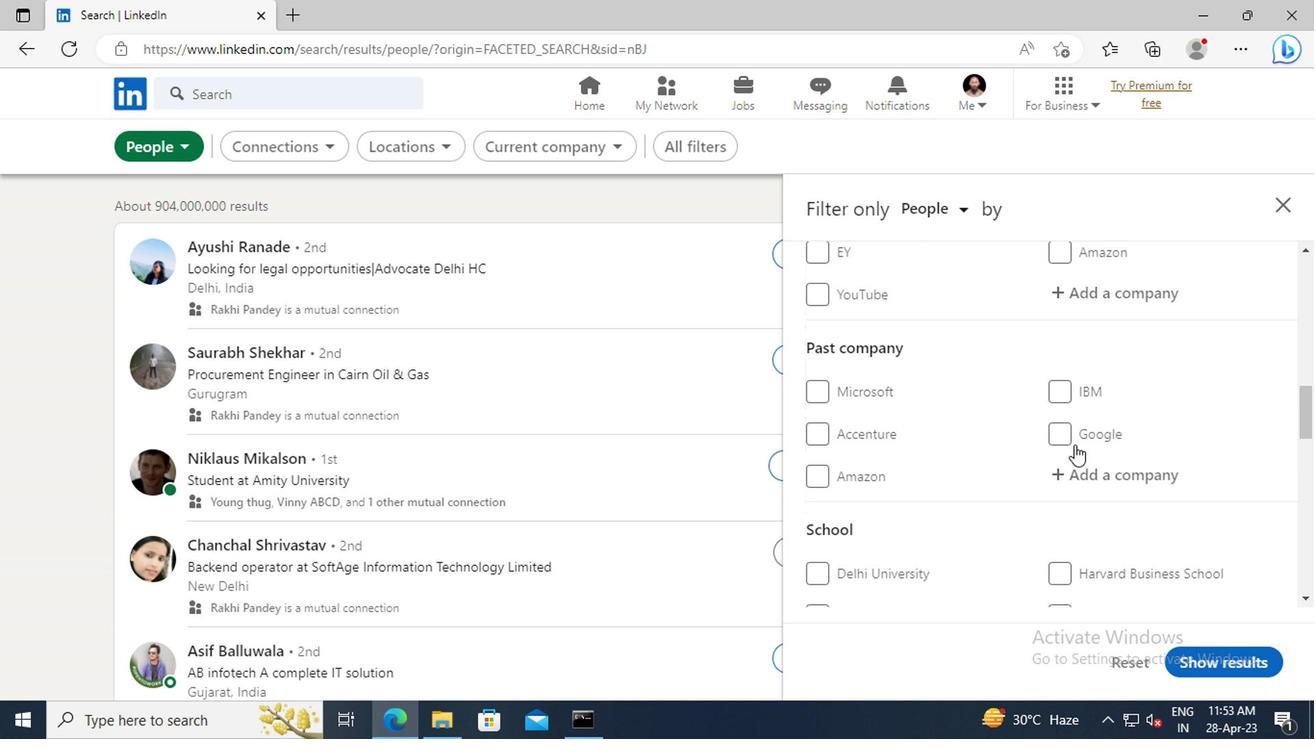 
Action: Mouse scrolled (1069, 446) with delta (0, 0)
Screenshot: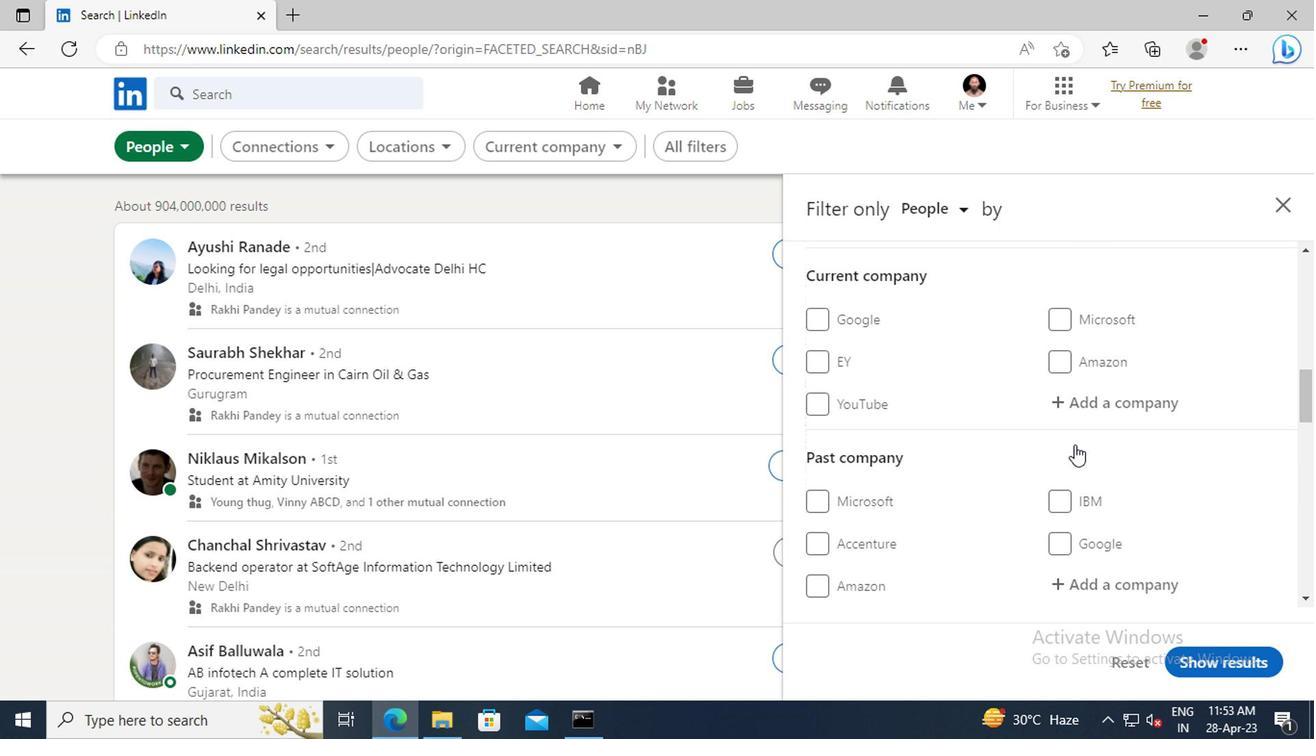 
Action: Mouse moved to (1070, 454)
Screenshot: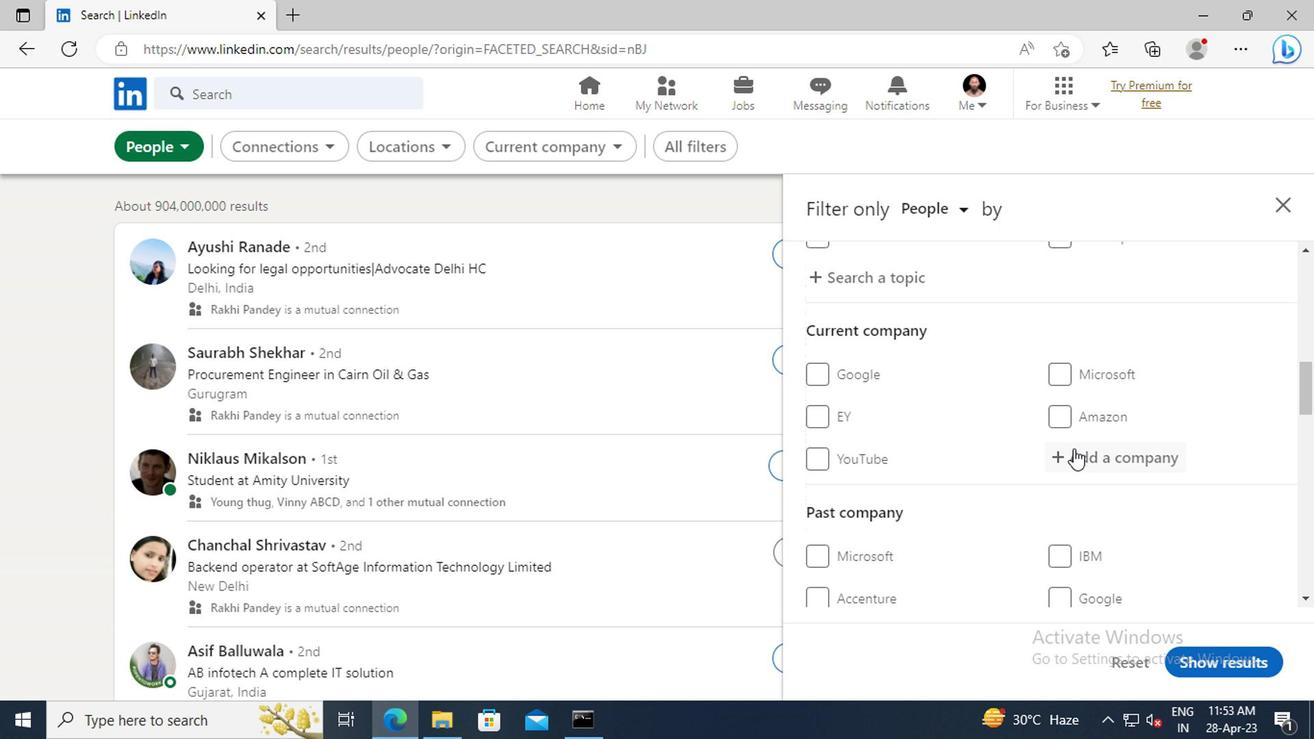
Action: Mouse pressed left at (1070, 454)
Screenshot: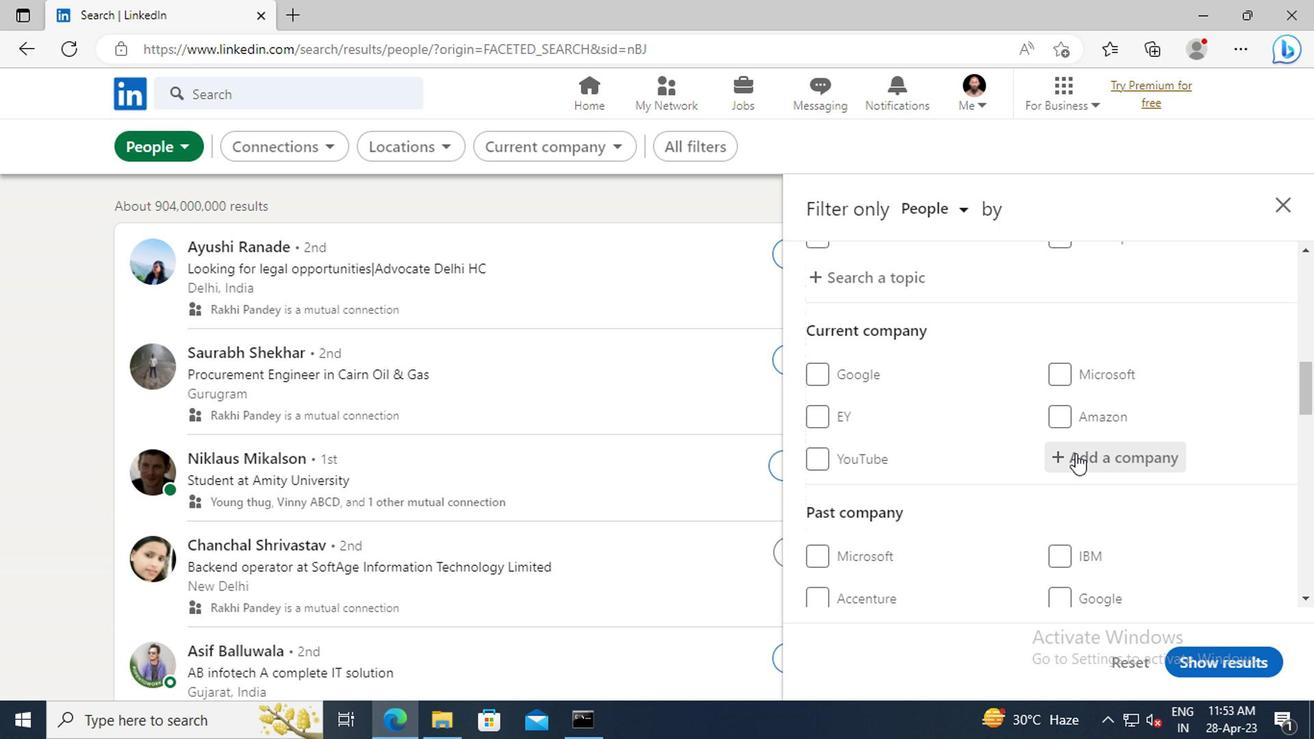 
Action: Key pressed <Key.shift>FICO
Screenshot: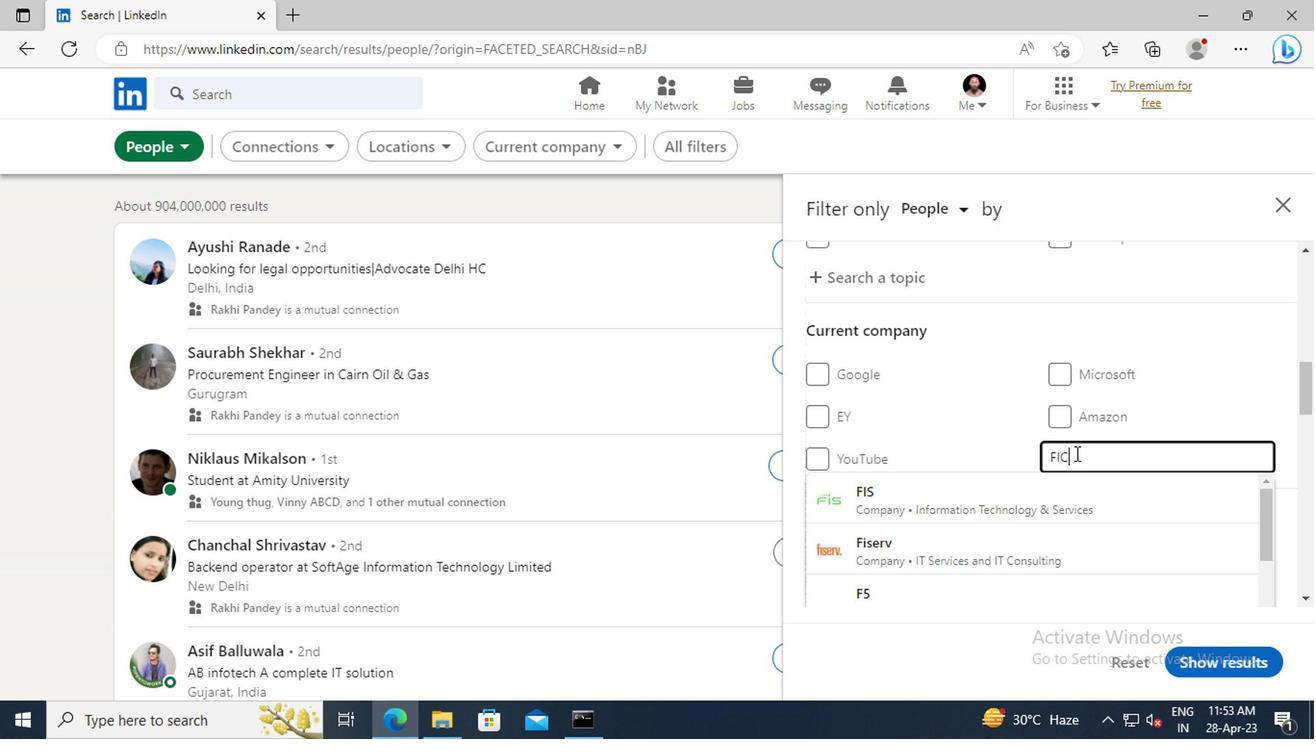
Action: Mouse moved to (1077, 494)
Screenshot: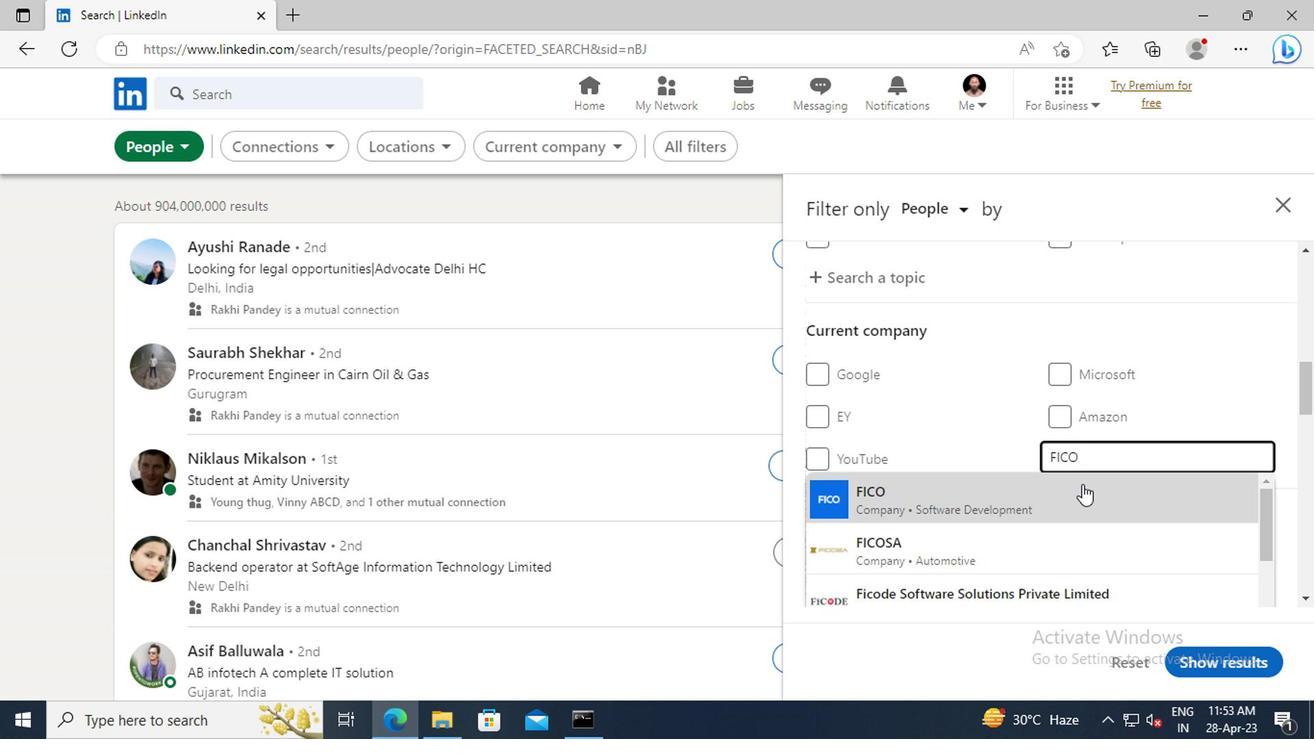 
Action: Mouse pressed left at (1077, 494)
Screenshot: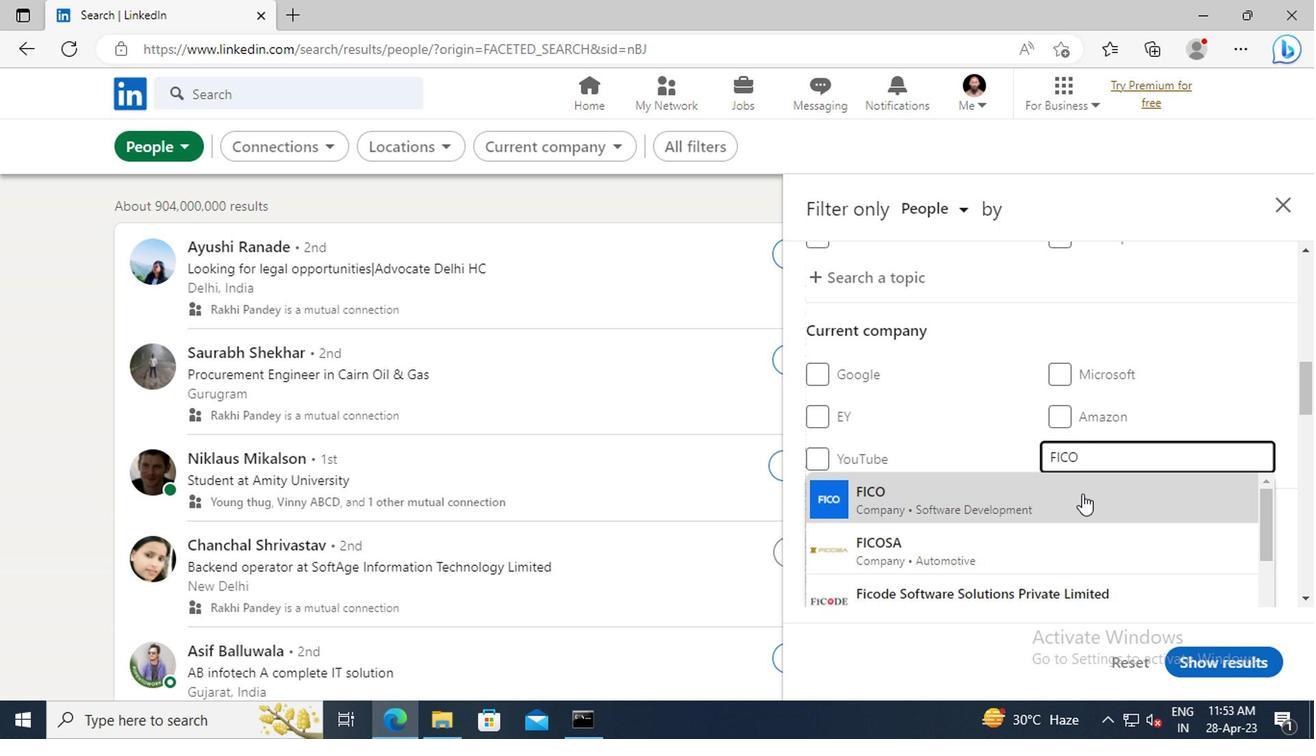 
Action: Mouse moved to (1077, 429)
Screenshot: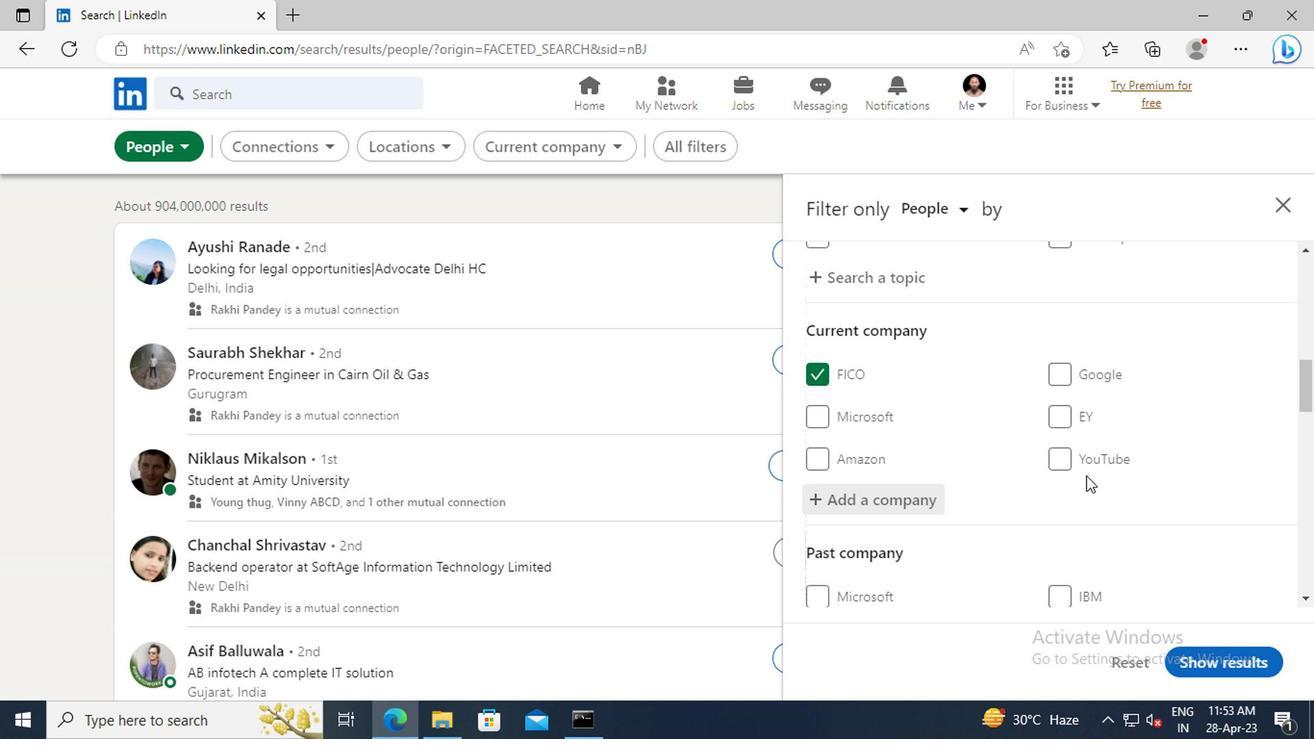 
Action: Mouse scrolled (1077, 428) with delta (0, 0)
Screenshot: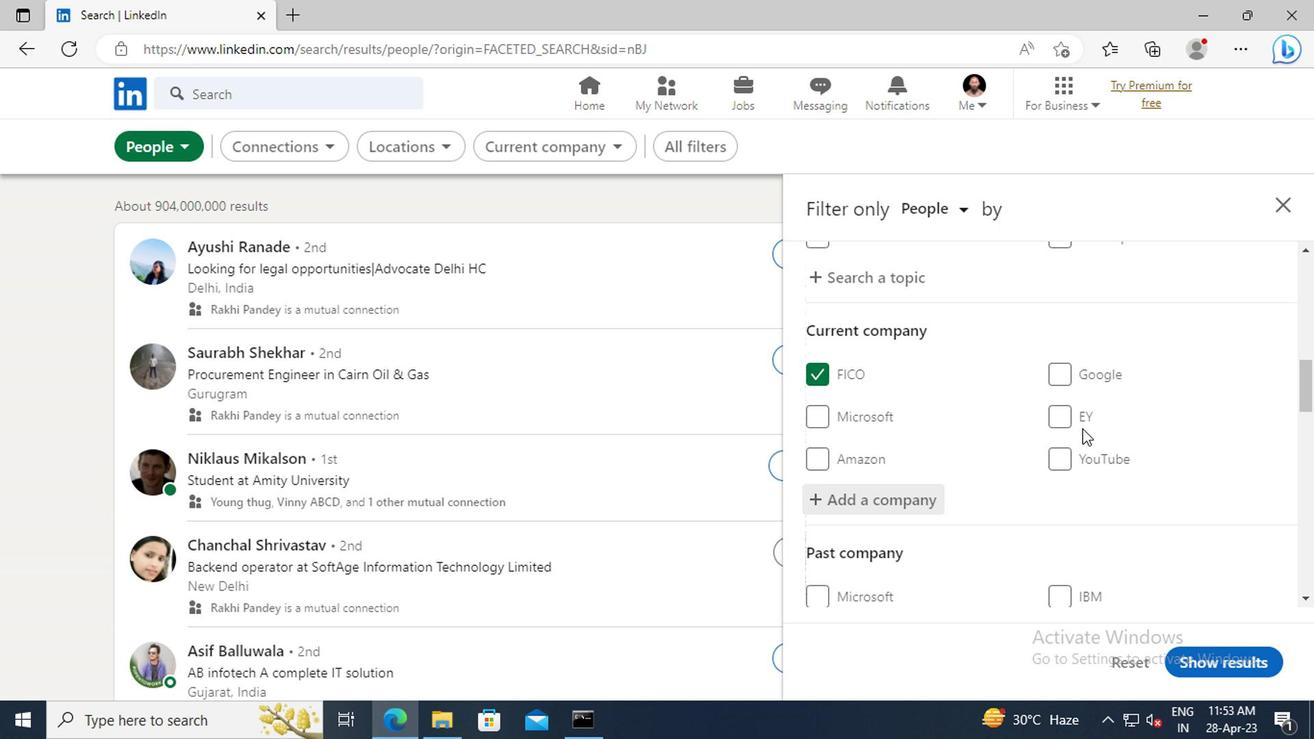 
Action: Mouse scrolled (1077, 428) with delta (0, 0)
Screenshot: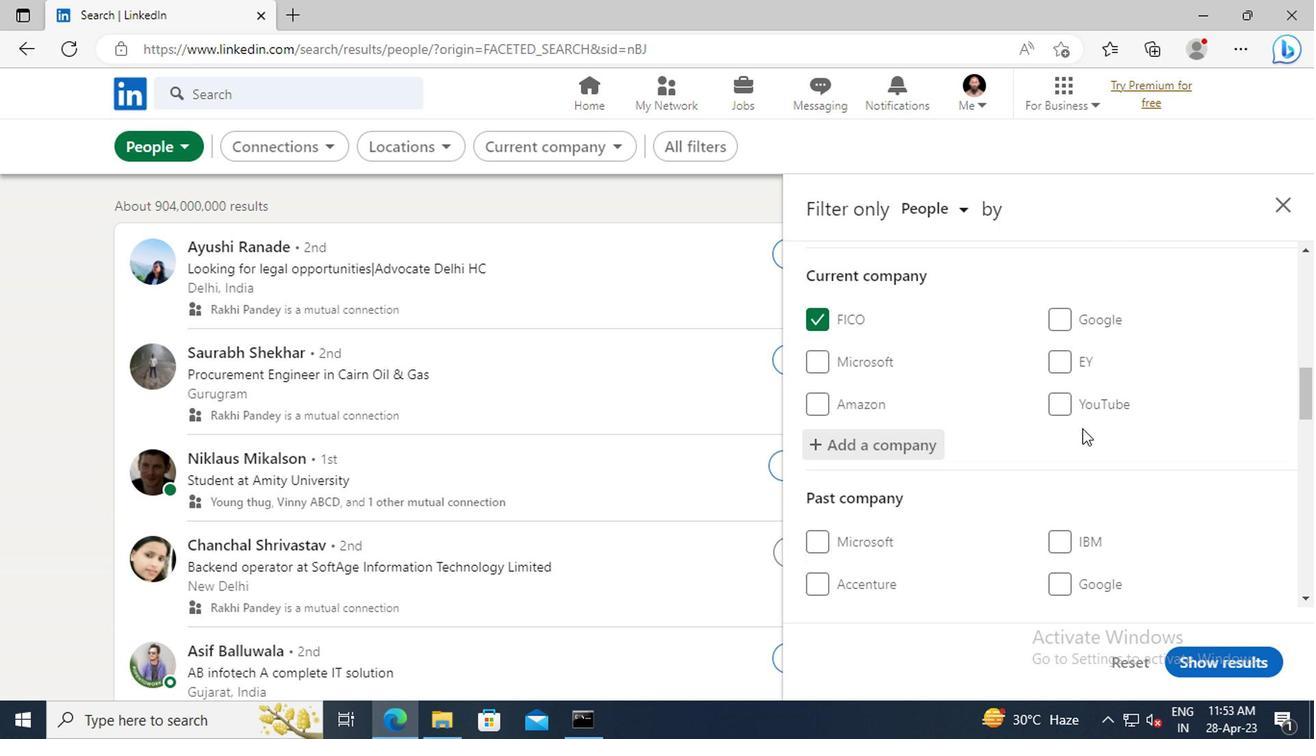 
Action: Mouse scrolled (1077, 428) with delta (0, 0)
Screenshot: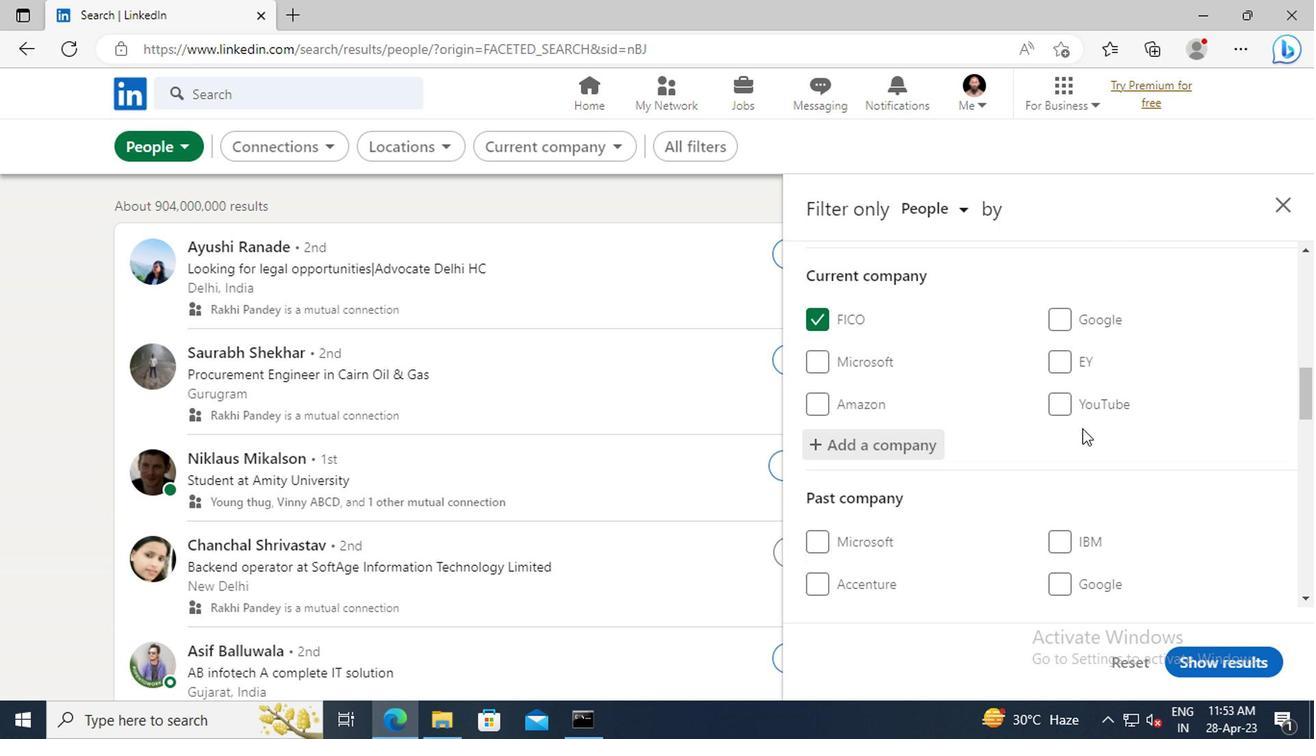 
Action: Mouse scrolled (1077, 428) with delta (0, 0)
Screenshot: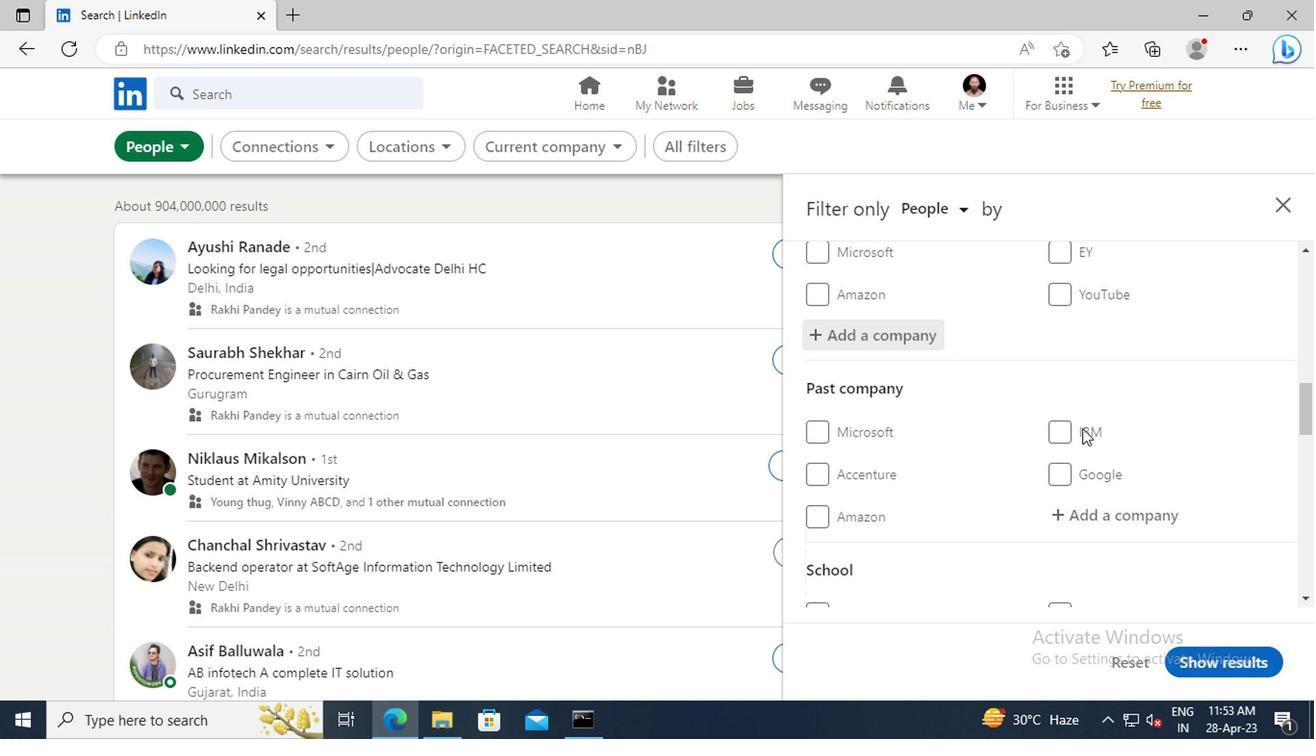 
Action: Mouse scrolled (1077, 428) with delta (0, 0)
Screenshot: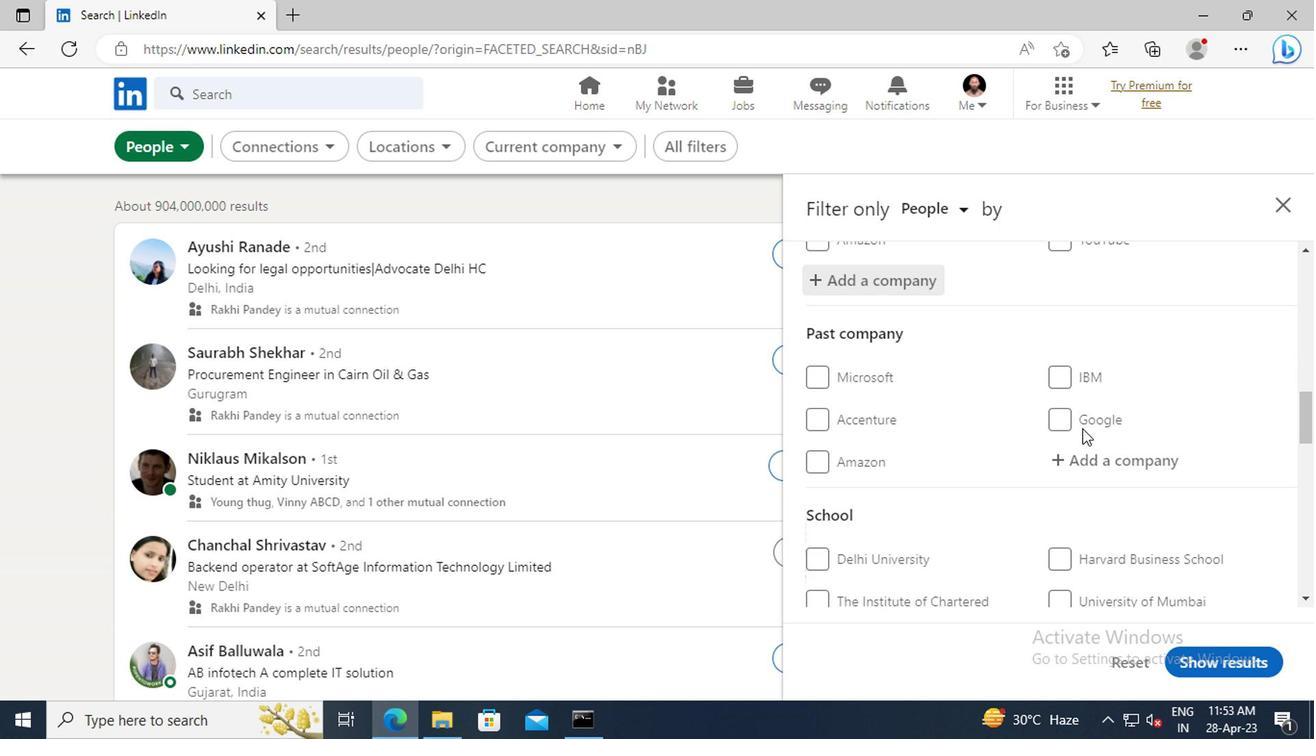 
Action: Mouse scrolled (1077, 428) with delta (0, 0)
Screenshot: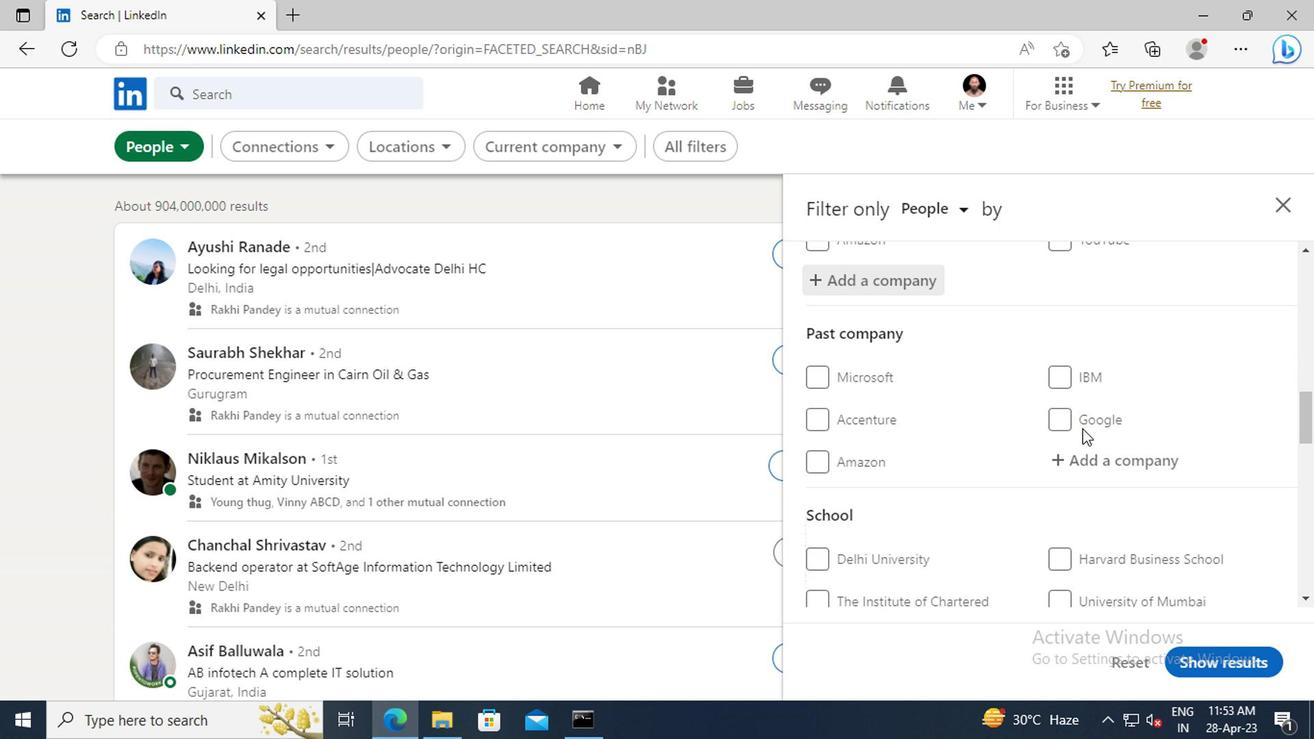 
Action: Mouse scrolled (1077, 428) with delta (0, 0)
Screenshot: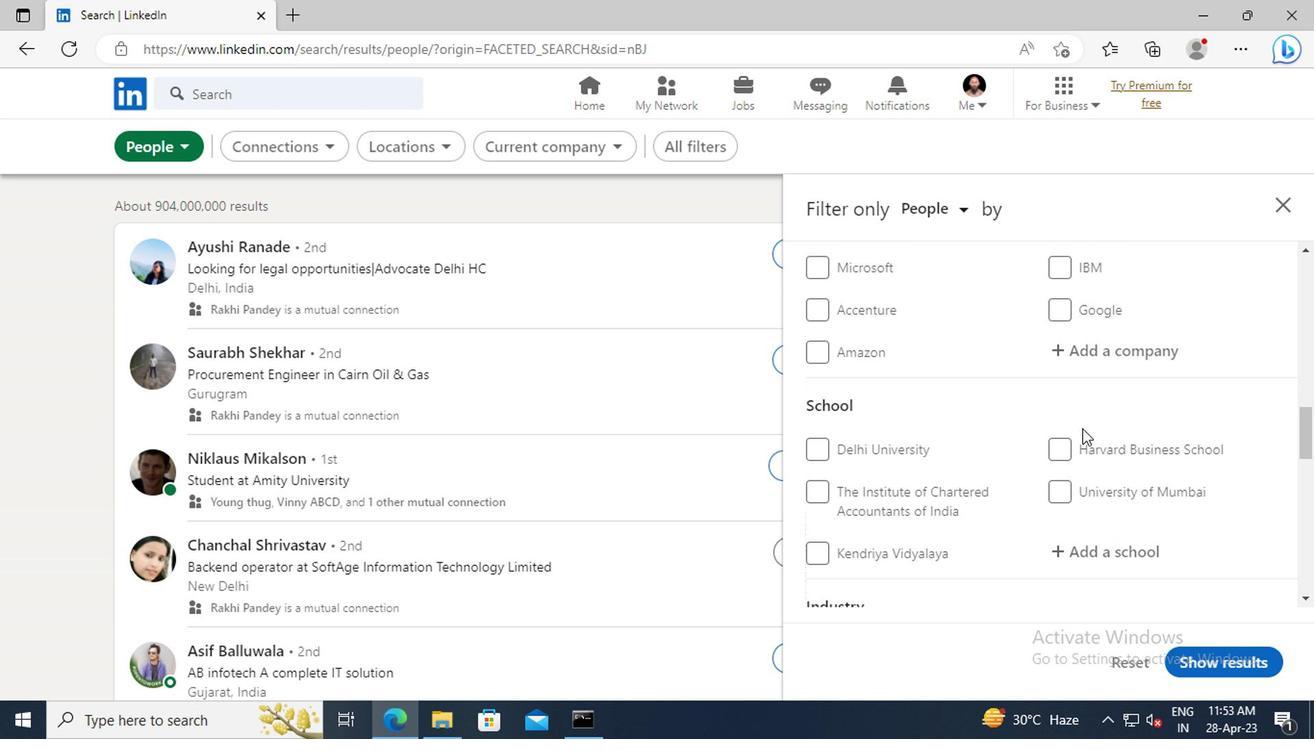
Action: Mouse scrolled (1077, 428) with delta (0, 0)
Screenshot: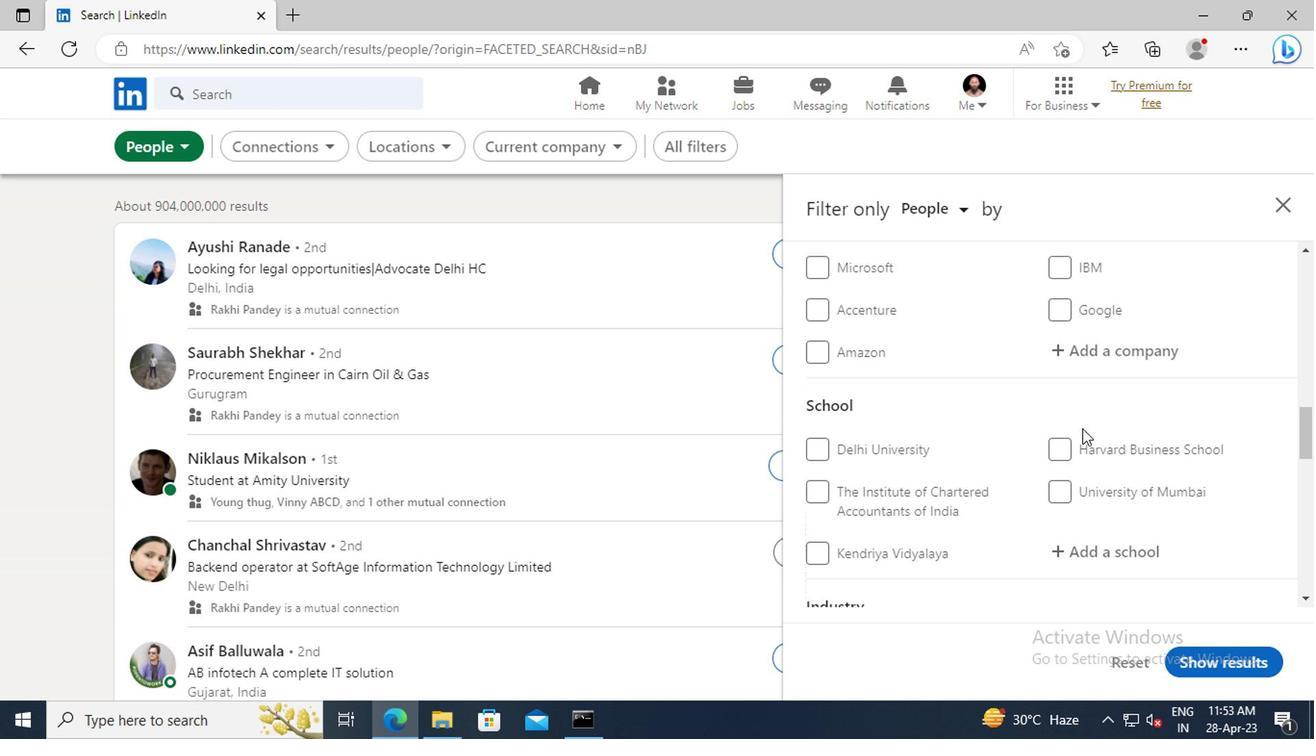 
Action: Mouse moved to (1079, 441)
Screenshot: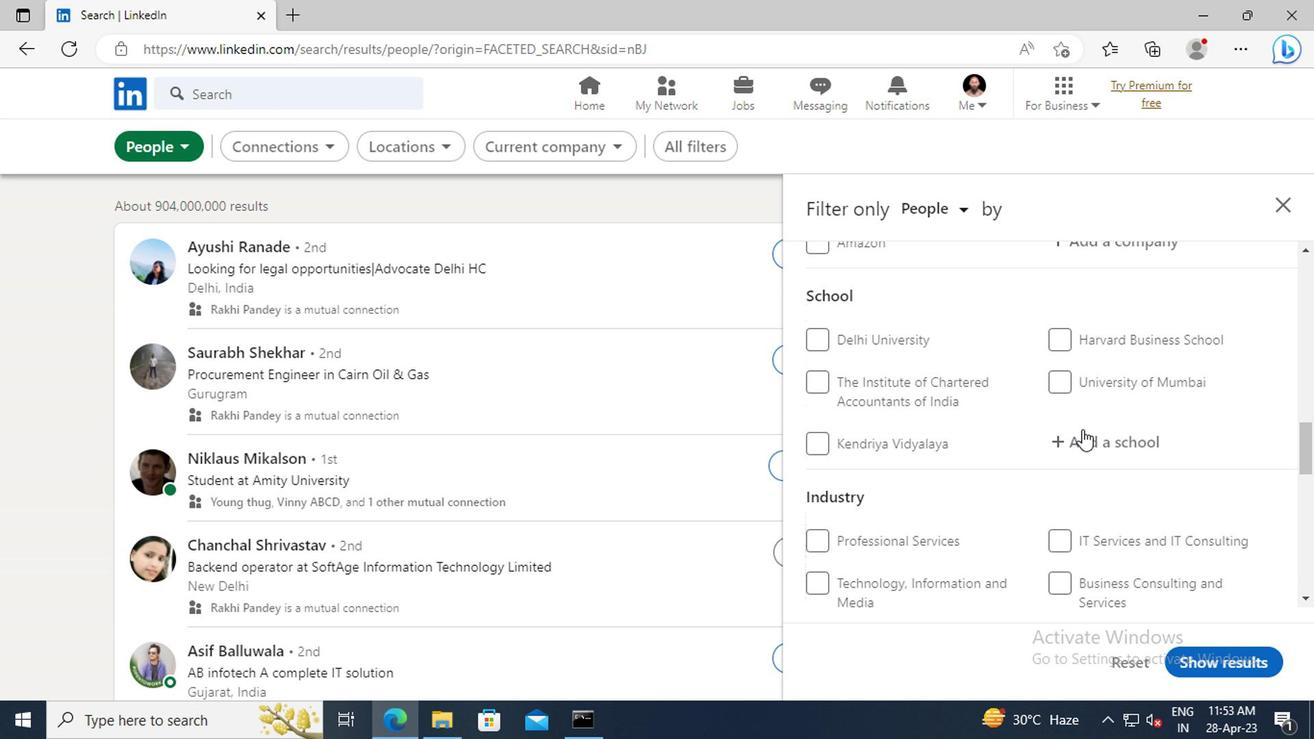 
Action: Mouse pressed left at (1079, 441)
Screenshot: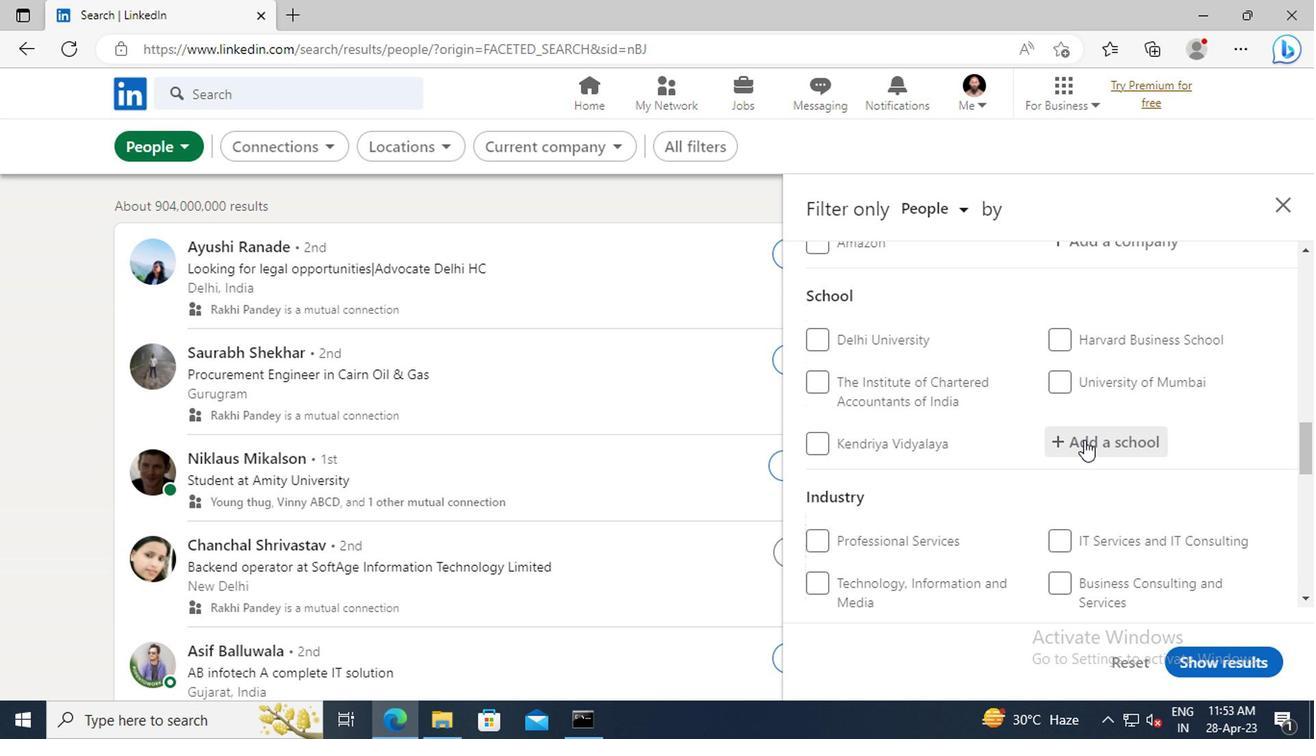 
Action: Key pressed <Key.shift>UNIVERSITY<Key.space>OF<Key.space><Key.shift>AGRICULTURAL<Key.space><Key.shift>SCIENCES,<Key.space><Key.shift>DH
Screenshot: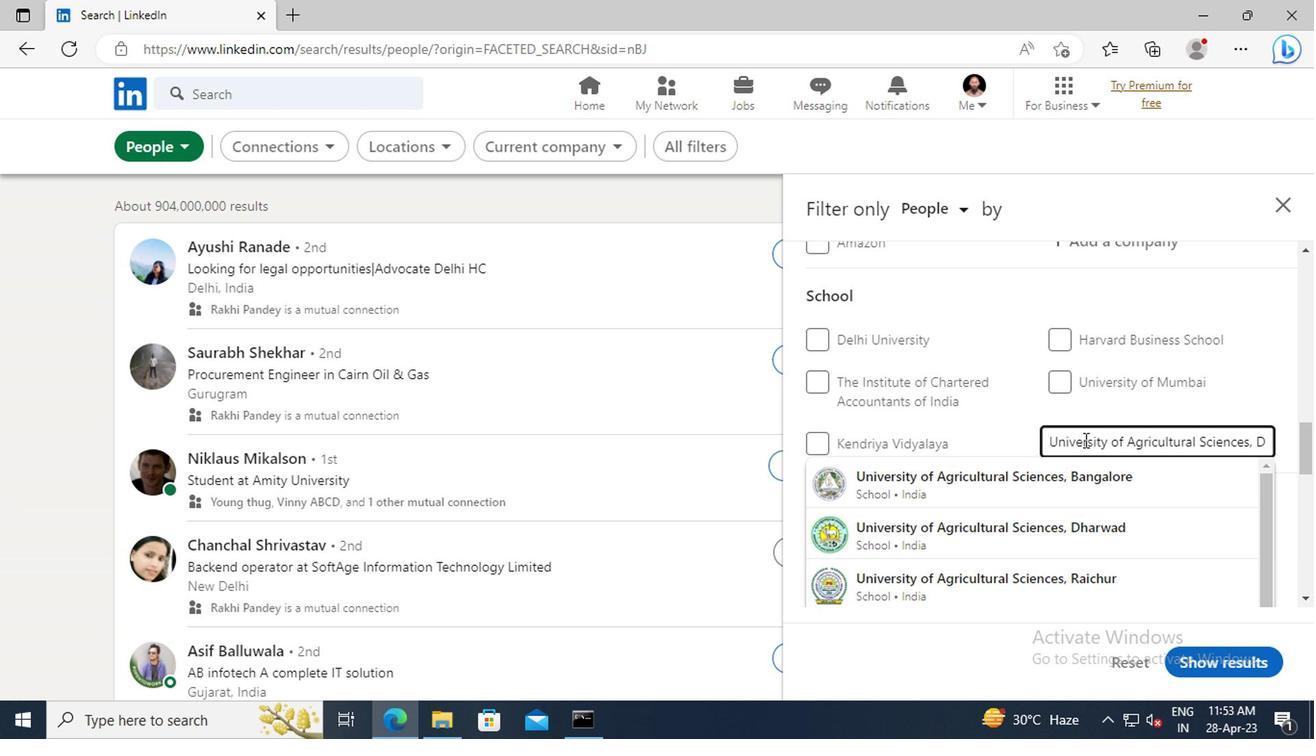 
Action: Mouse moved to (1080, 478)
Screenshot: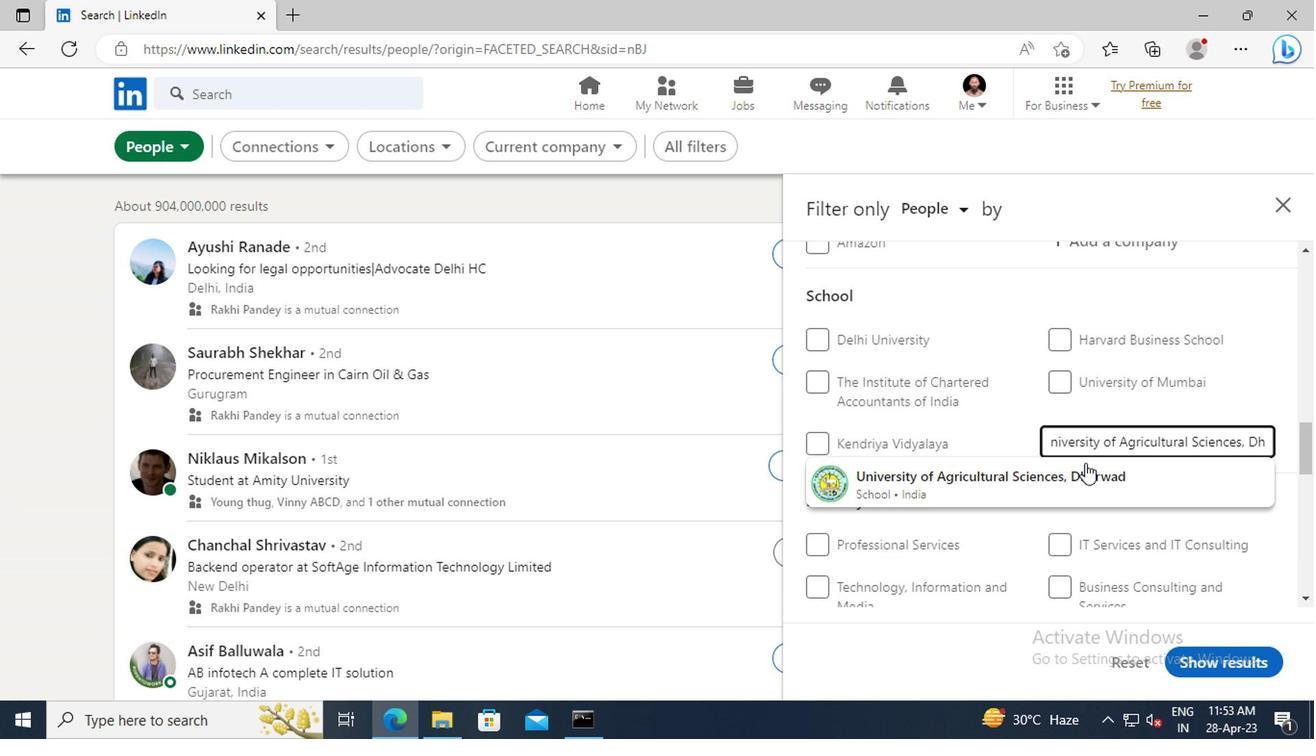 
Action: Mouse pressed left at (1080, 478)
Screenshot: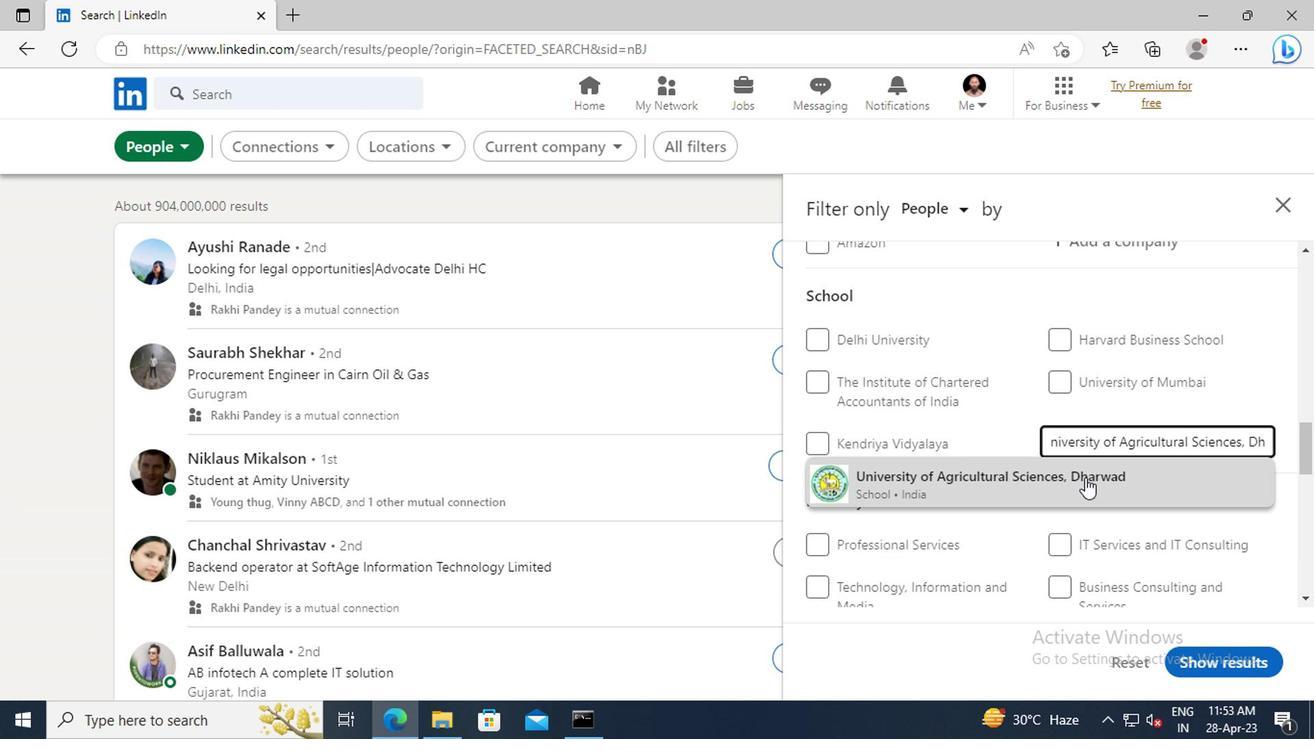 
Action: Mouse moved to (1065, 376)
Screenshot: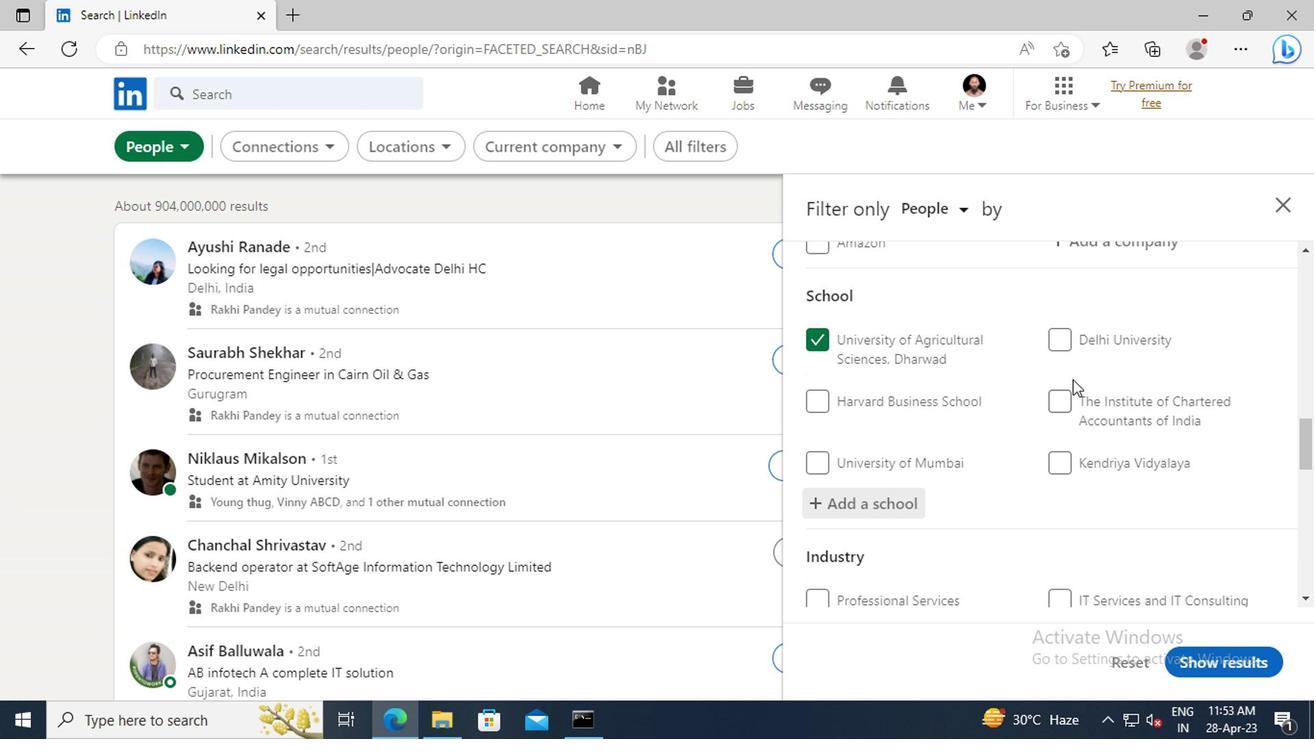 
Action: Mouse scrolled (1065, 376) with delta (0, 0)
Screenshot: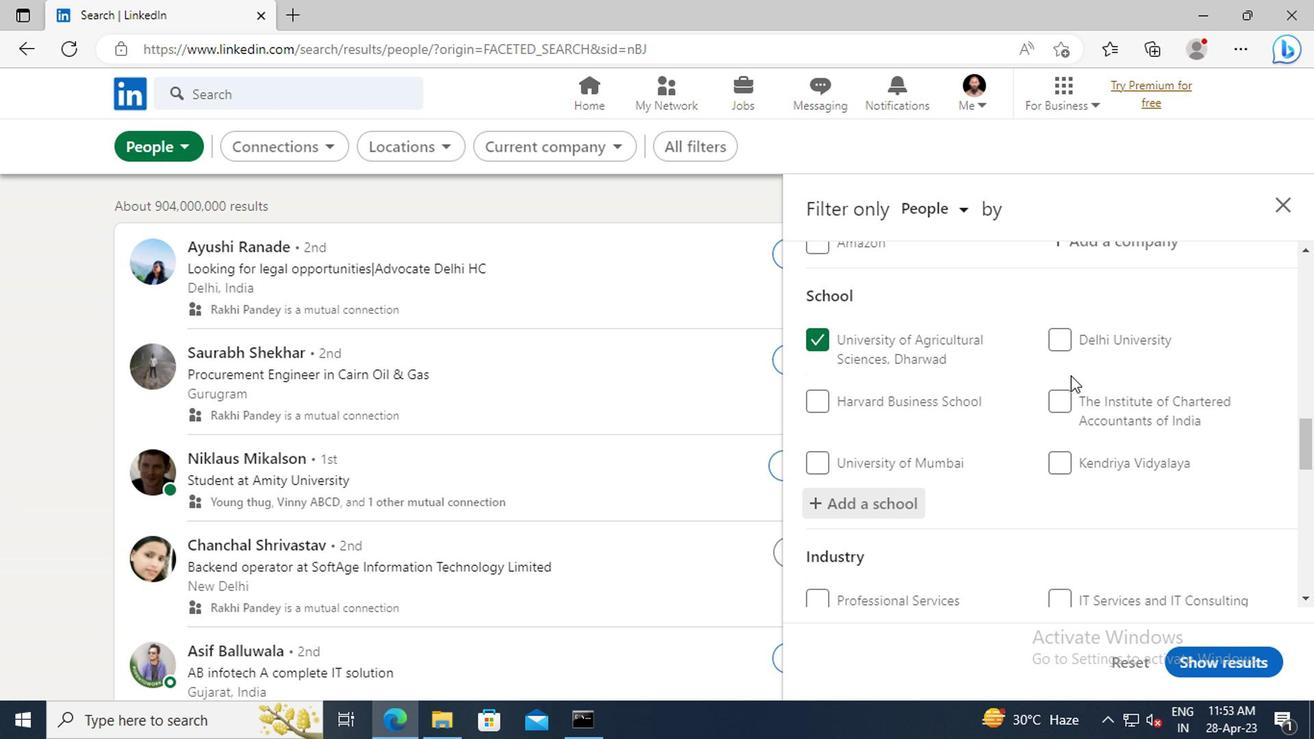 
Action: Mouse scrolled (1065, 376) with delta (0, 0)
Screenshot: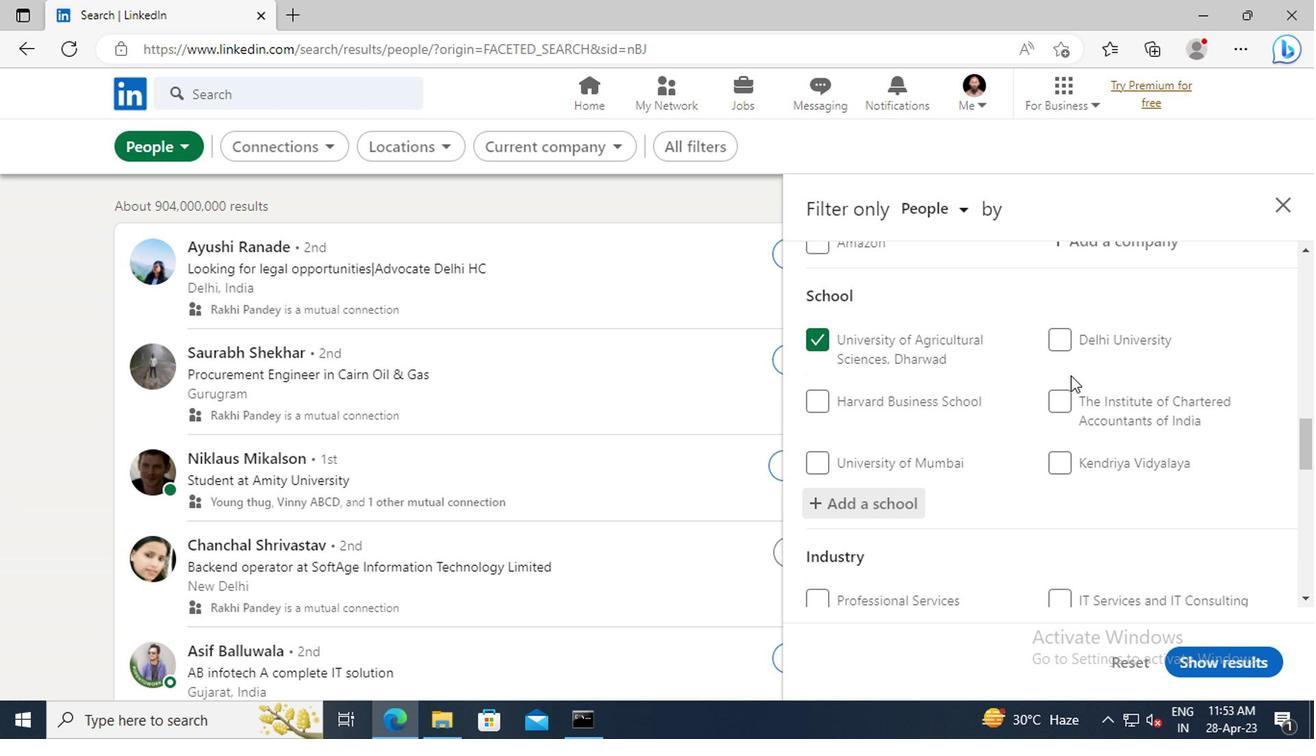 
Action: Mouse scrolled (1065, 376) with delta (0, 0)
Screenshot: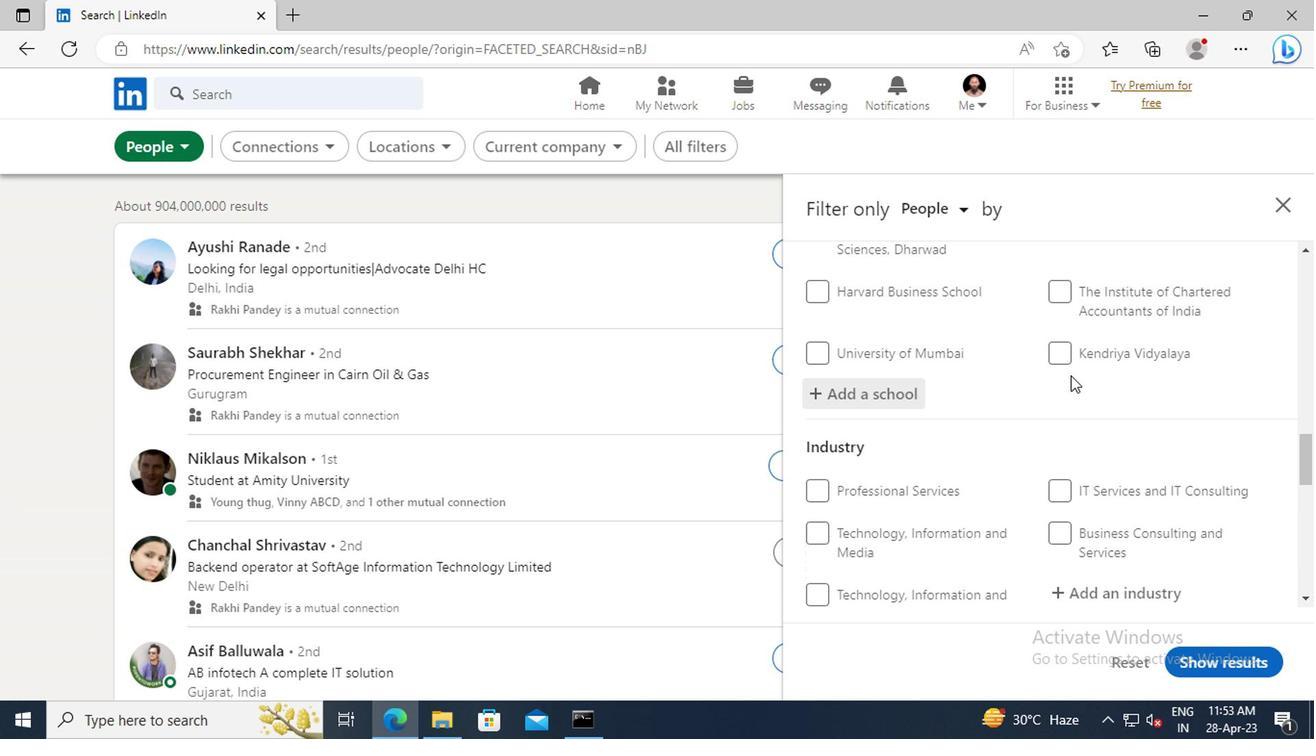
Action: Mouse scrolled (1065, 376) with delta (0, 0)
Screenshot: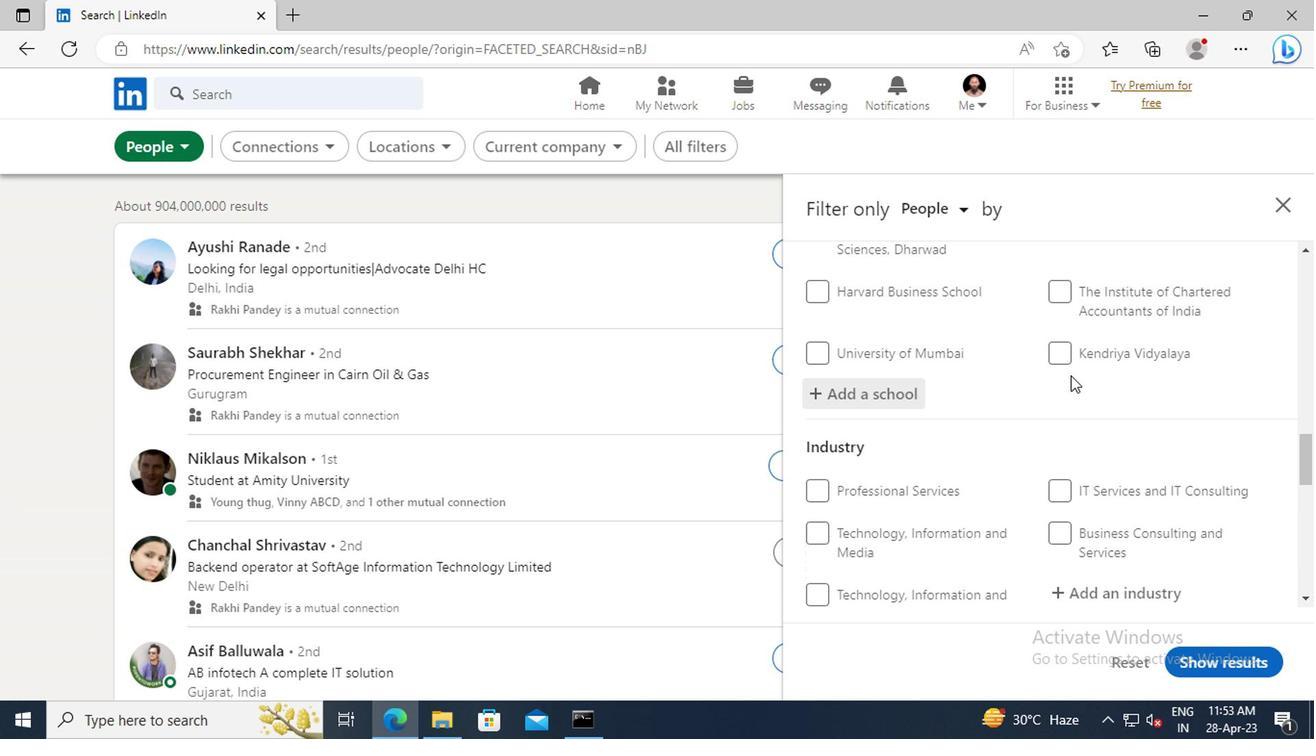 
Action: Mouse scrolled (1065, 376) with delta (0, 0)
Screenshot: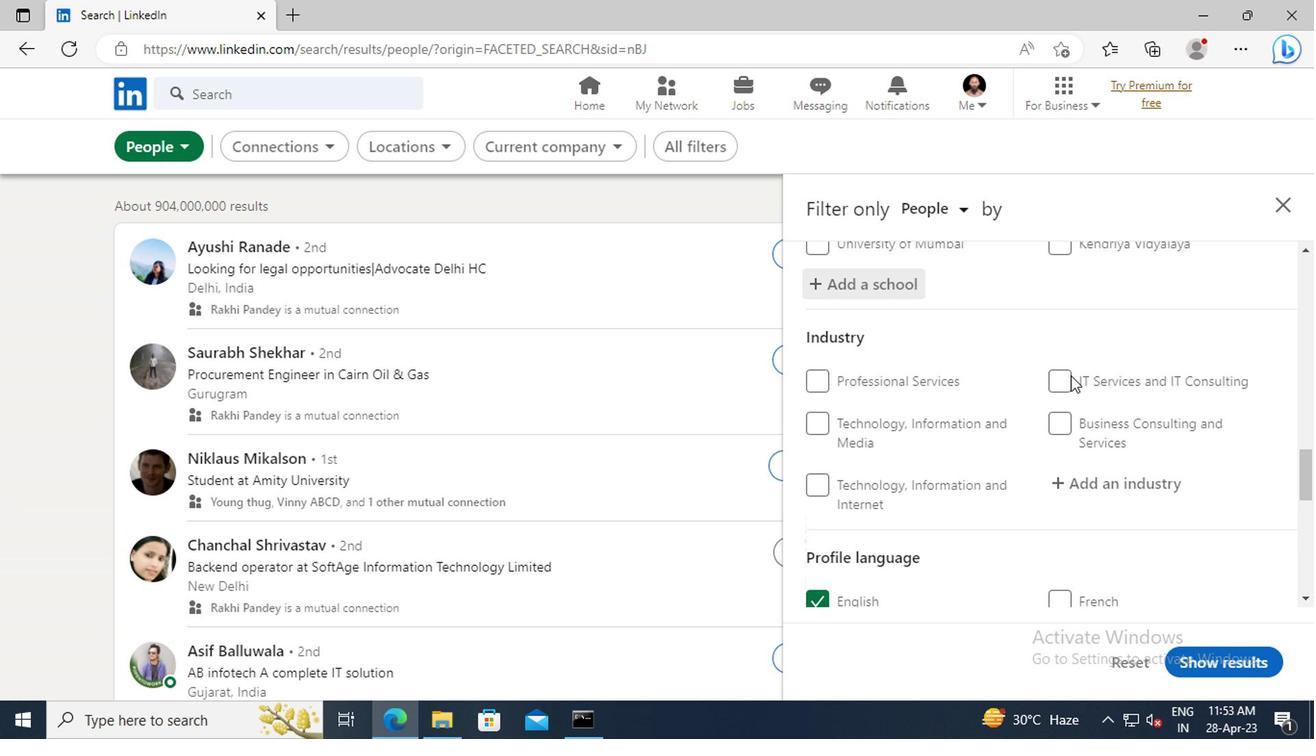 
Action: Mouse moved to (1079, 423)
Screenshot: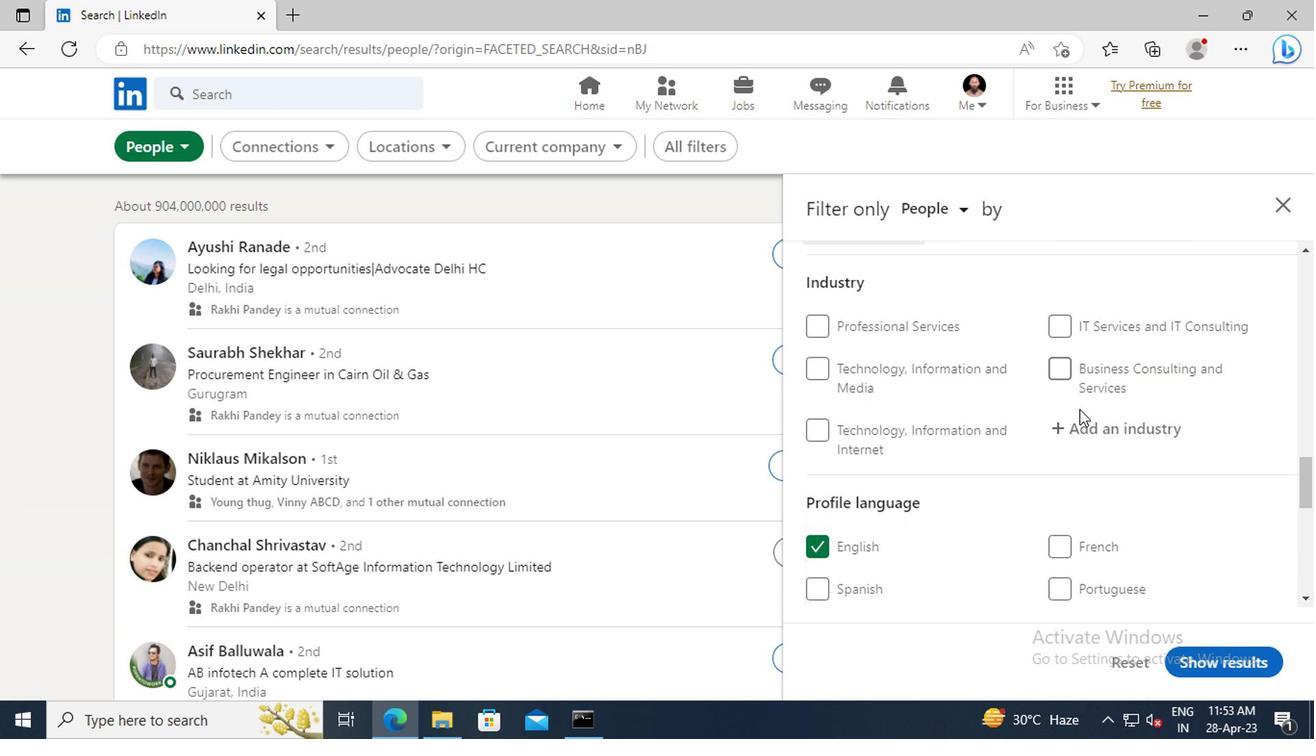 
Action: Mouse pressed left at (1079, 423)
Screenshot: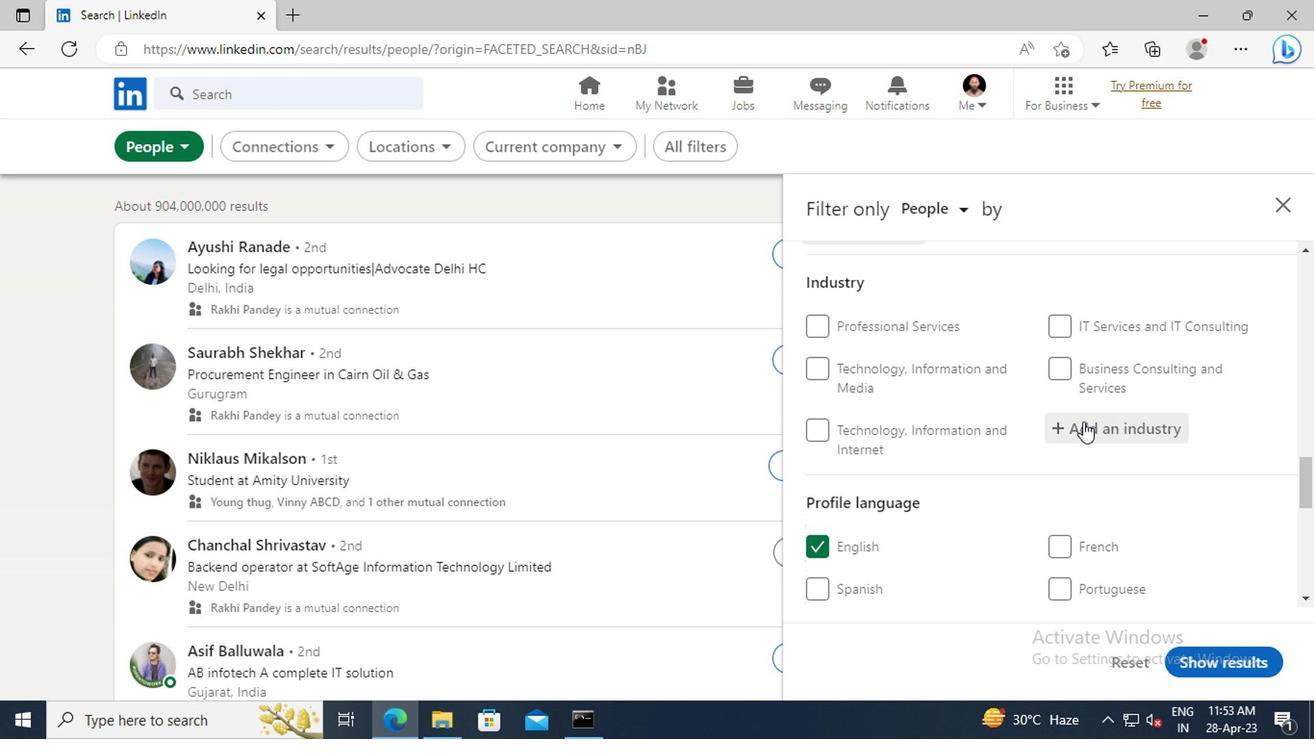 
Action: Key pressed <Key.shift>COMMERCIAL<Key.space>AND<Key.space><Key.shift>SER
Screenshot: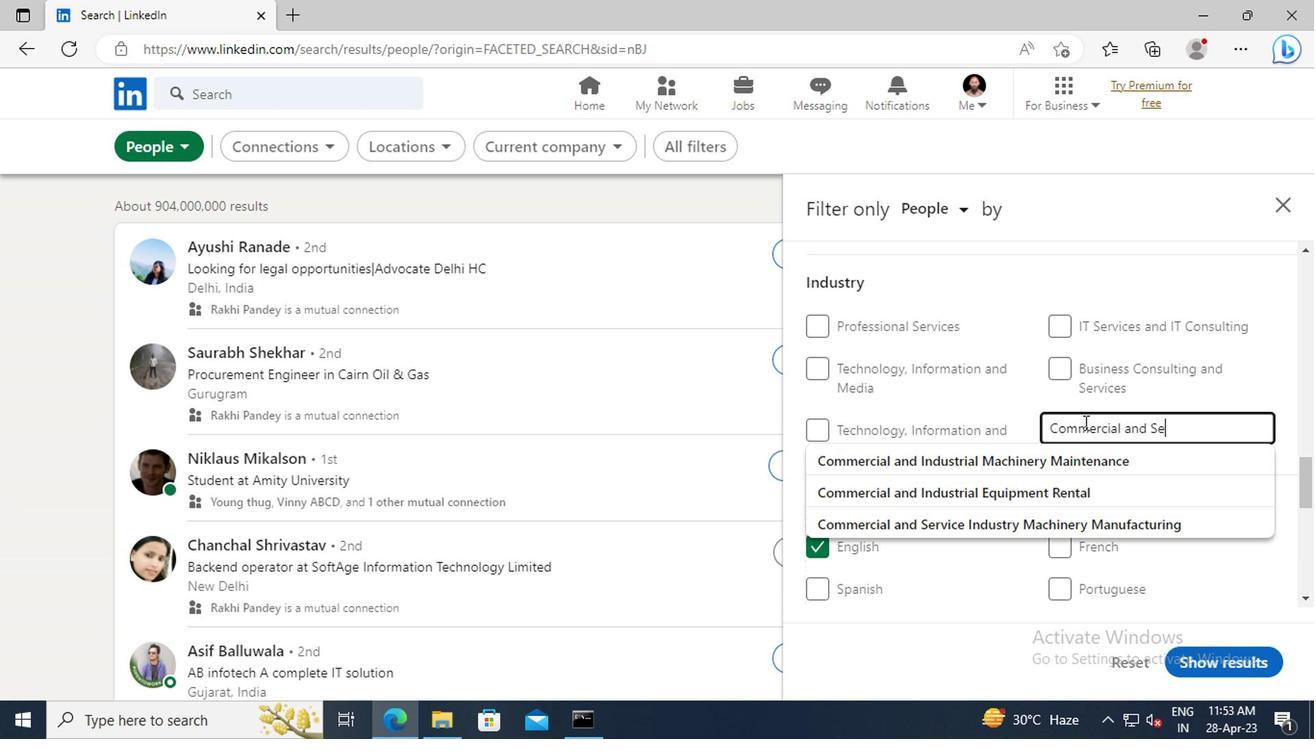 
Action: Mouse moved to (1090, 456)
Screenshot: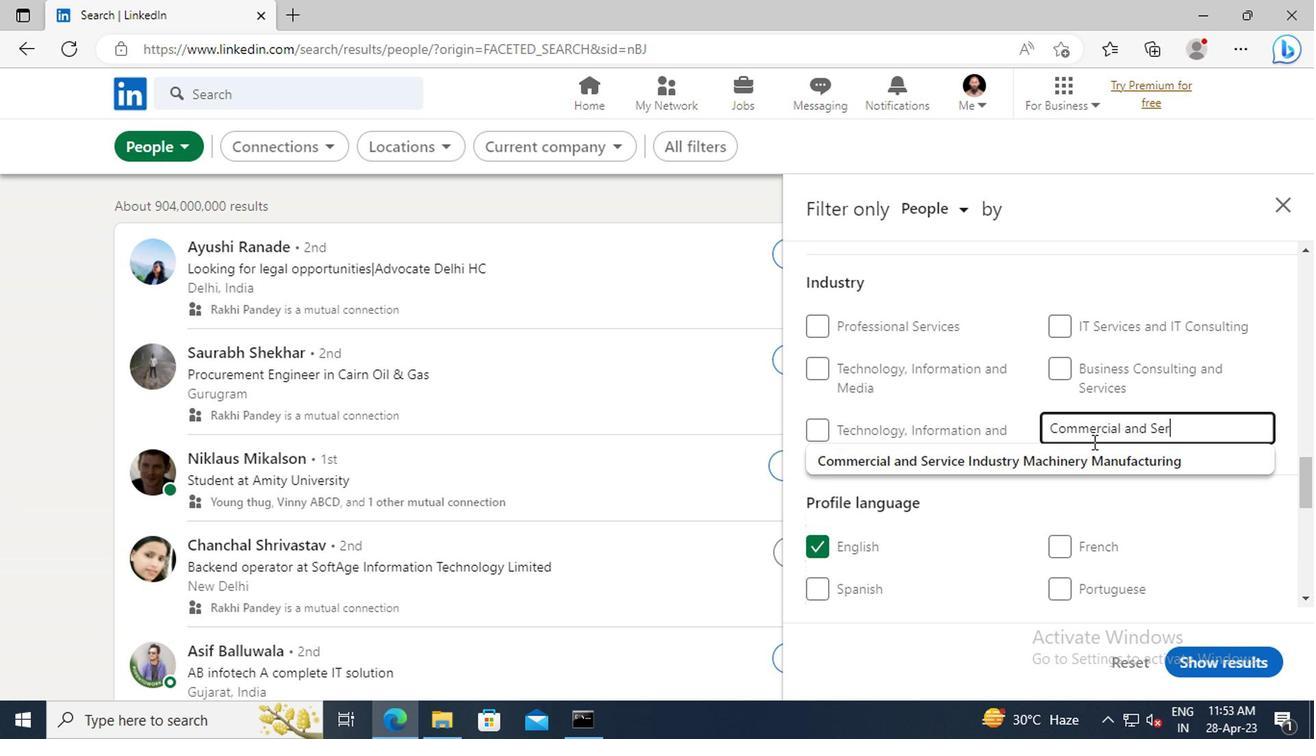 
Action: Mouse pressed left at (1090, 456)
Screenshot: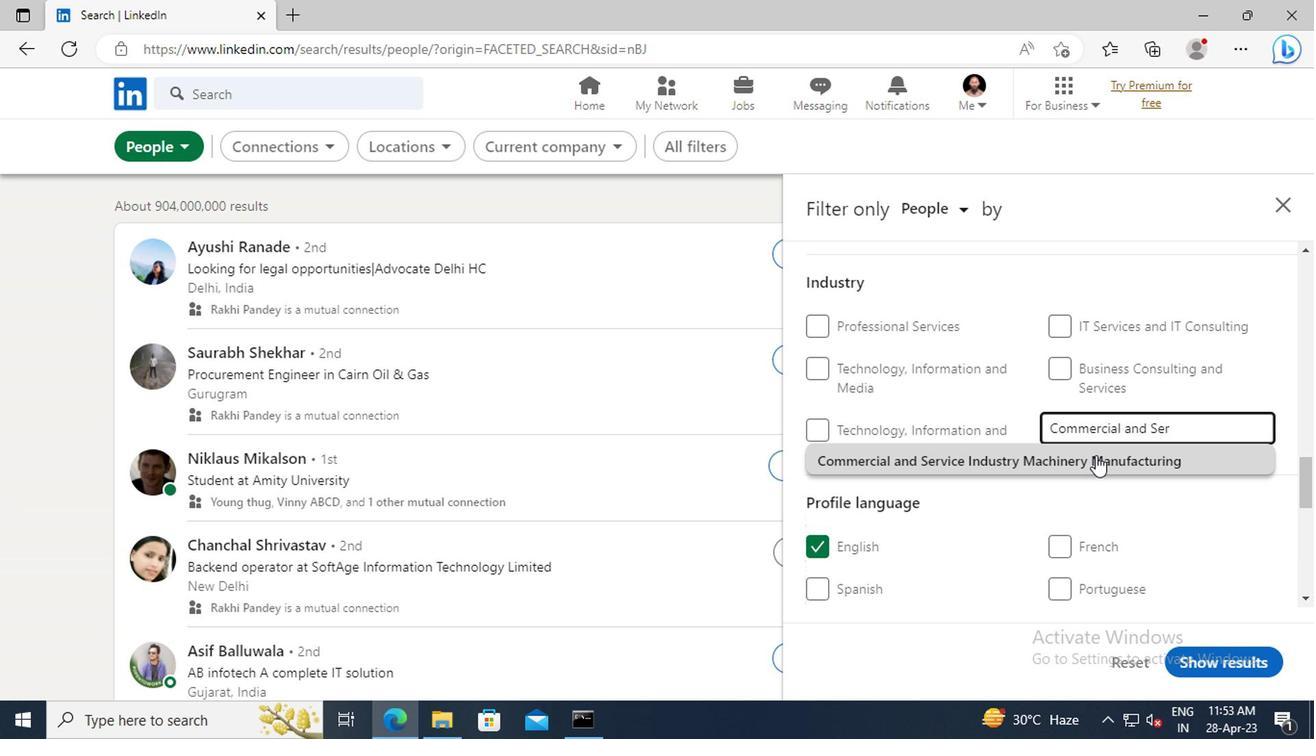 
Action: Mouse moved to (1082, 415)
Screenshot: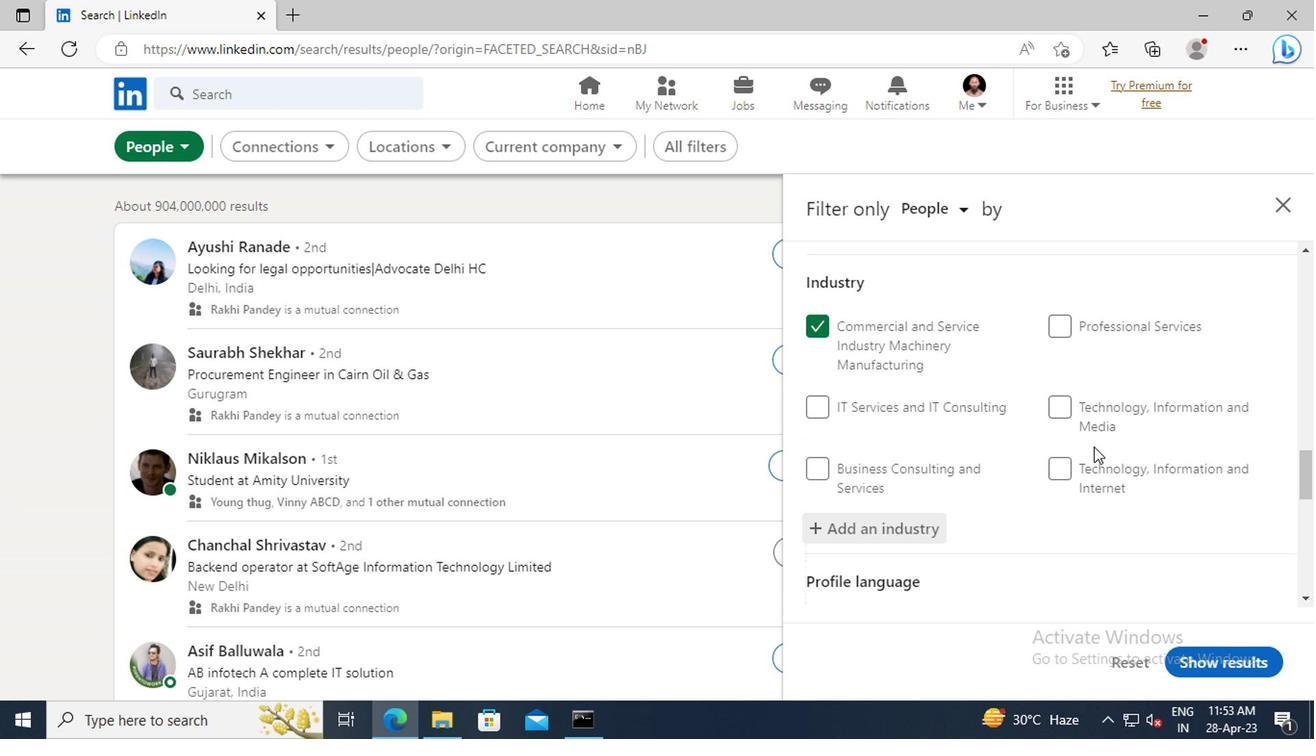 
Action: Mouse scrolled (1082, 414) with delta (0, 0)
Screenshot: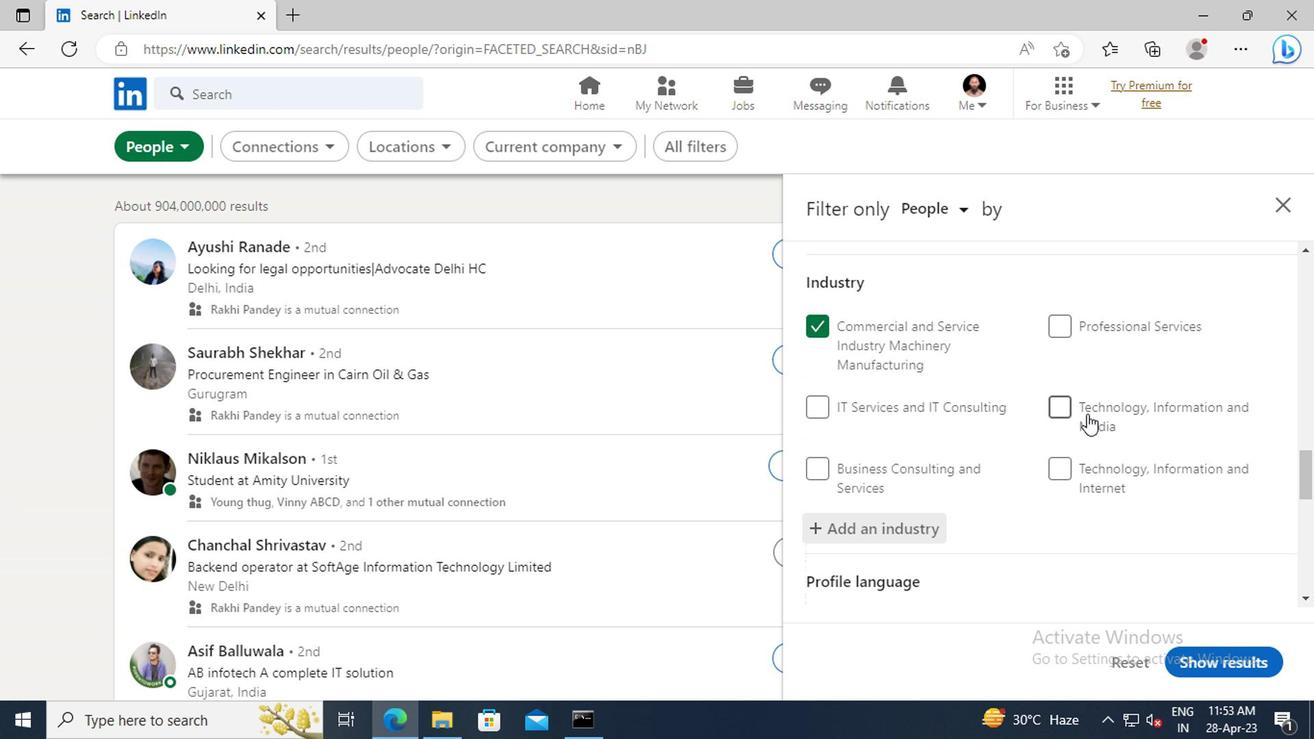 
Action: Mouse scrolled (1082, 414) with delta (0, 0)
Screenshot: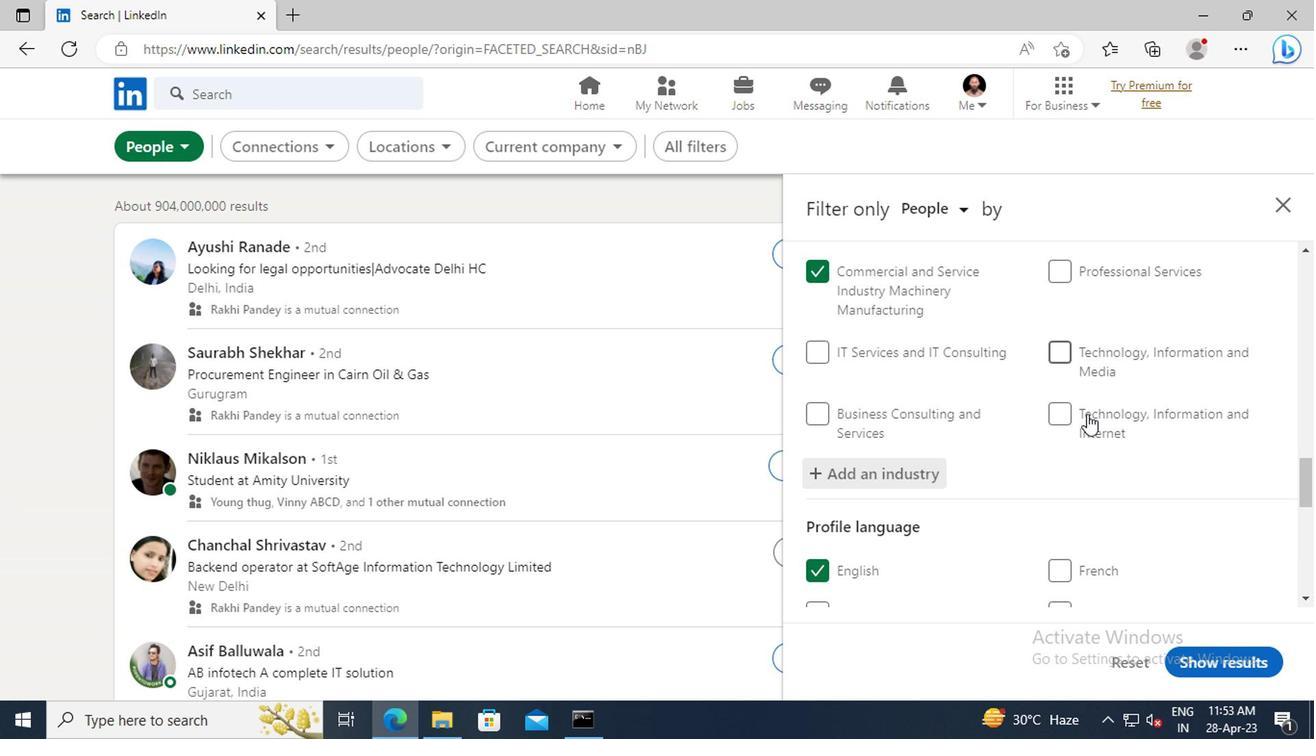 
Action: Mouse scrolled (1082, 414) with delta (0, 0)
Screenshot: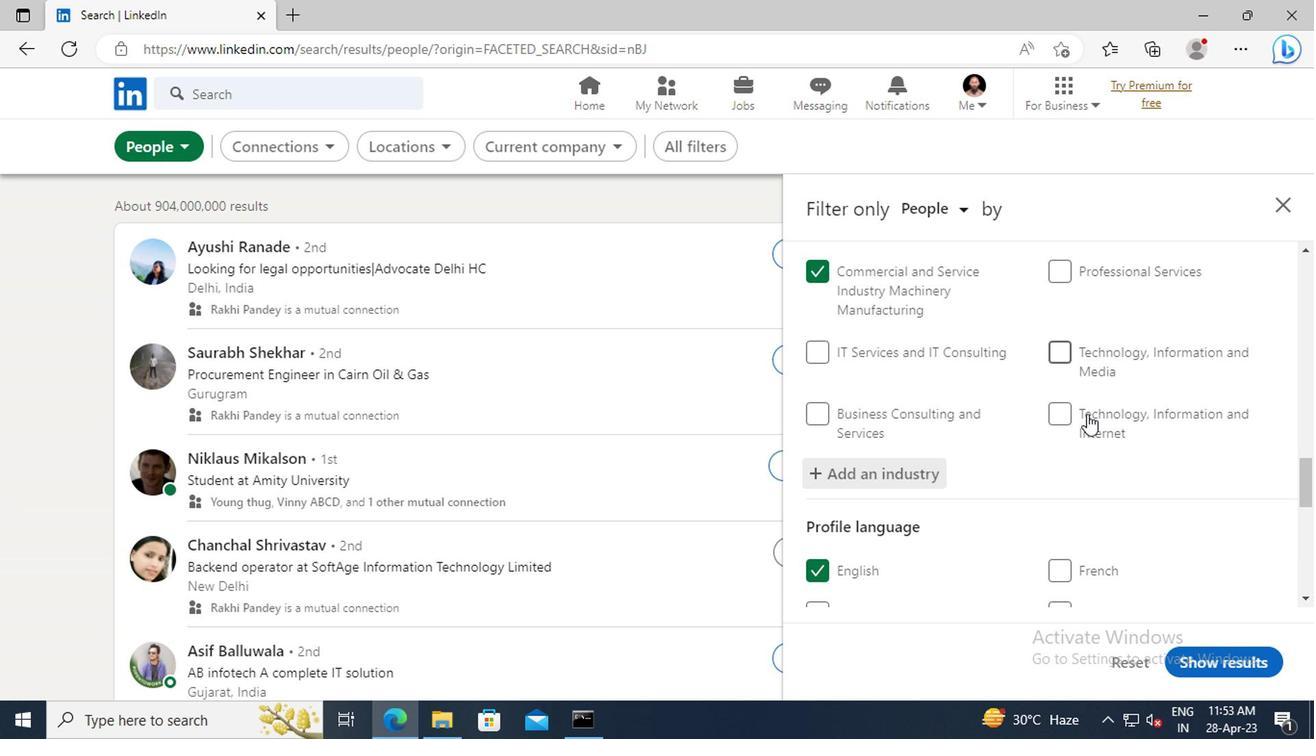 
Action: Mouse scrolled (1082, 414) with delta (0, 0)
Screenshot: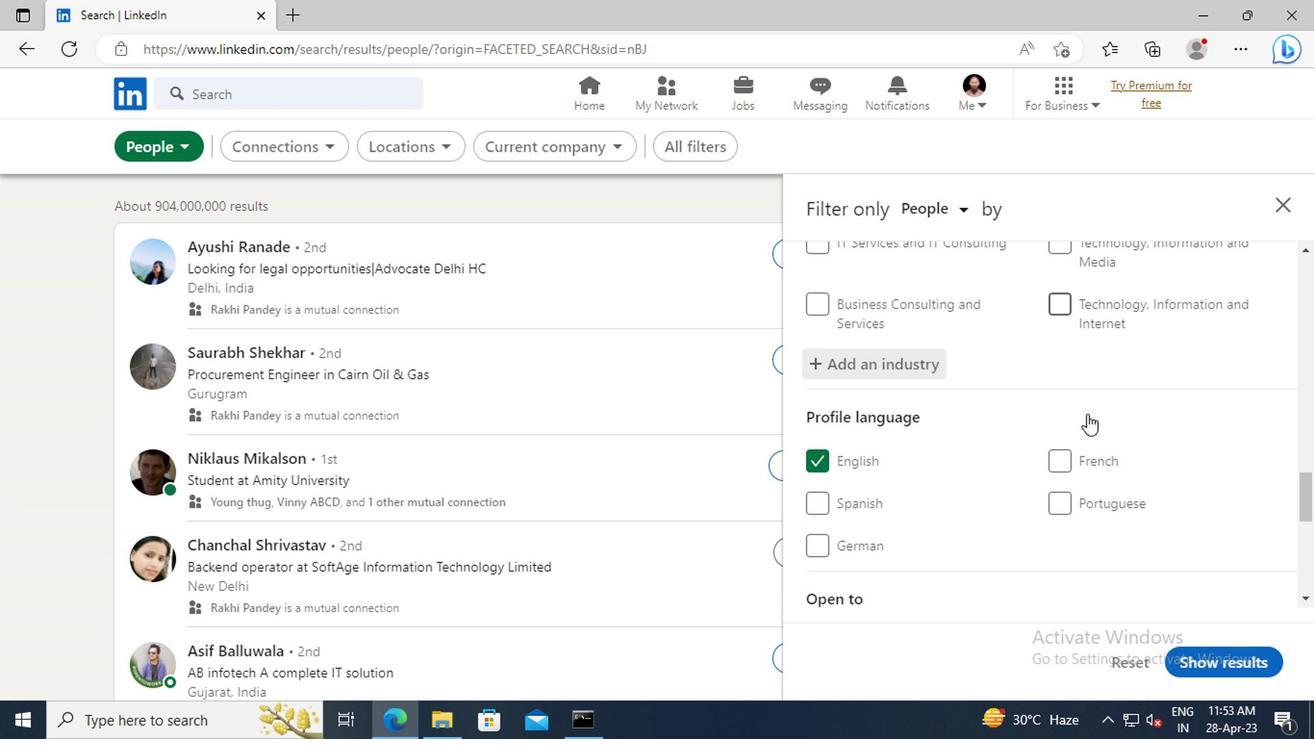
Action: Mouse scrolled (1082, 414) with delta (0, 0)
Screenshot: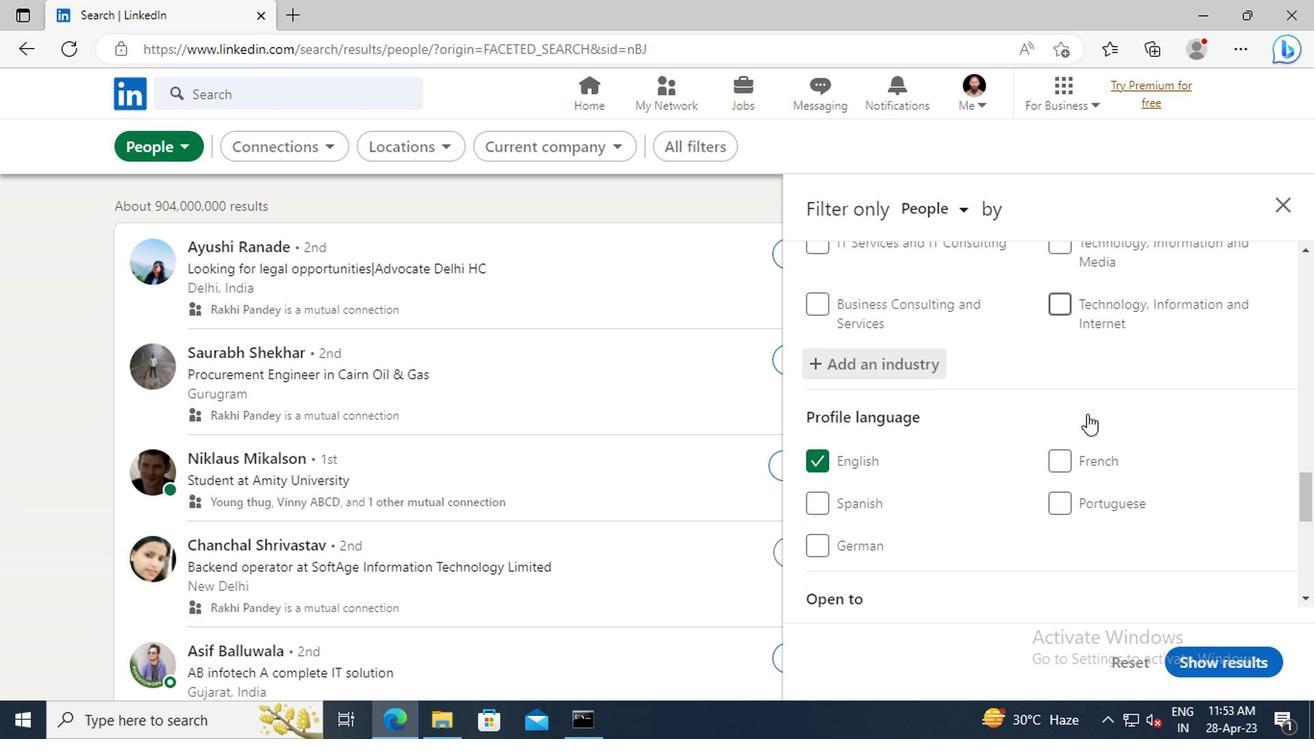 
Action: Mouse scrolled (1082, 414) with delta (0, 0)
Screenshot: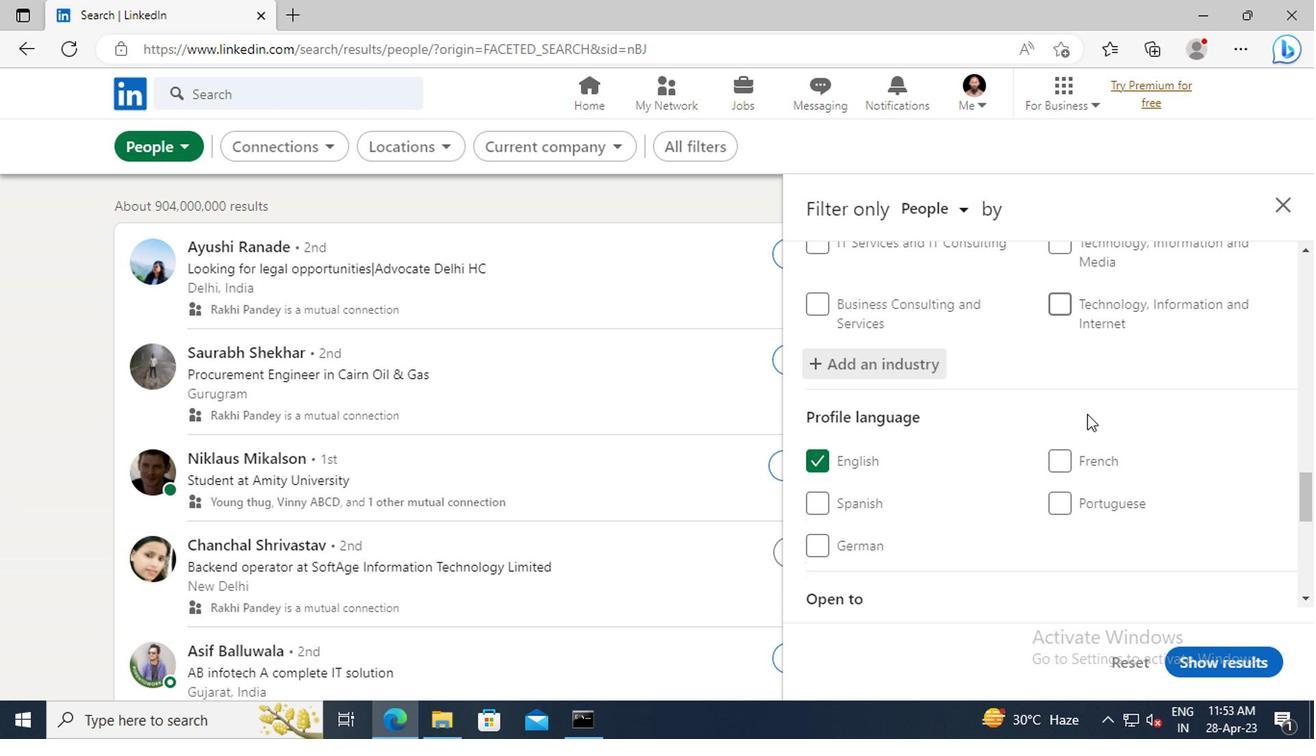 
Action: Mouse scrolled (1082, 414) with delta (0, 0)
Screenshot: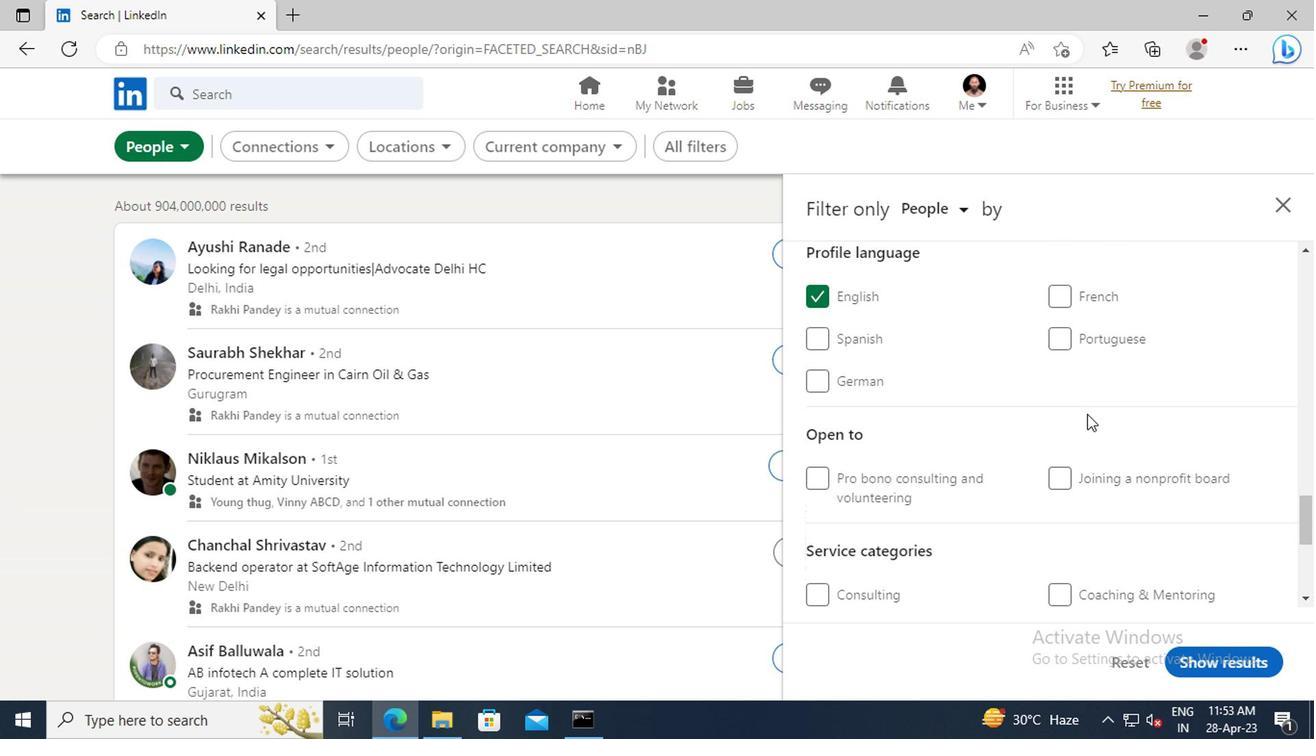 
Action: Mouse scrolled (1082, 414) with delta (0, 0)
Screenshot: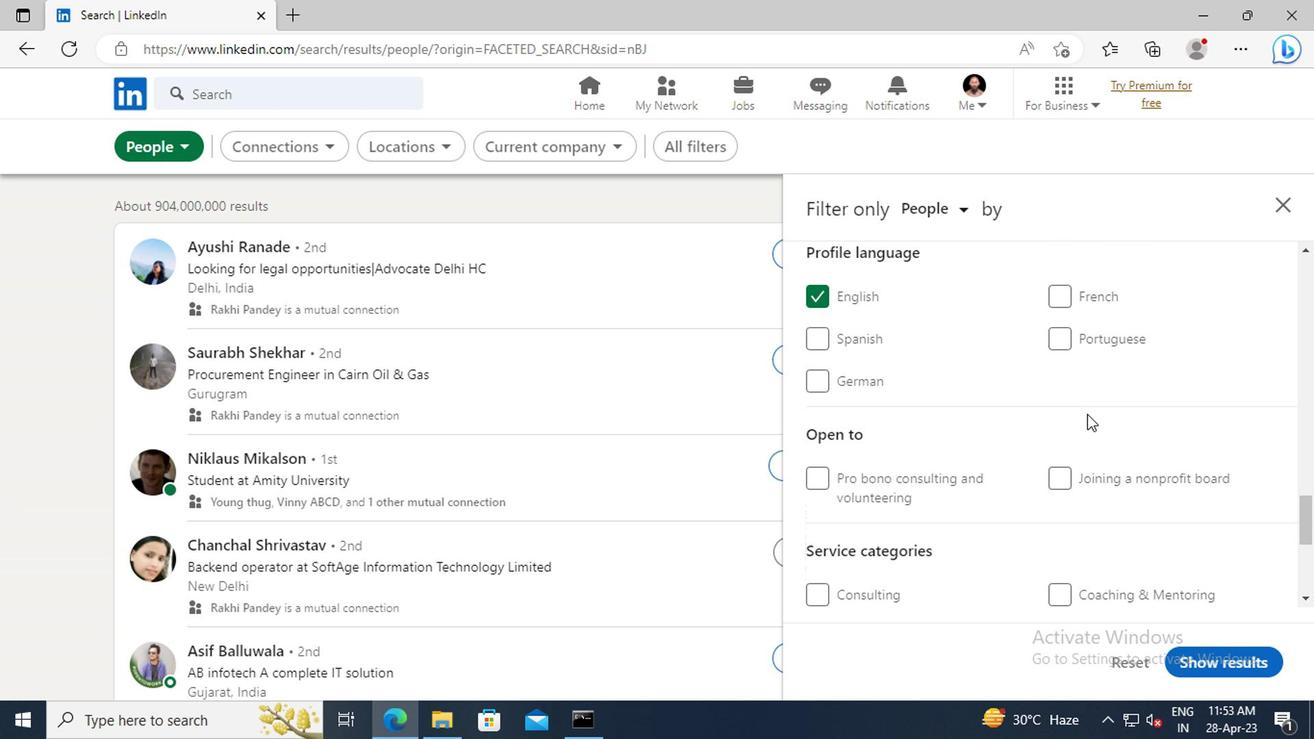 
Action: Mouse scrolled (1082, 414) with delta (0, 0)
Screenshot: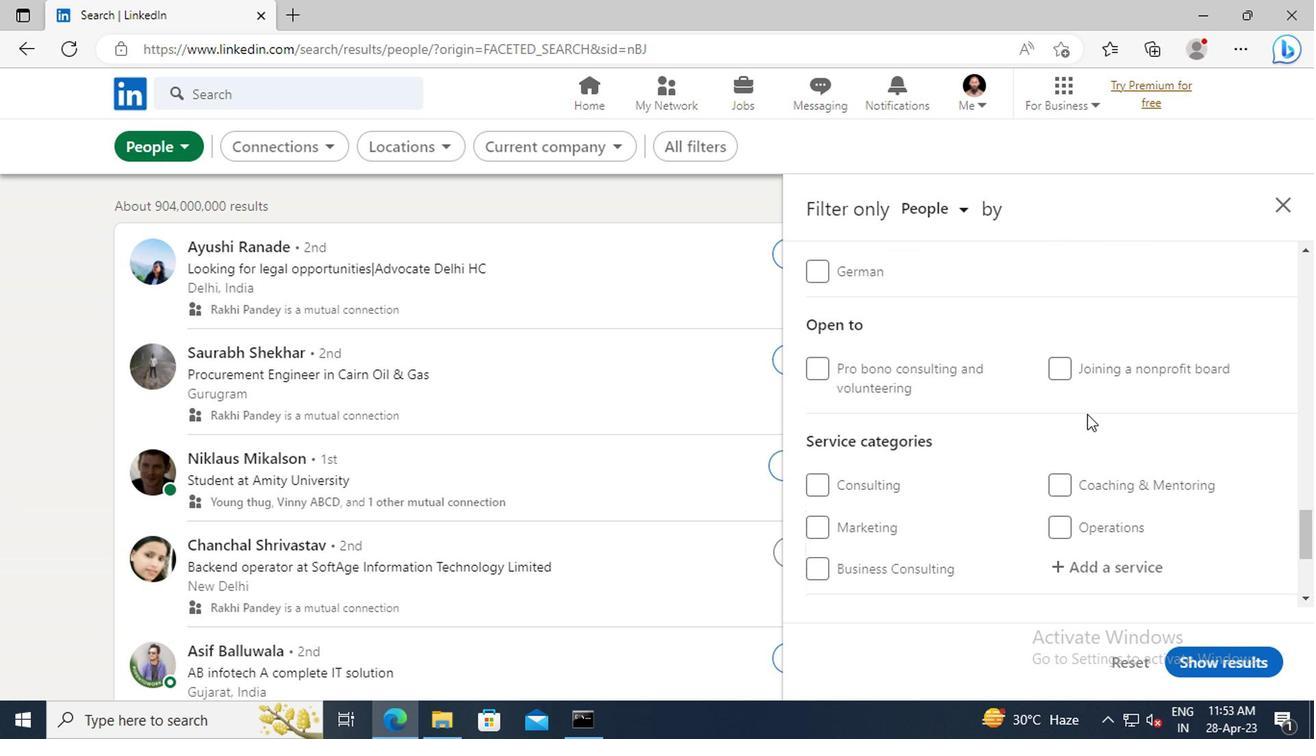 
Action: Mouse scrolled (1082, 414) with delta (0, 0)
Screenshot: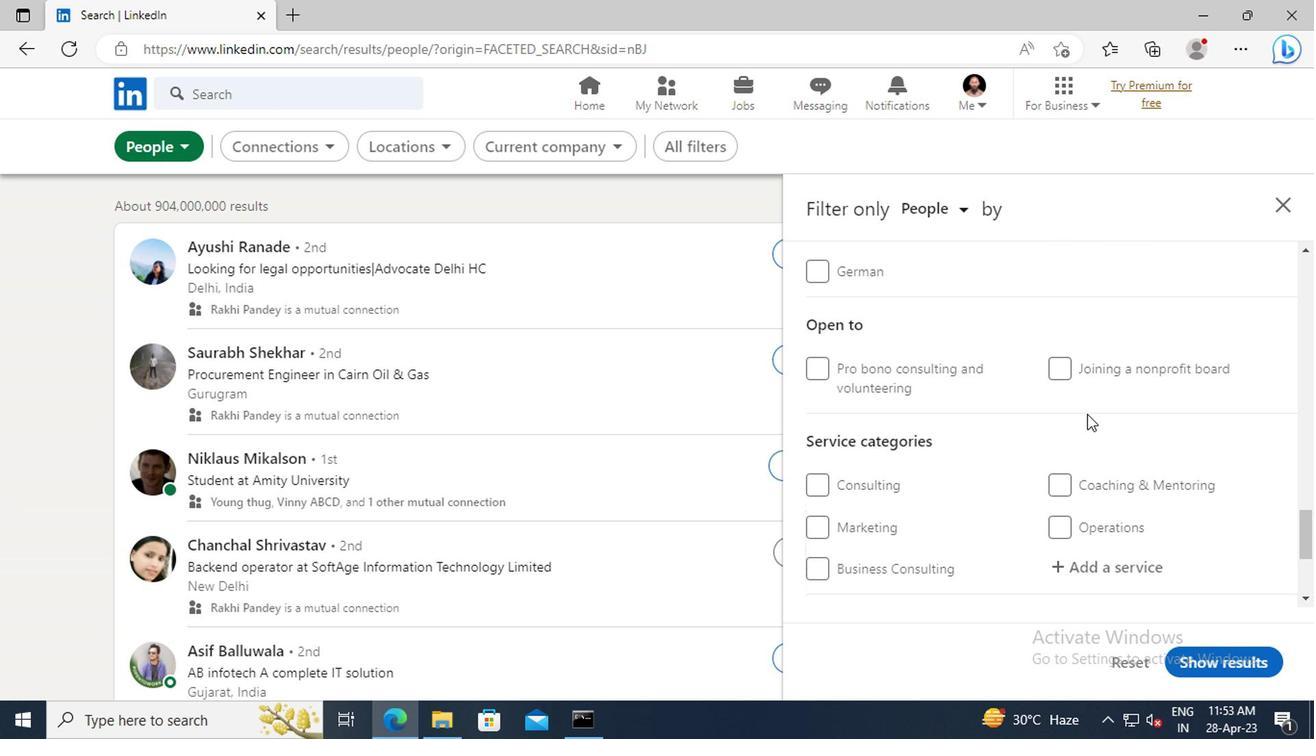 
Action: Mouse moved to (1084, 454)
Screenshot: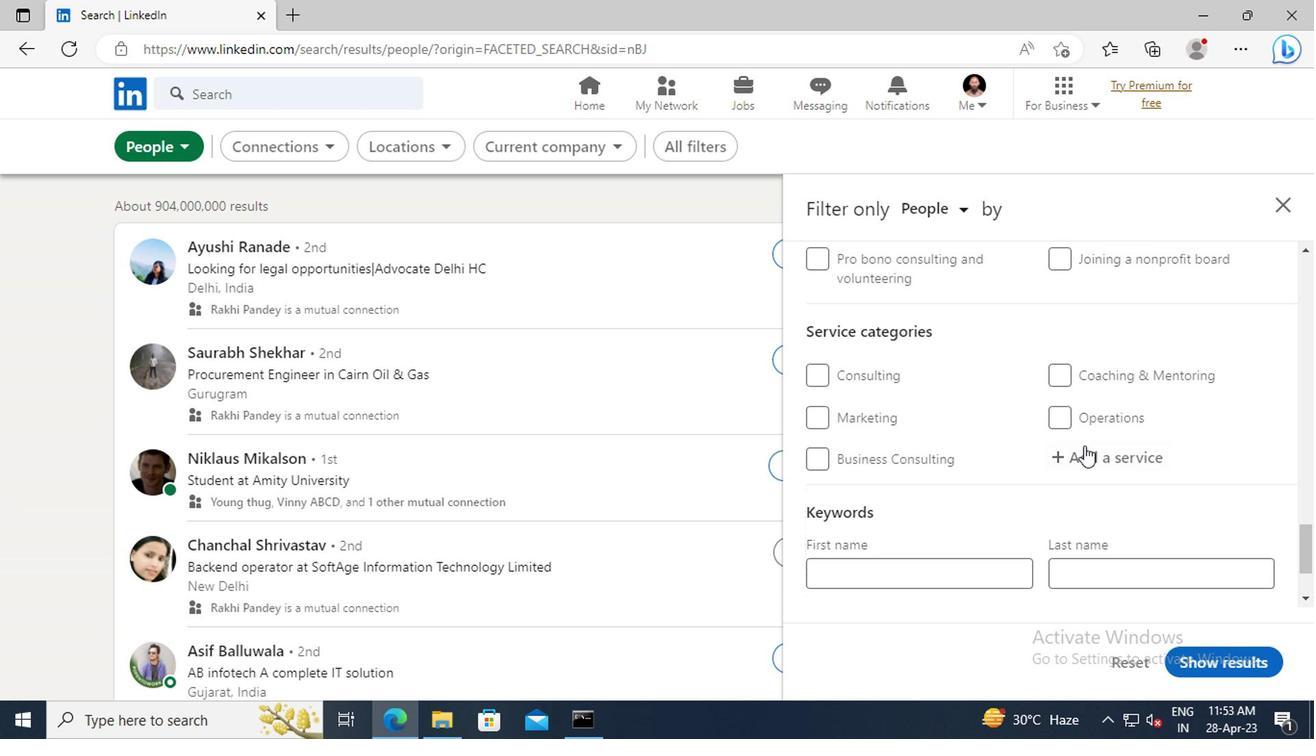 
Action: Mouse pressed left at (1084, 454)
Screenshot: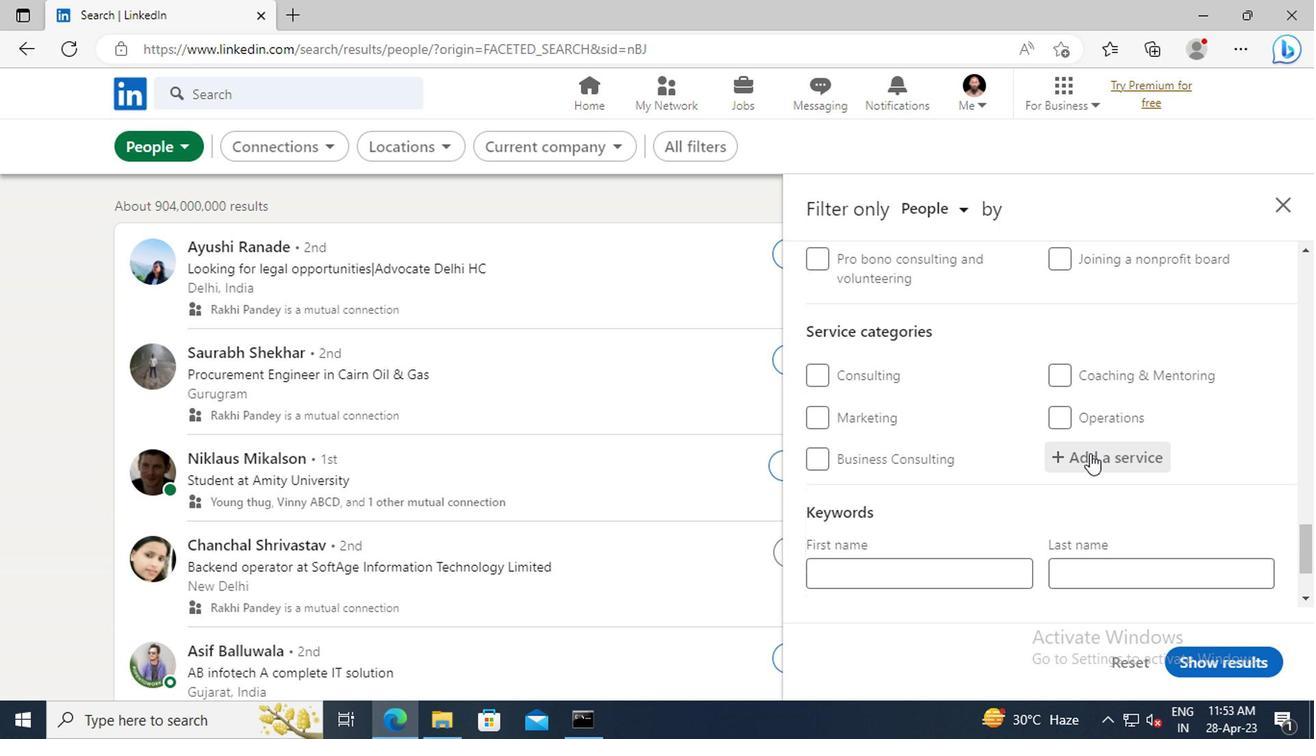 
Action: Key pressed <Key.shift>UX<Key.space><Key.shift>RESEARCH
Screenshot: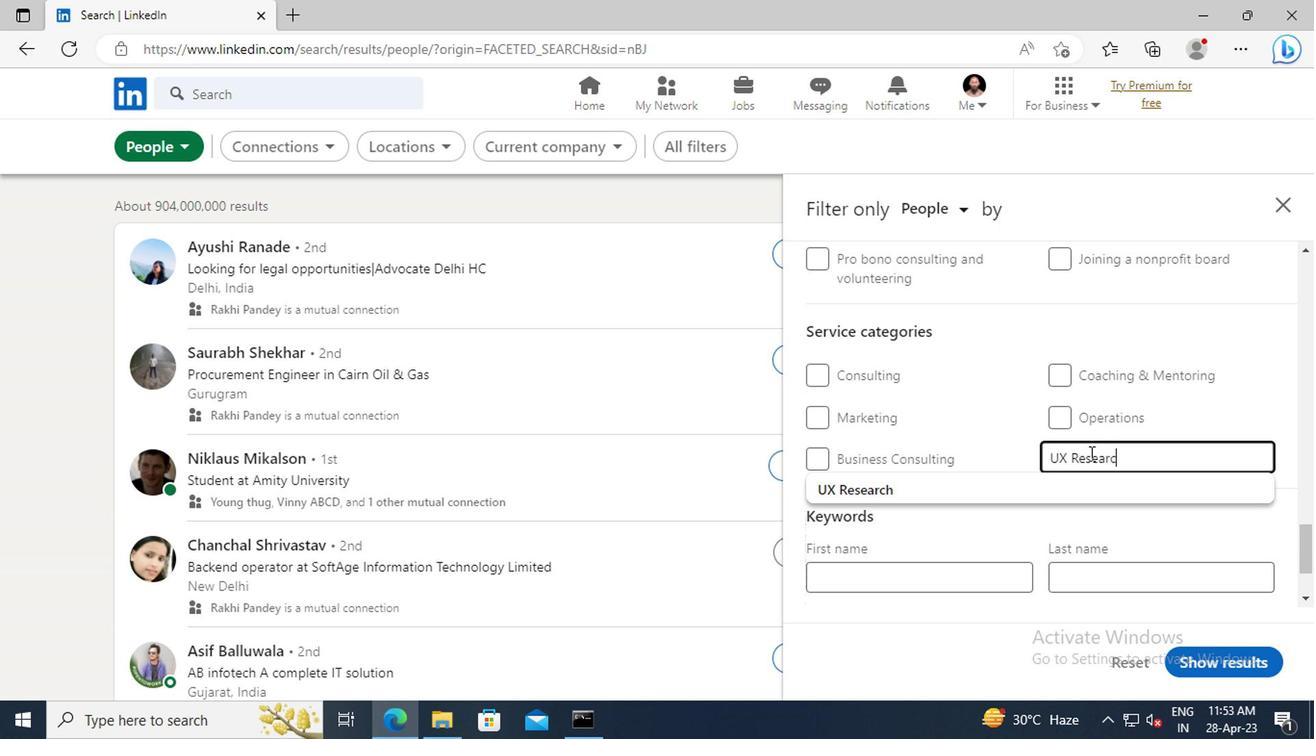 
Action: Mouse moved to (1078, 486)
Screenshot: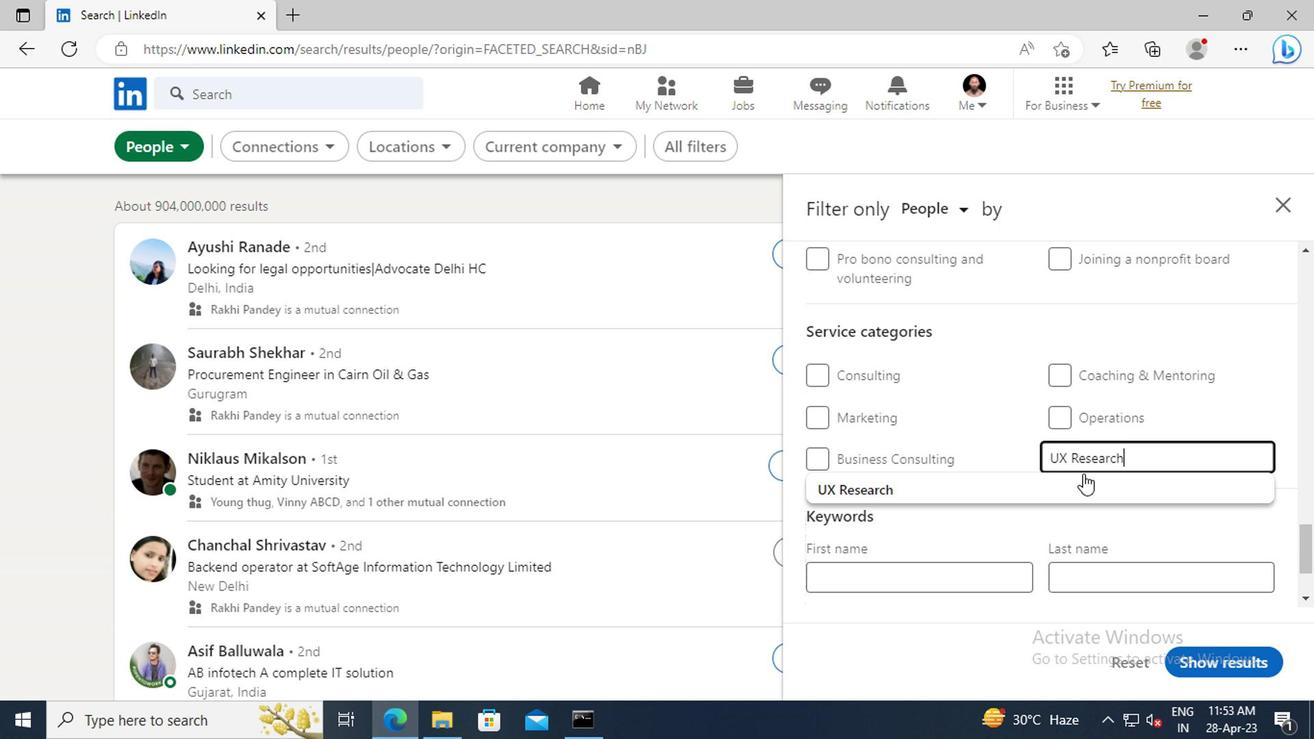 
Action: Mouse pressed left at (1078, 486)
Screenshot: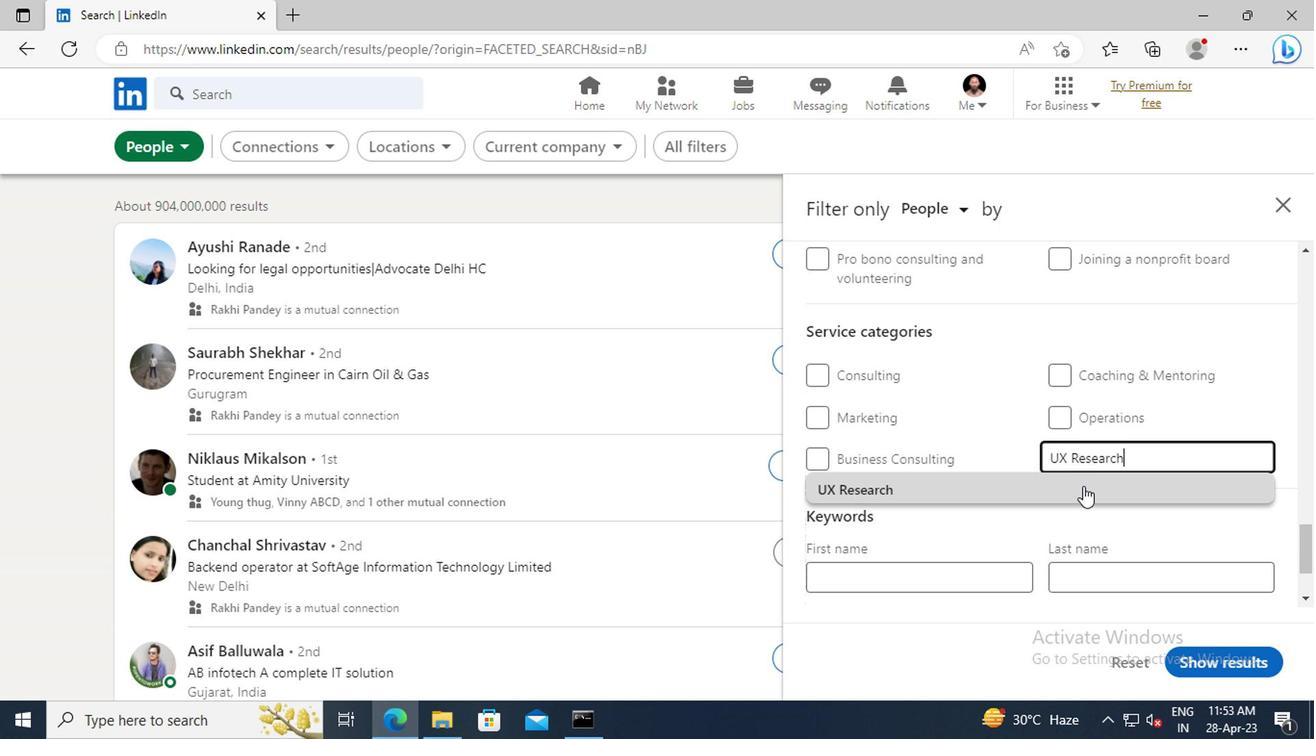 
Action: Mouse moved to (1056, 429)
Screenshot: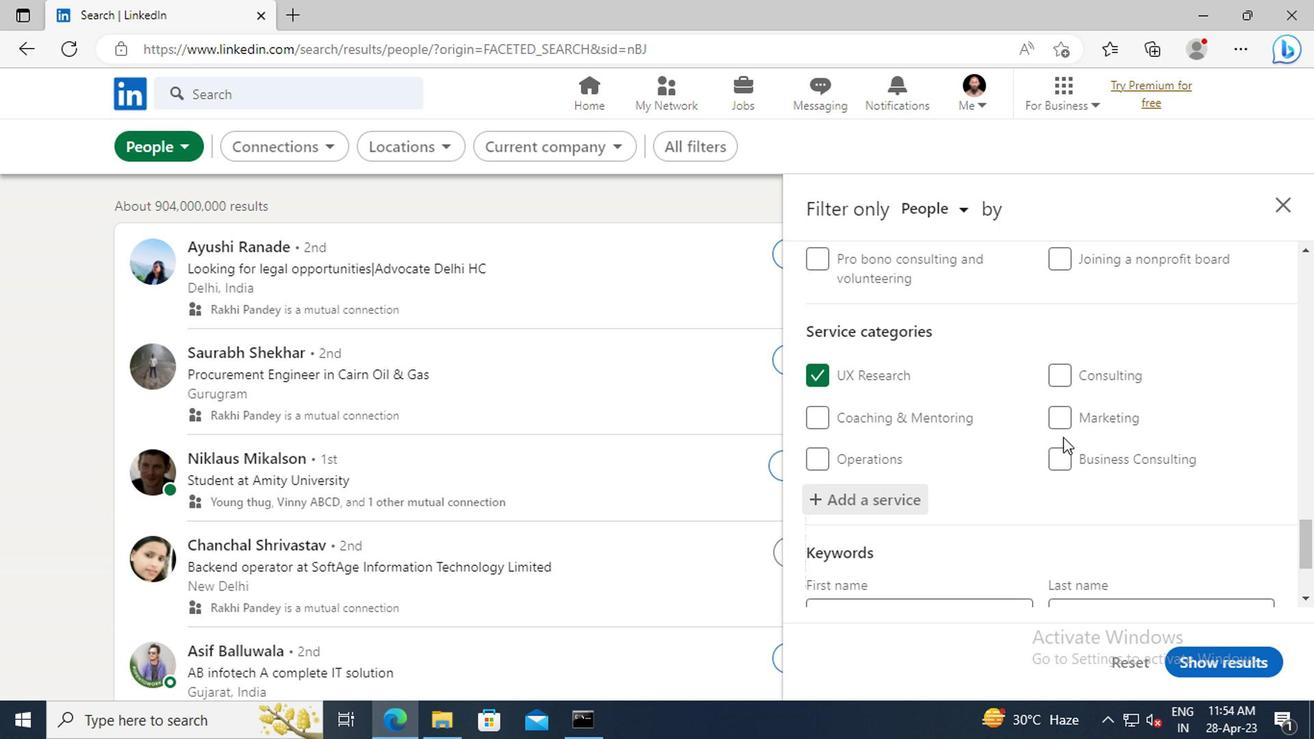
Action: Mouse scrolled (1056, 428) with delta (0, 0)
Screenshot: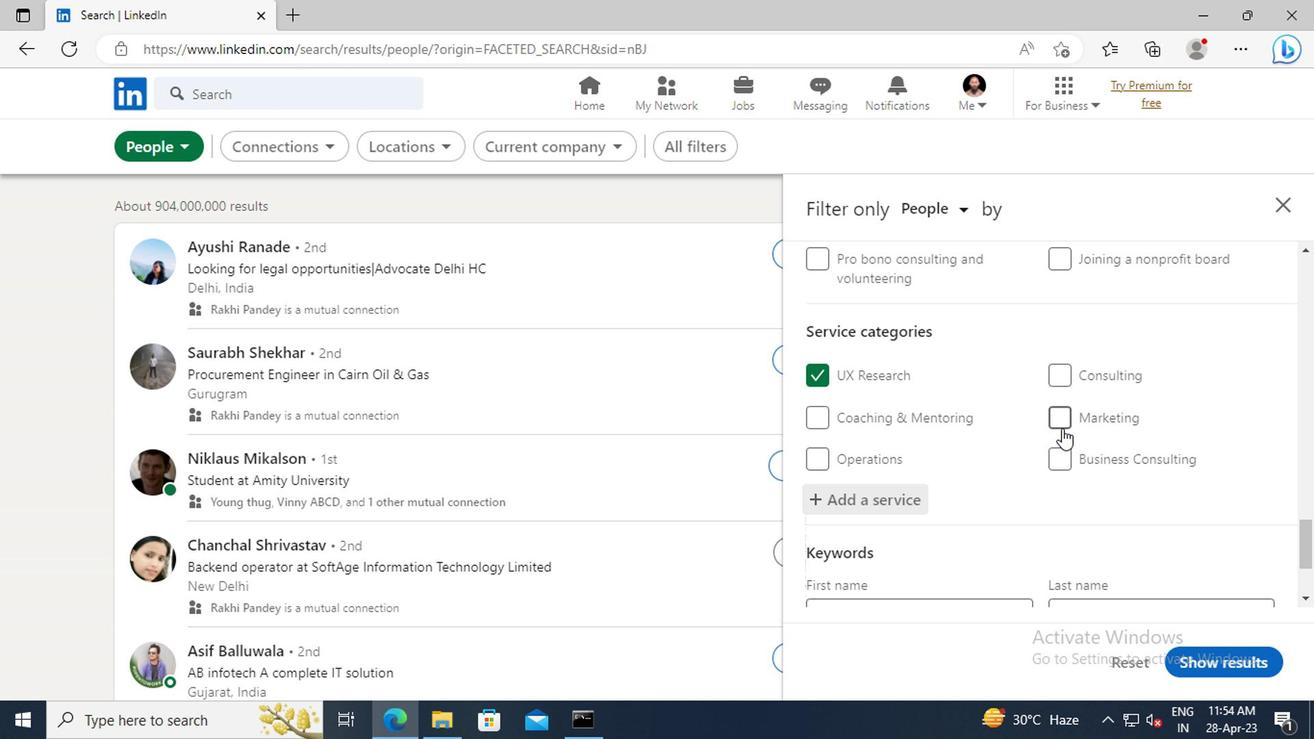 
Action: Mouse scrolled (1056, 428) with delta (0, 0)
Screenshot: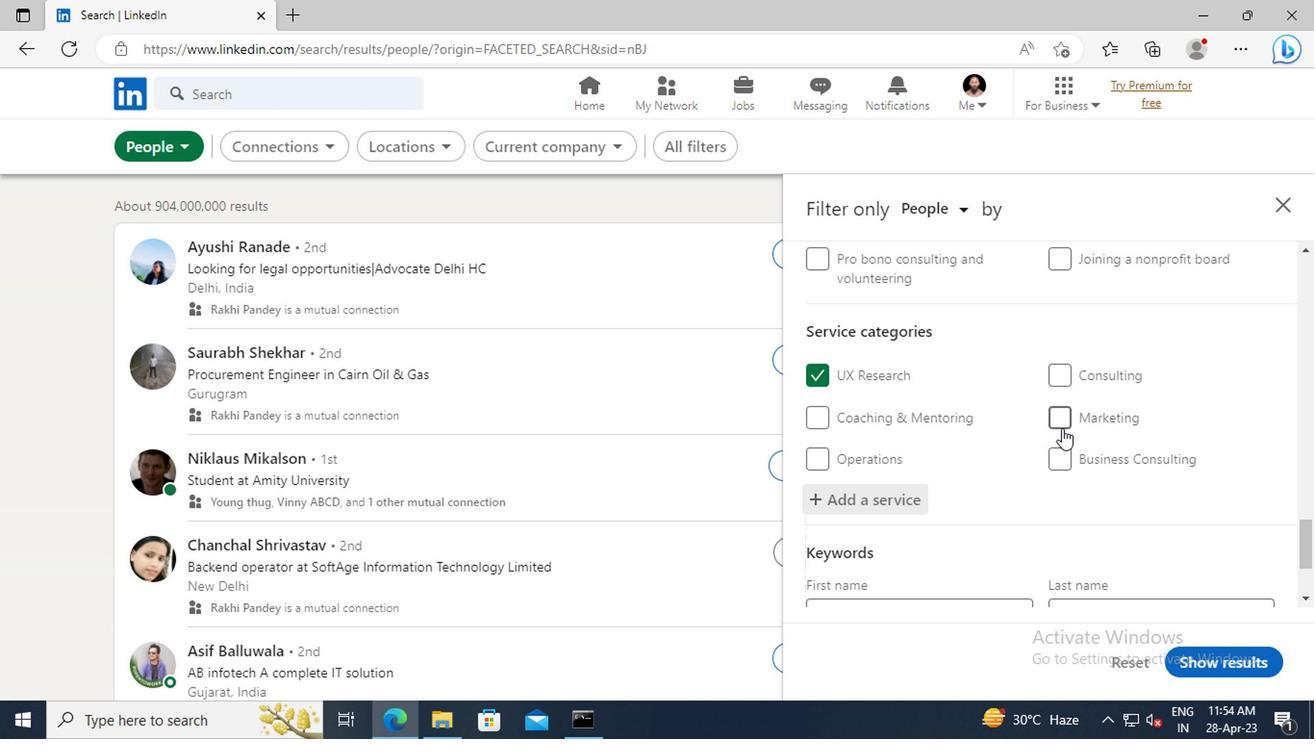 
Action: Mouse scrolled (1056, 428) with delta (0, 0)
Screenshot: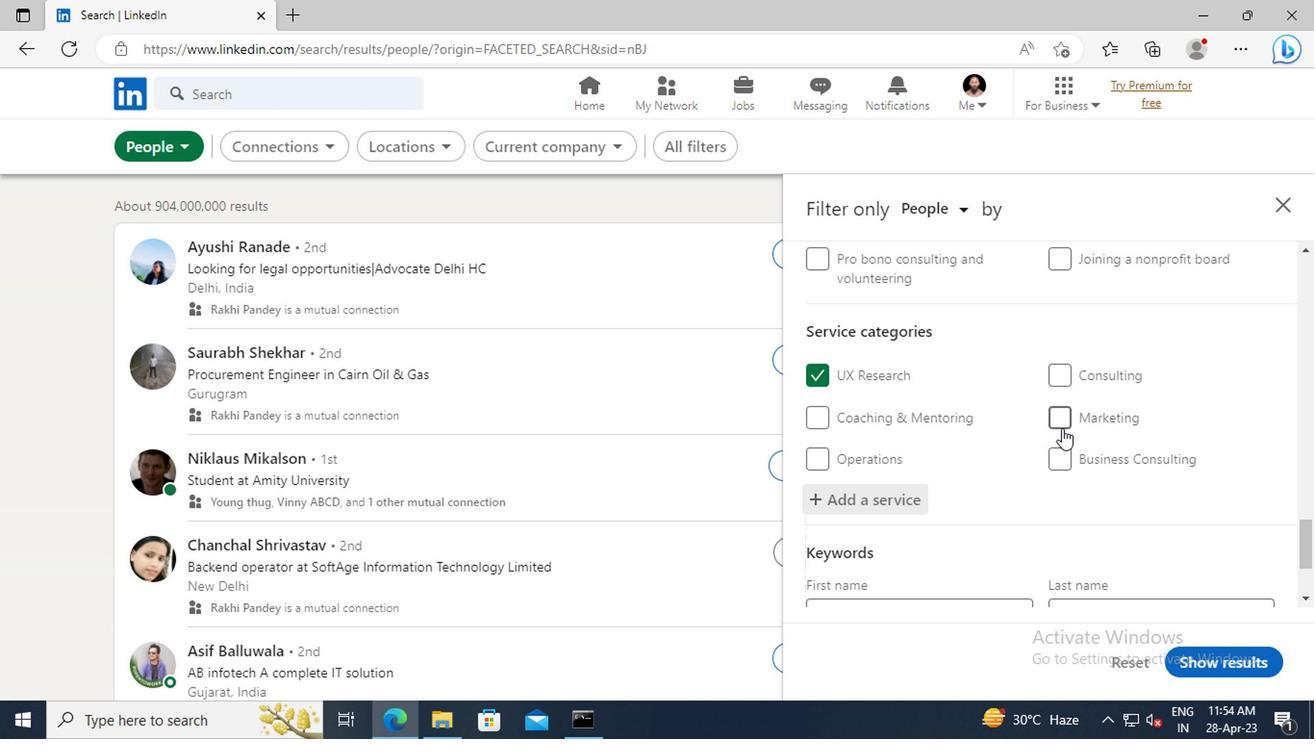 
Action: Mouse scrolled (1056, 428) with delta (0, 0)
Screenshot: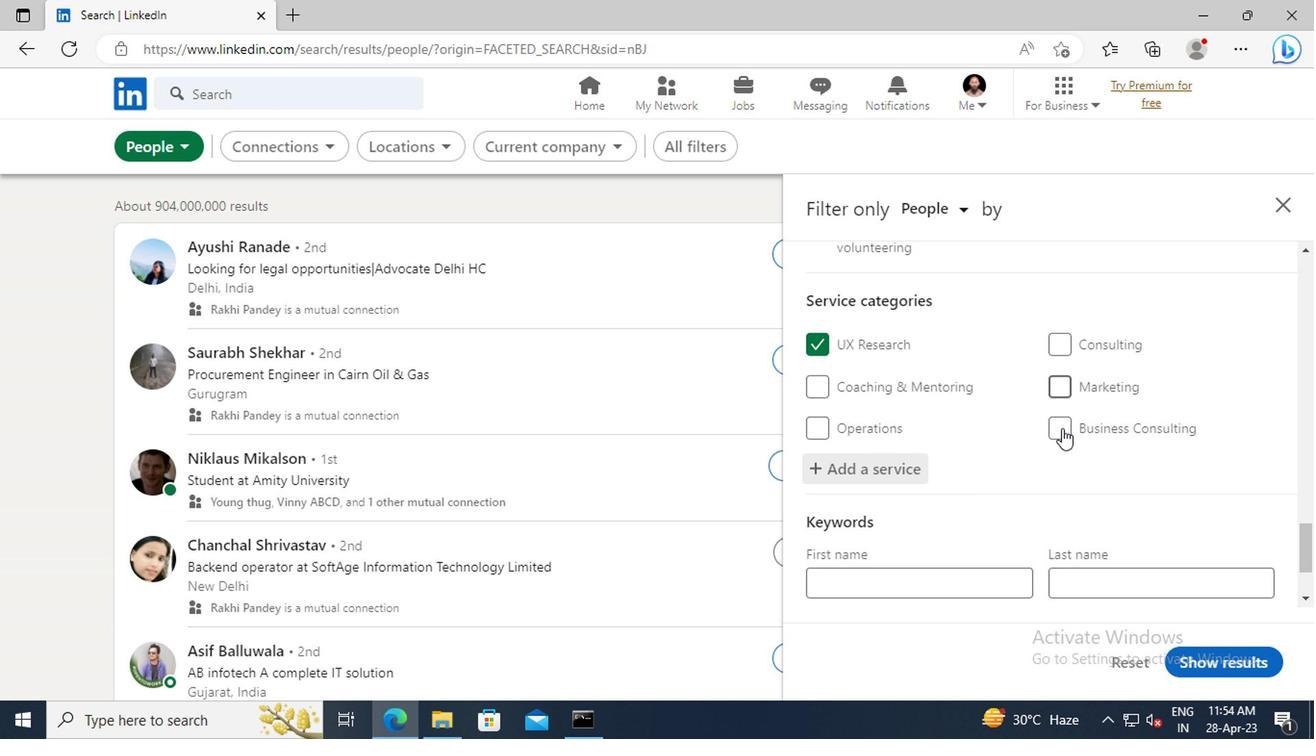 
Action: Mouse moved to (895, 516)
Screenshot: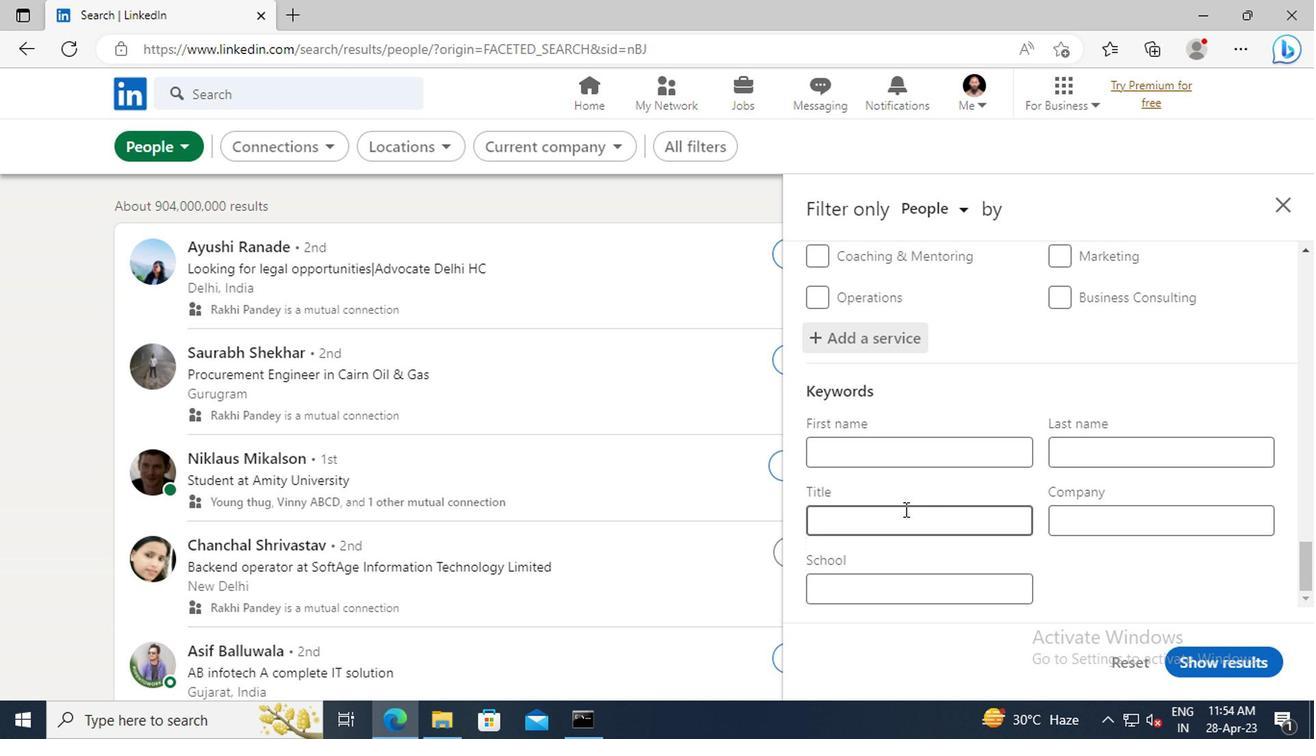
Action: Mouse pressed left at (895, 516)
Screenshot: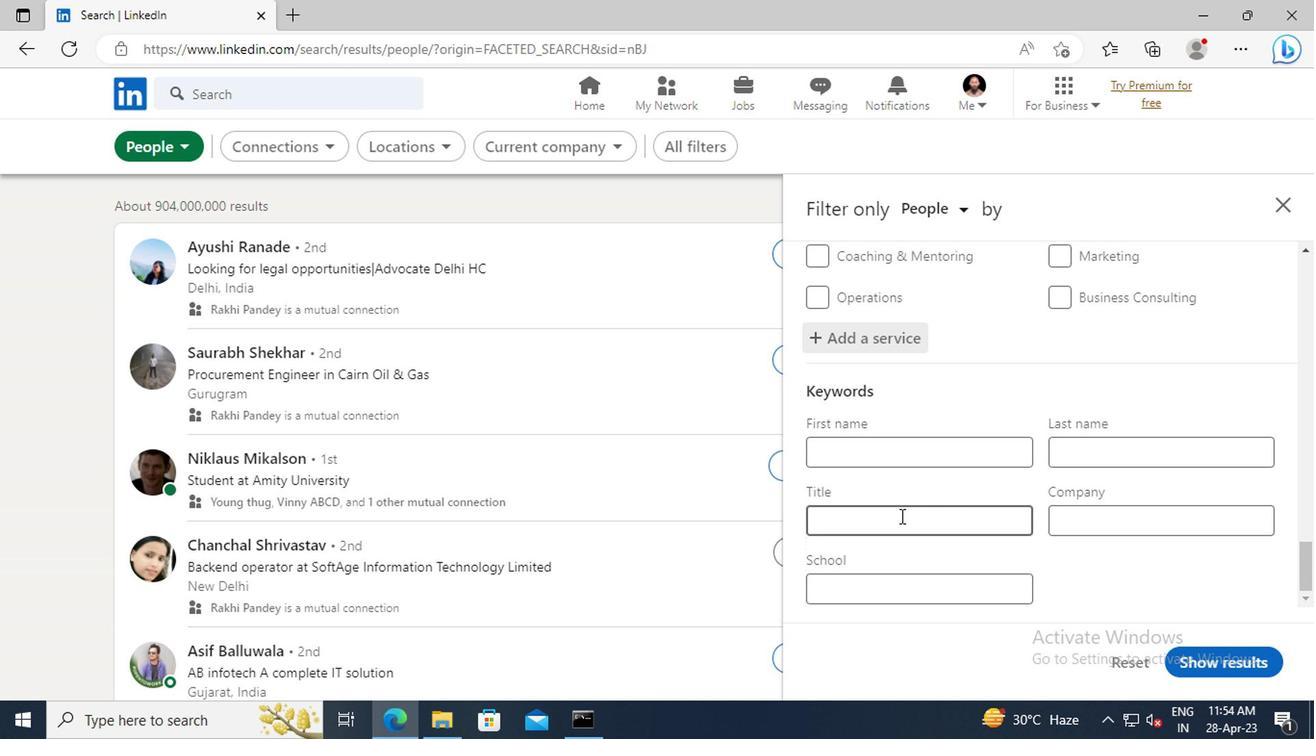 
Action: Key pressed <Key.shift>SOLAR<Key.space><Key.shift>PHOTOVOLTAIC<Key.space><Key.shift>INSTALLER<Key.enter>
Screenshot: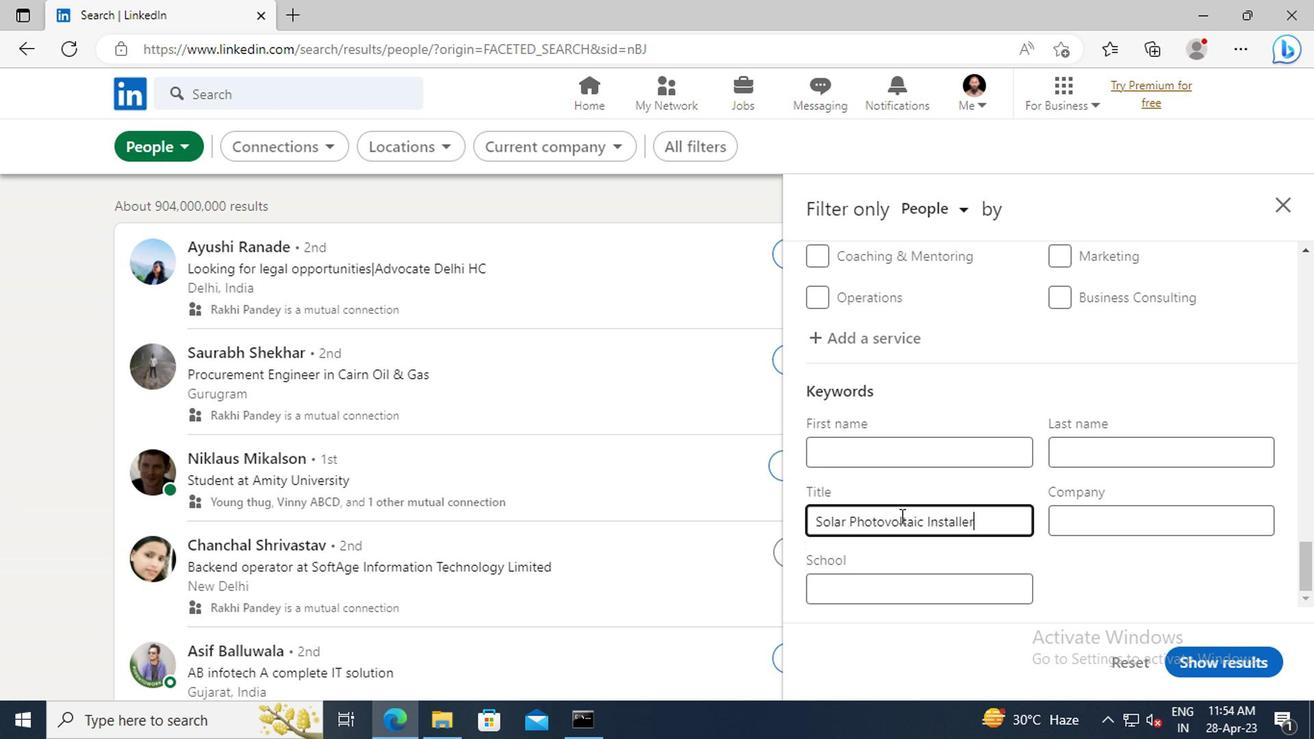 
Action: Mouse moved to (1182, 650)
Screenshot: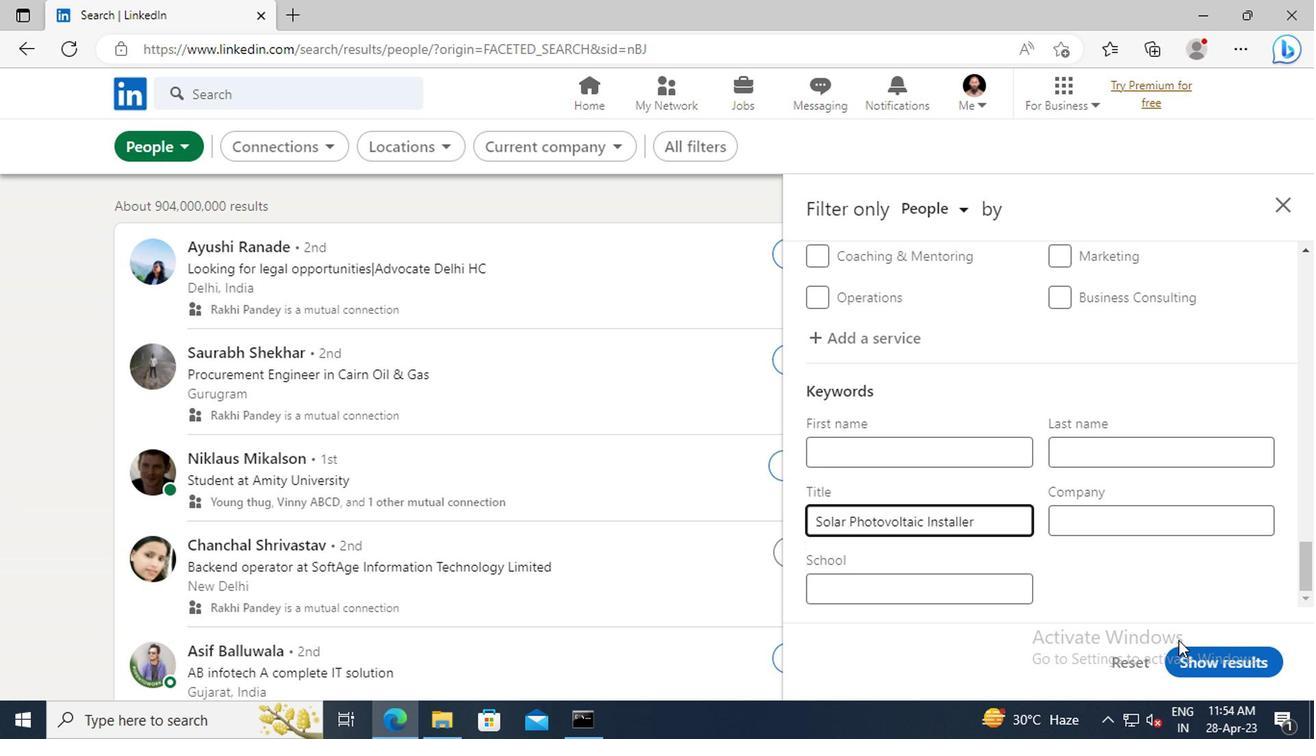 
Action: Mouse pressed left at (1182, 650)
Screenshot: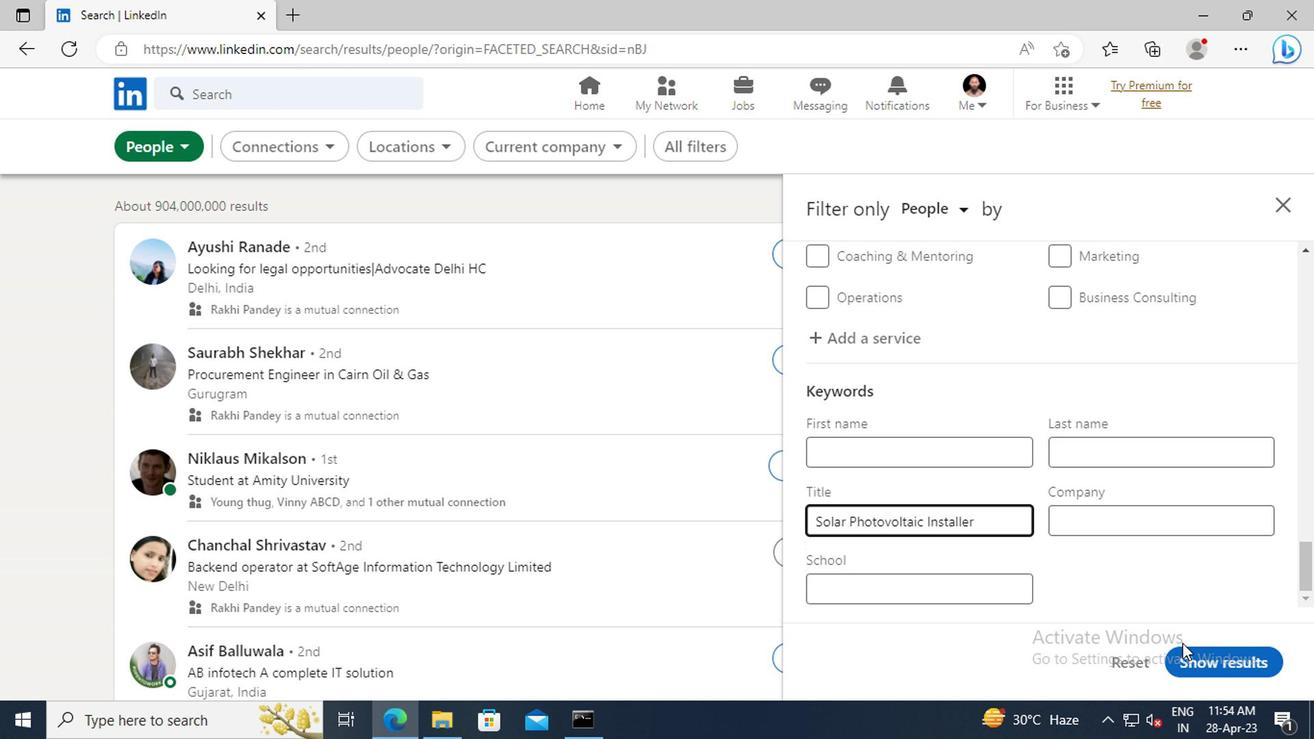 
